 Task: Look for space in Akhaltsikhe, Georgia from 12th August, 2023 to 16th August, 2023 for 8 adults in price range Rs.10000 to Rs.16000. Place can be private room with 8 bedrooms having 8 beds and 8 bathrooms. Property type can be house, flat, guest house, hotel. Amenities needed are: wifi, TV, free parkinig on premises, gym, breakfast. Booking option can be shelf check-in. Required host language is English.
Action: Mouse moved to (482, 107)
Screenshot: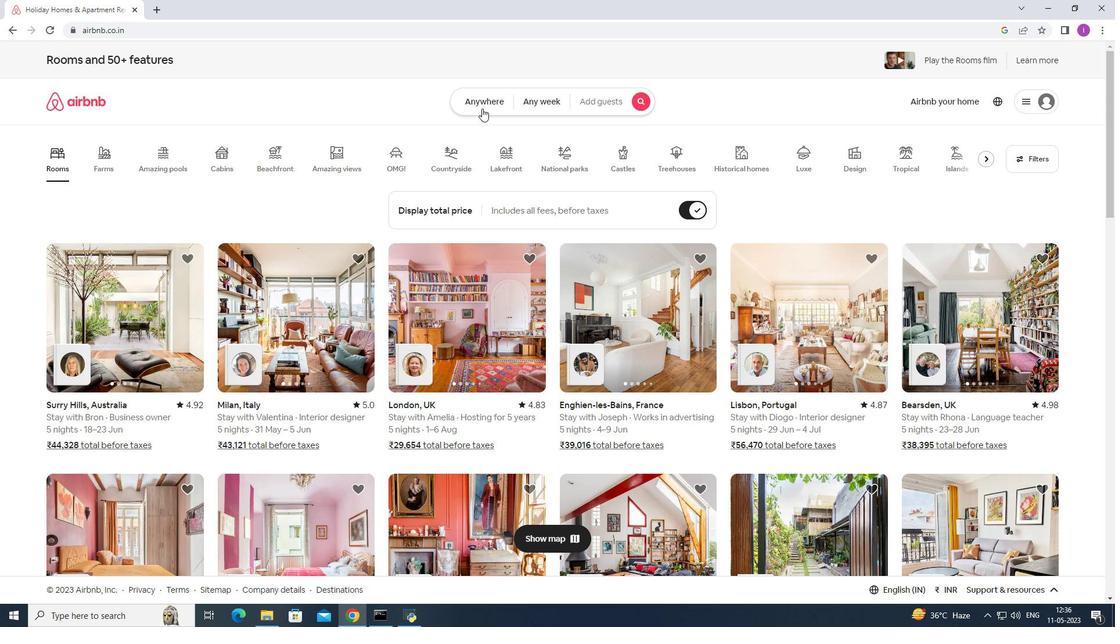 
Action: Mouse pressed left at (482, 107)
Screenshot: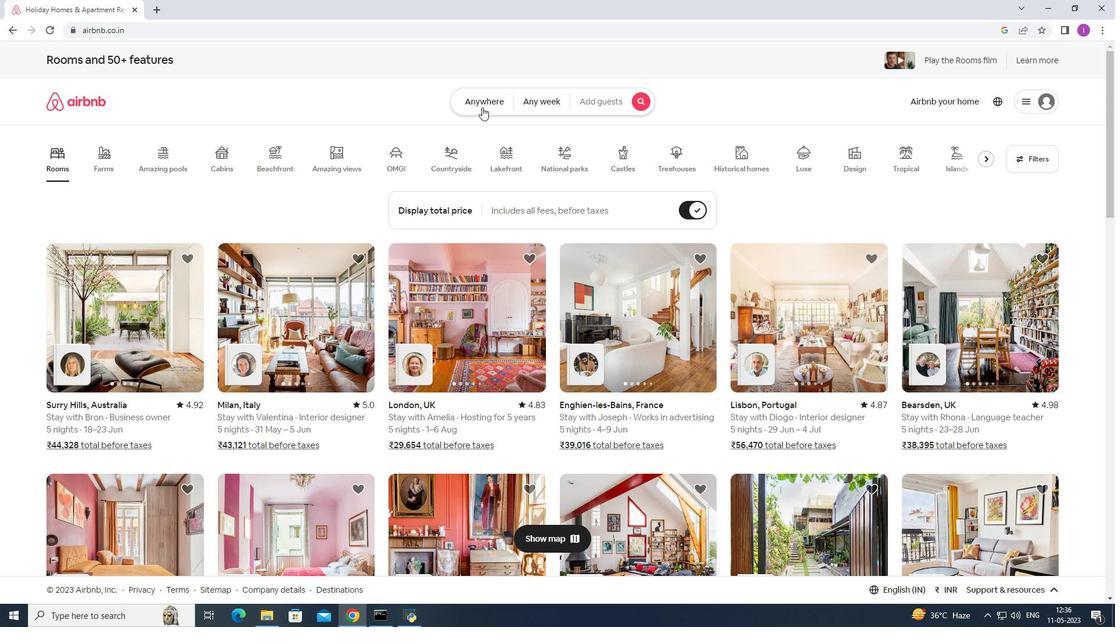 
Action: Mouse moved to (461, 149)
Screenshot: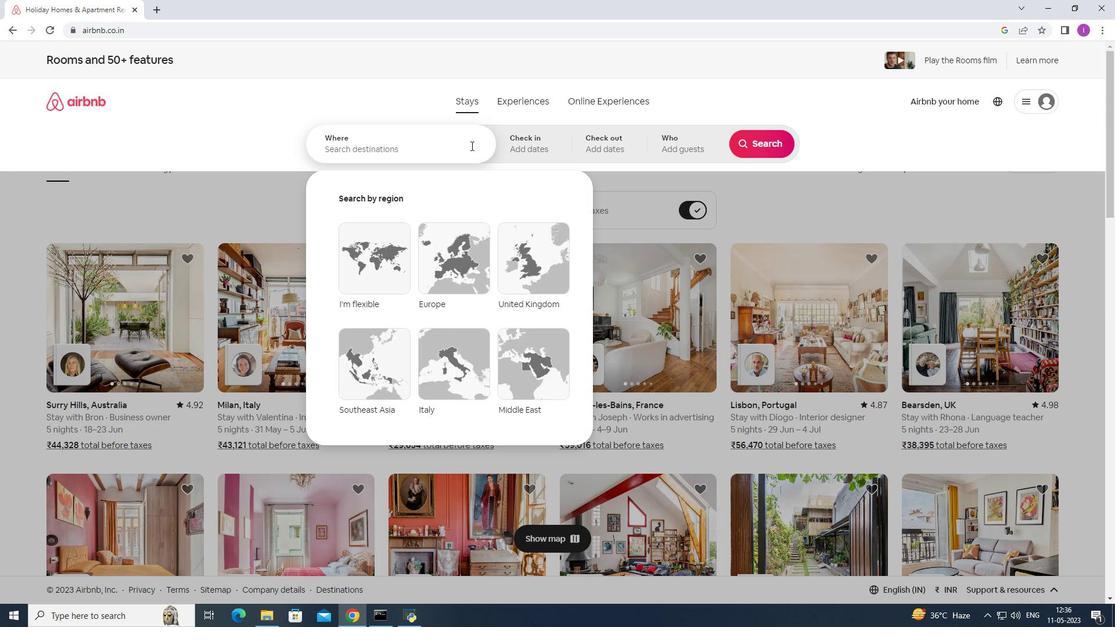 
Action: Mouse pressed left at (461, 149)
Screenshot: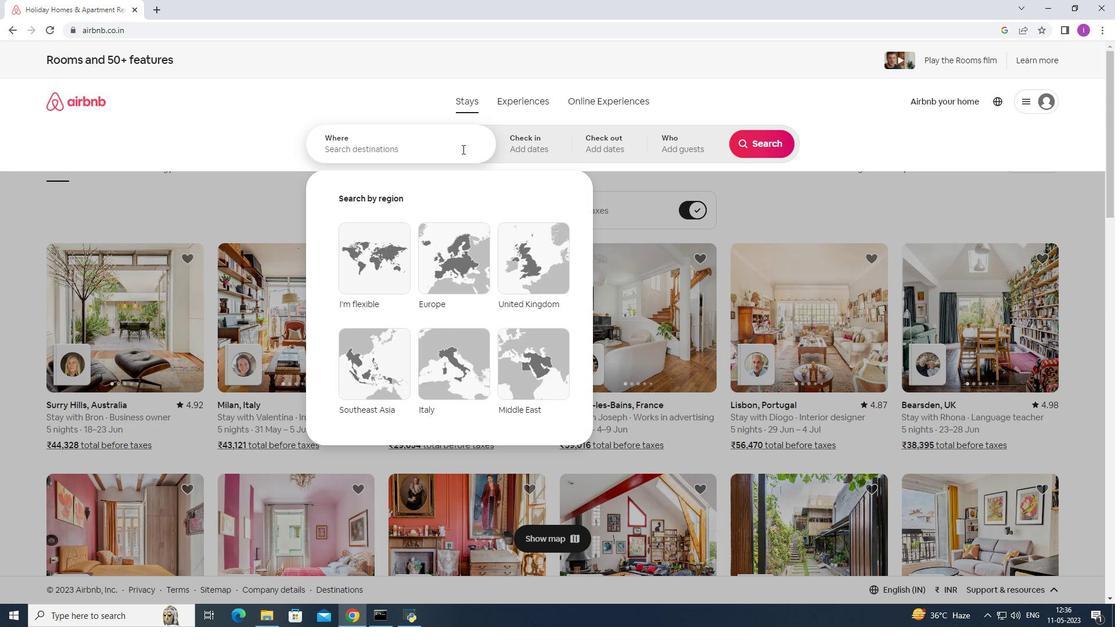 
Action: Mouse moved to (461, 150)
Screenshot: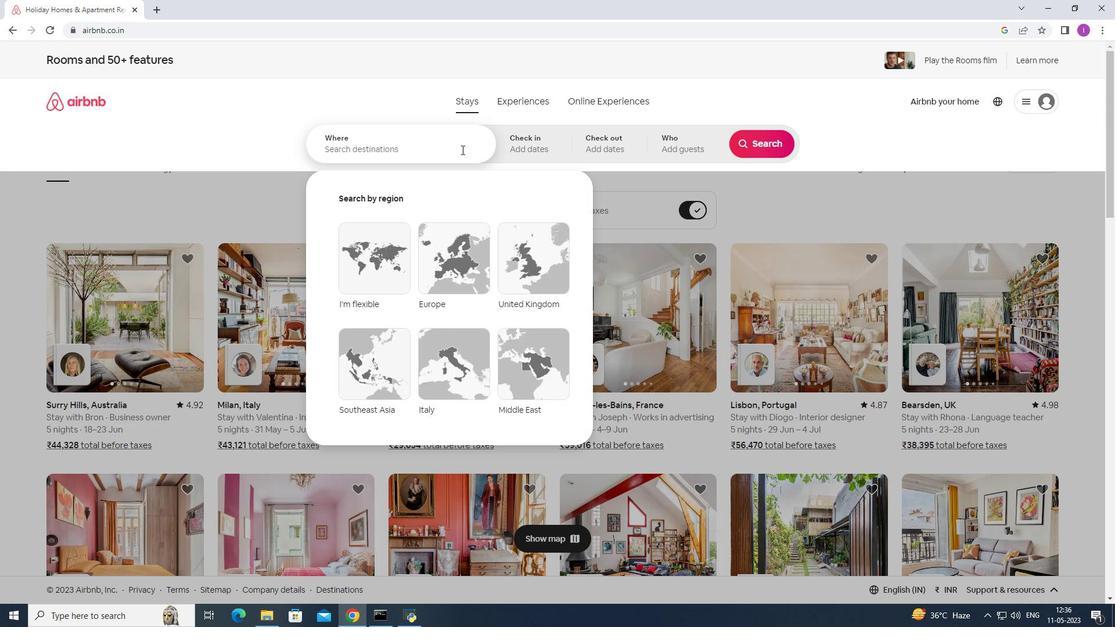 
Action: Key pressed <Key.shift><Key.shift>Akhaltsikhe,<Key.shift><Key.shift><Key.shift><Key.shift><Key.shift>Ger<Key.backspace>orgo<Key.backspace>ia
Screenshot: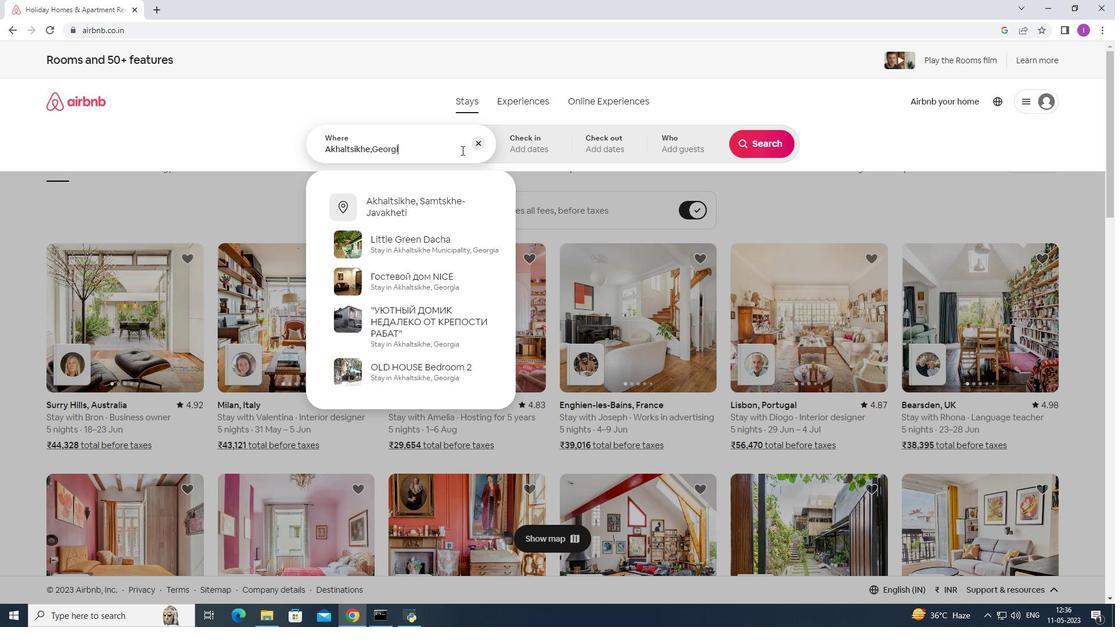 
Action: Mouse moved to (538, 146)
Screenshot: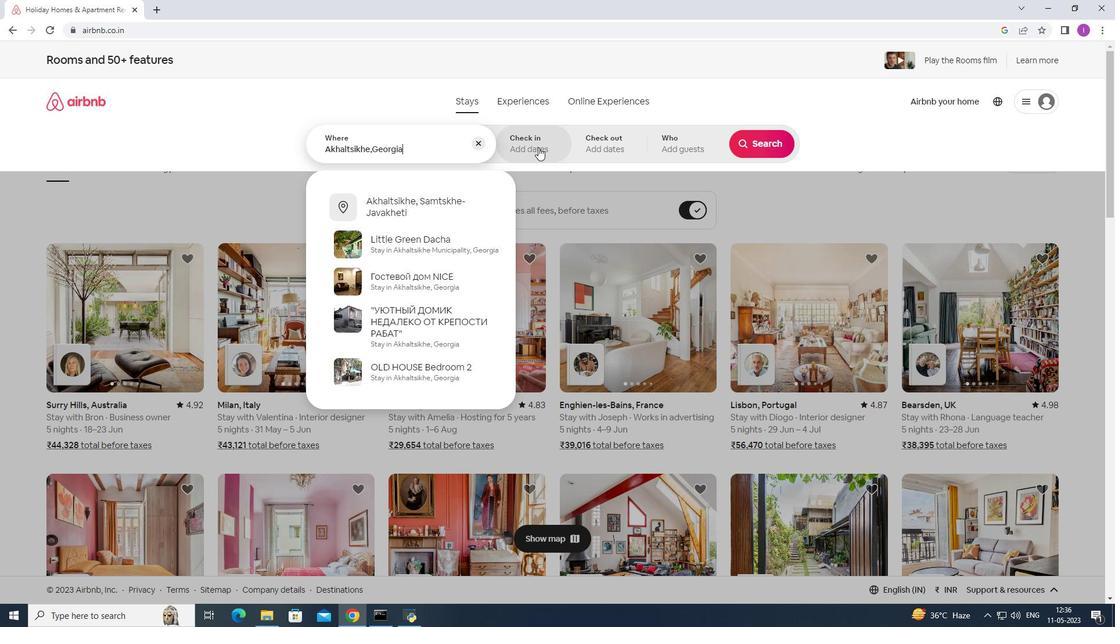 
Action: Mouse pressed left at (538, 146)
Screenshot: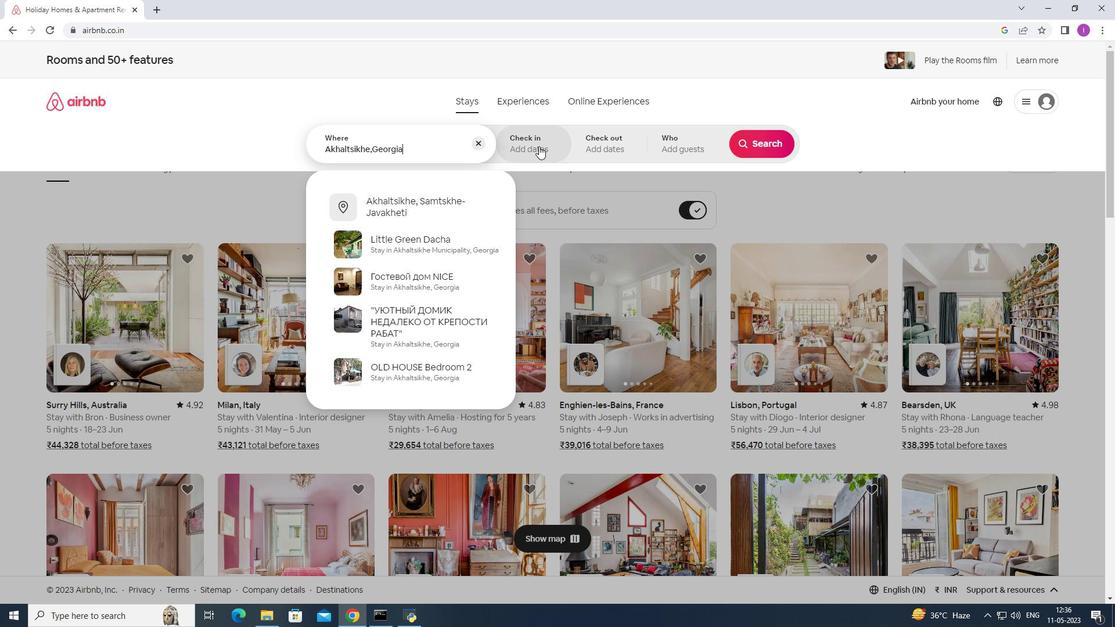 
Action: Mouse moved to (762, 235)
Screenshot: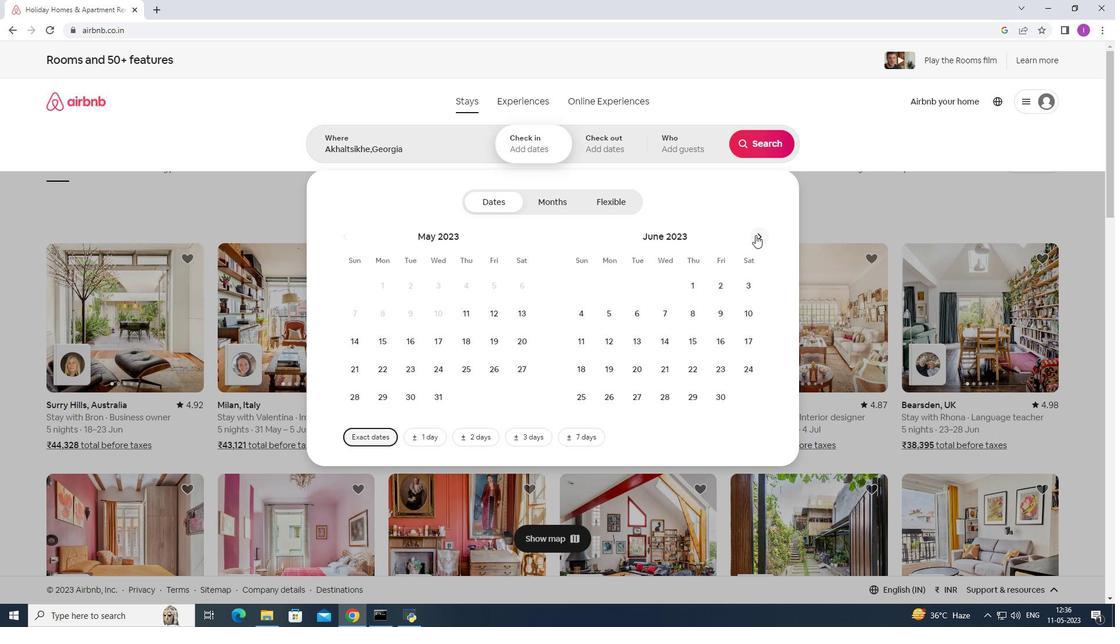 
Action: Mouse pressed left at (762, 235)
Screenshot: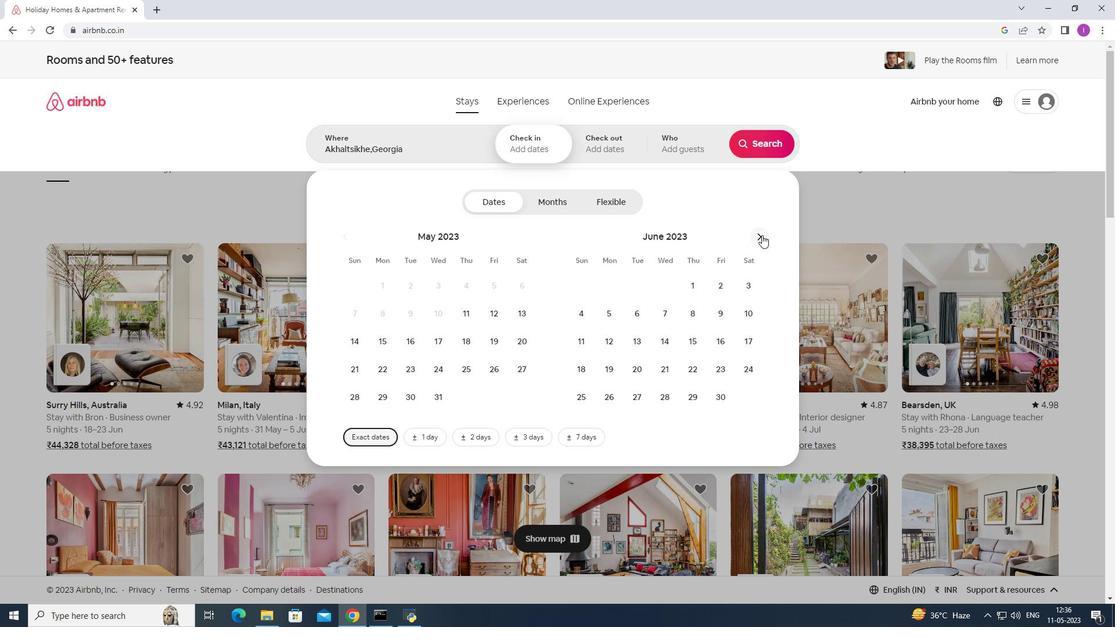 
Action: Mouse moved to (755, 232)
Screenshot: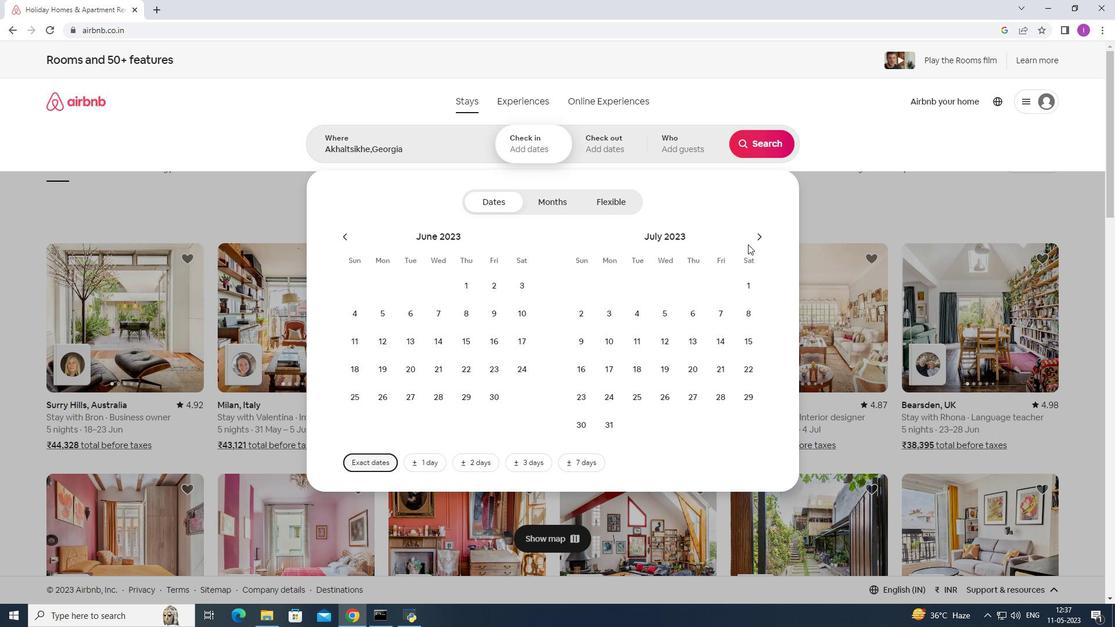 
Action: Mouse pressed left at (755, 232)
Screenshot: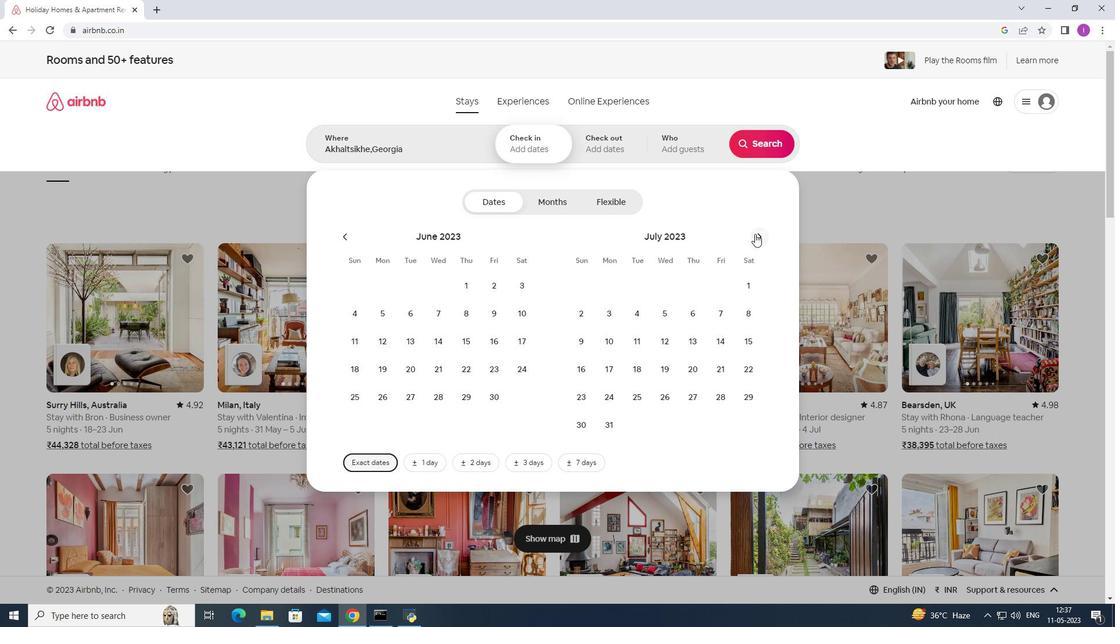 
Action: Mouse moved to (745, 313)
Screenshot: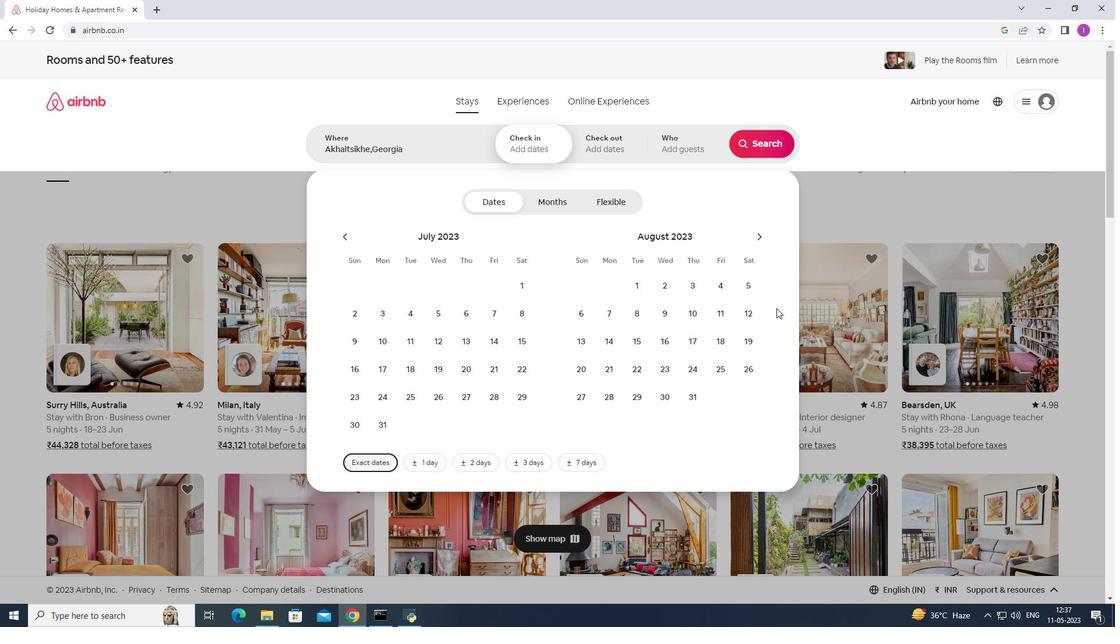 
Action: Mouse pressed left at (745, 313)
Screenshot: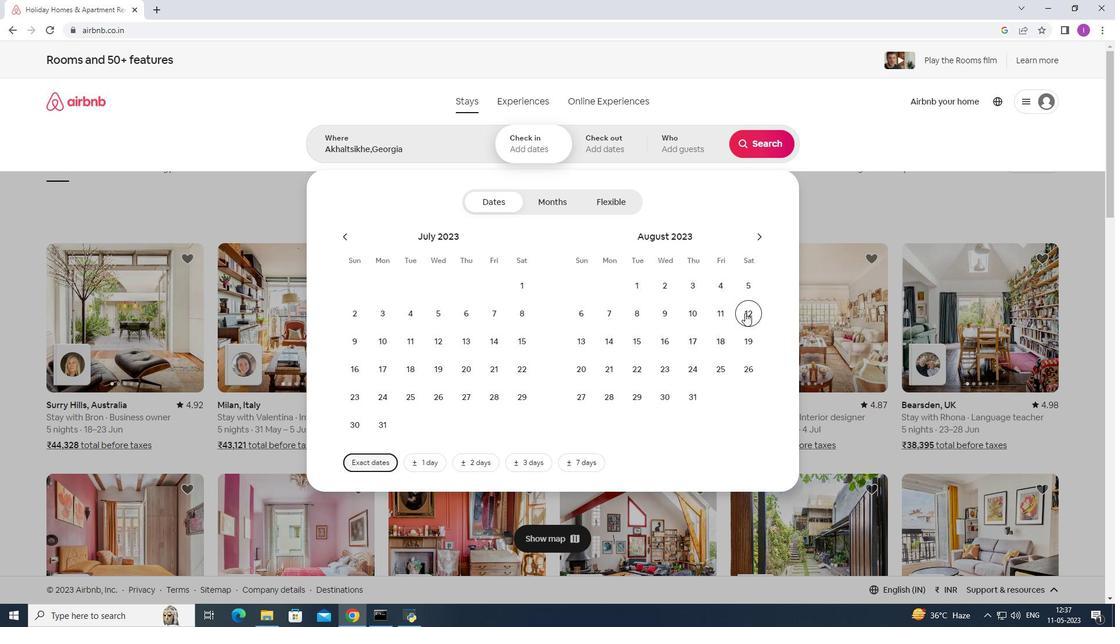 
Action: Mouse moved to (668, 342)
Screenshot: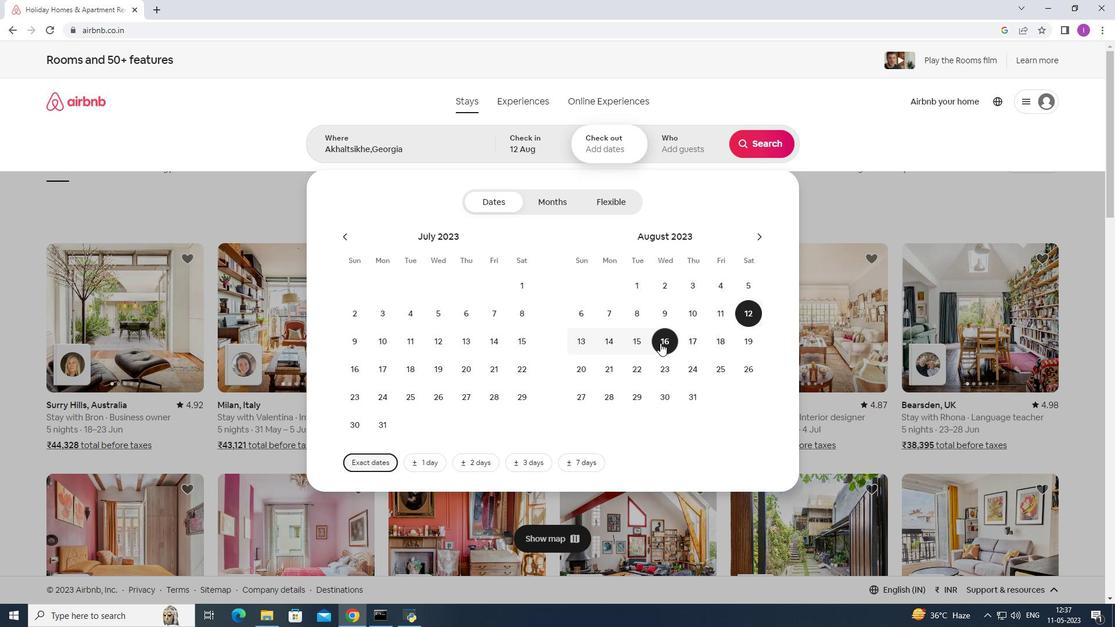 
Action: Mouse pressed left at (668, 342)
Screenshot: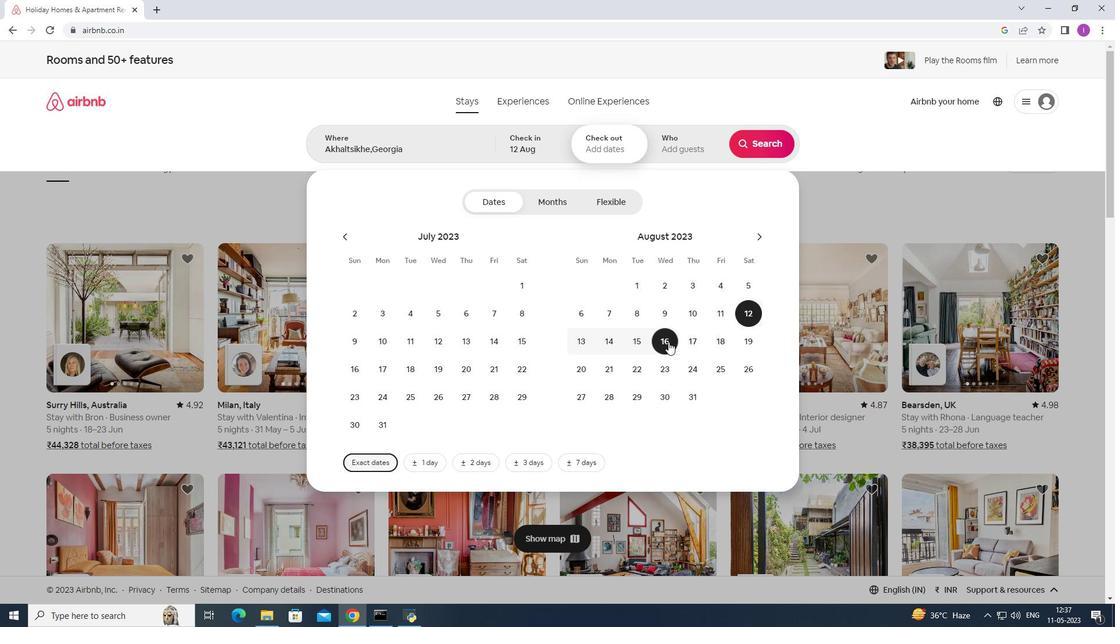 
Action: Mouse moved to (685, 155)
Screenshot: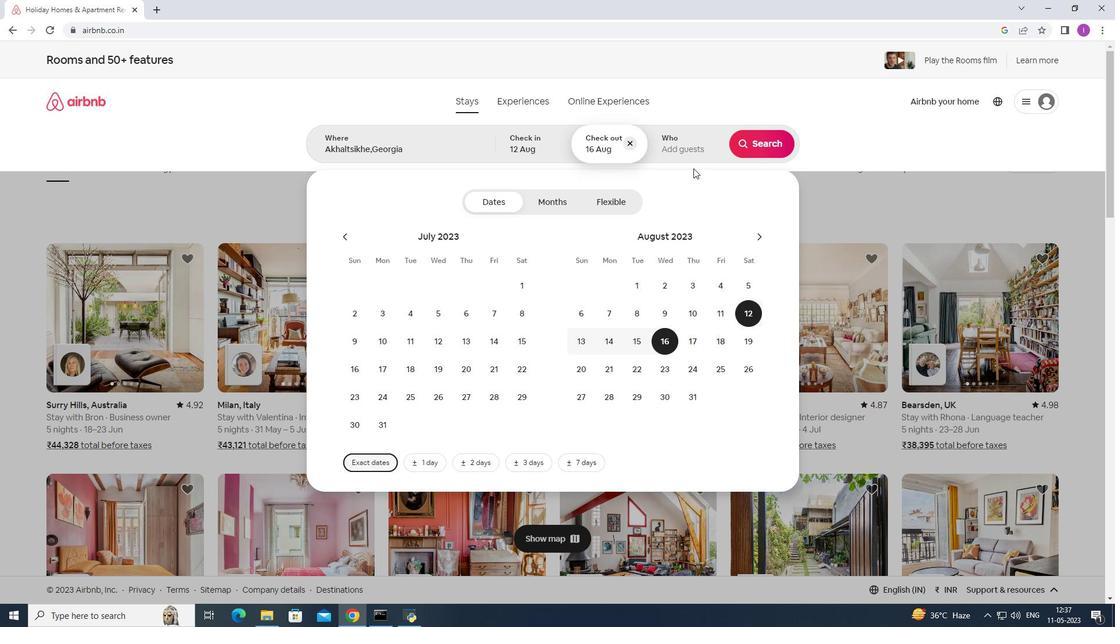 
Action: Mouse pressed left at (685, 155)
Screenshot: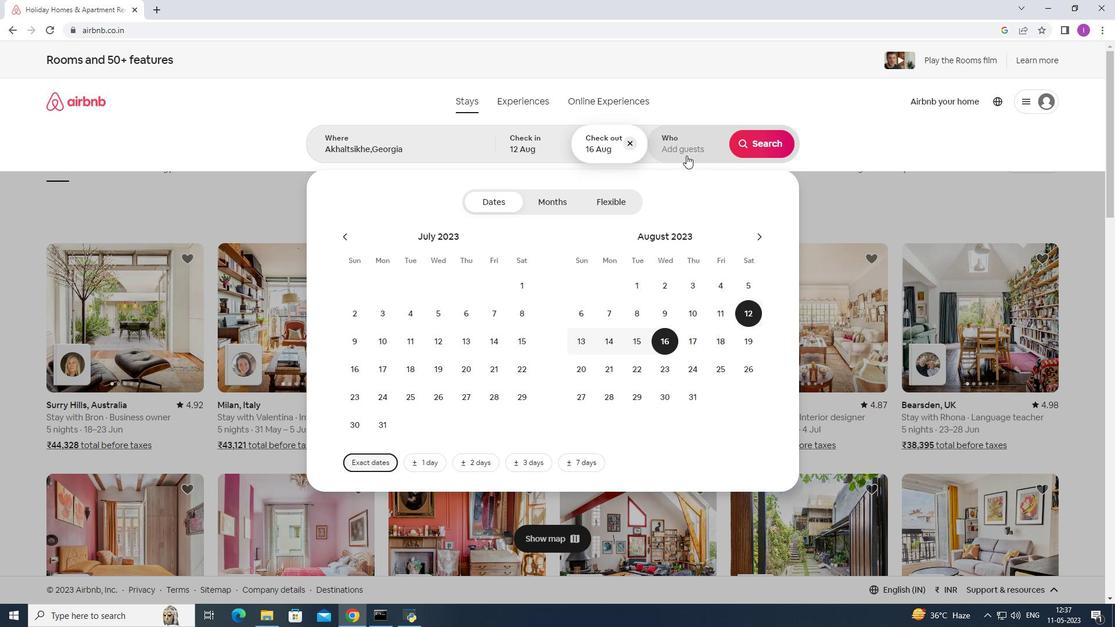 
Action: Mouse moved to (761, 202)
Screenshot: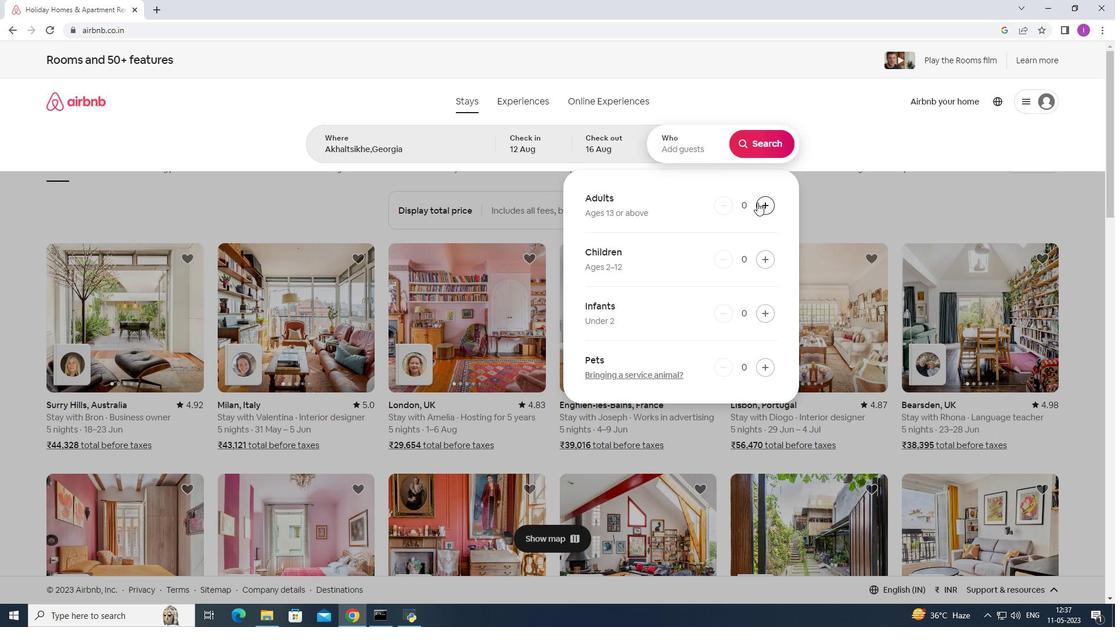 
Action: Mouse pressed left at (761, 202)
Screenshot: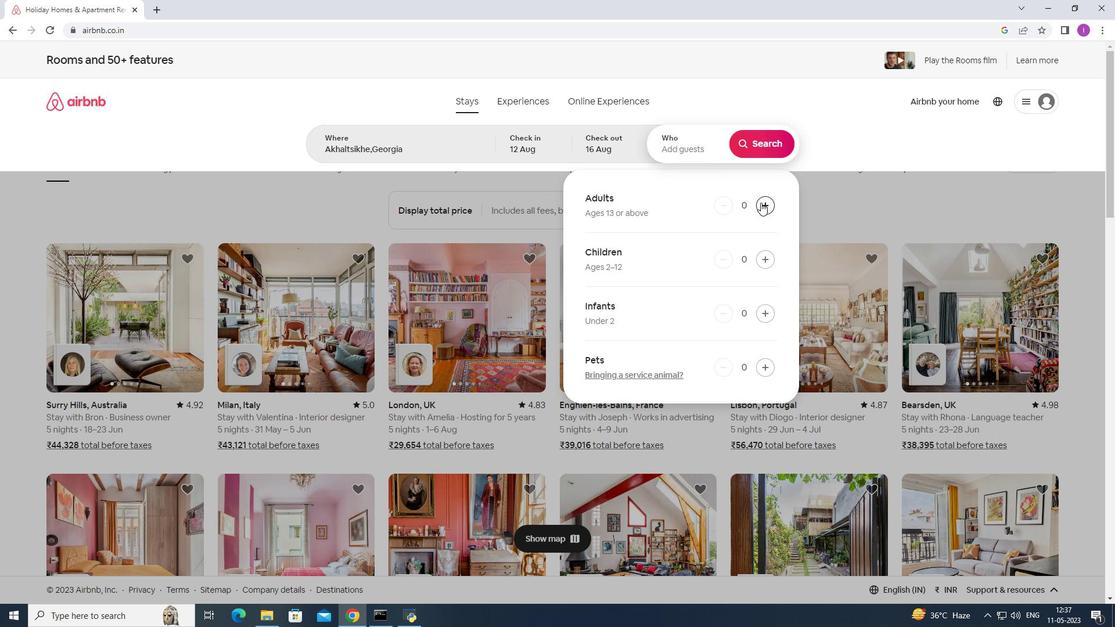 
Action: Mouse moved to (764, 202)
Screenshot: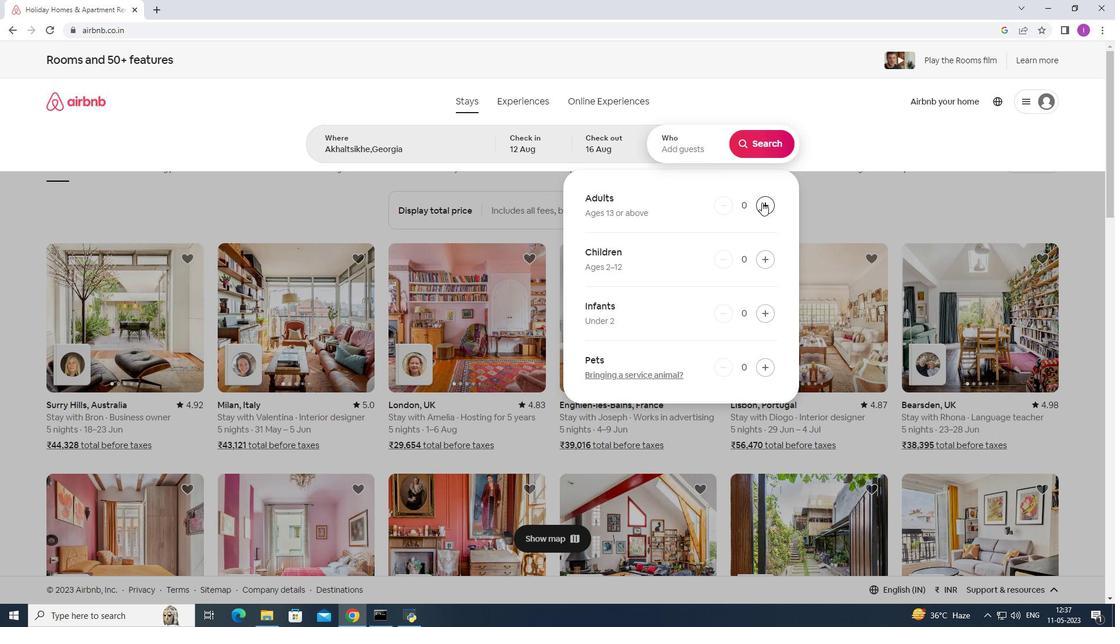 
Action: Mouse pressed left at (764, 202)
Screenshot: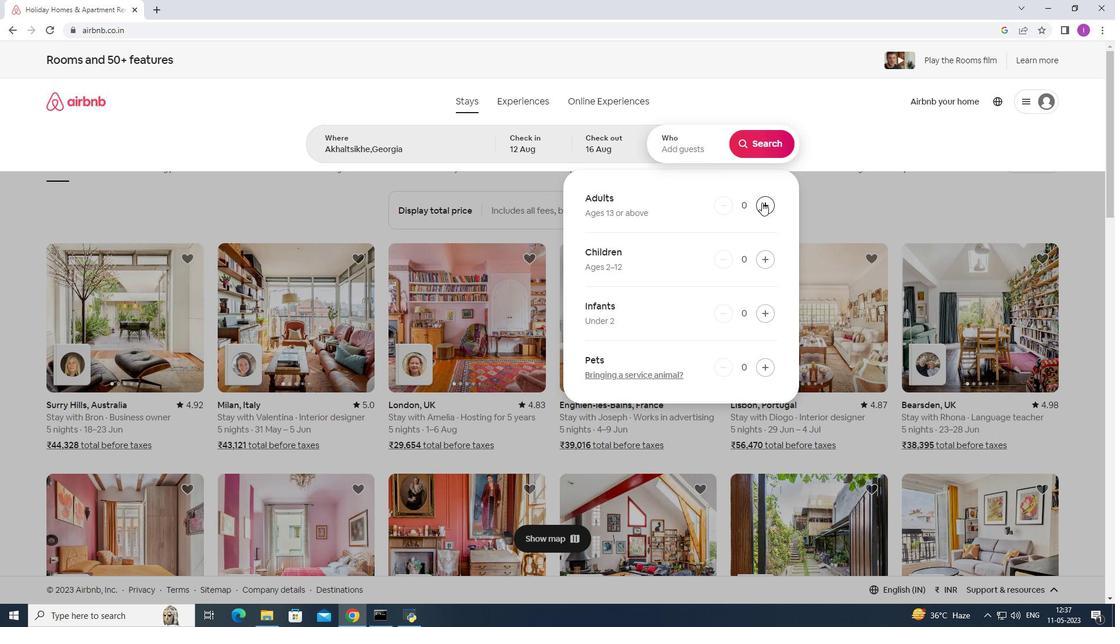 
Action: Mouse pressed left at (764, 202)
Screenshot: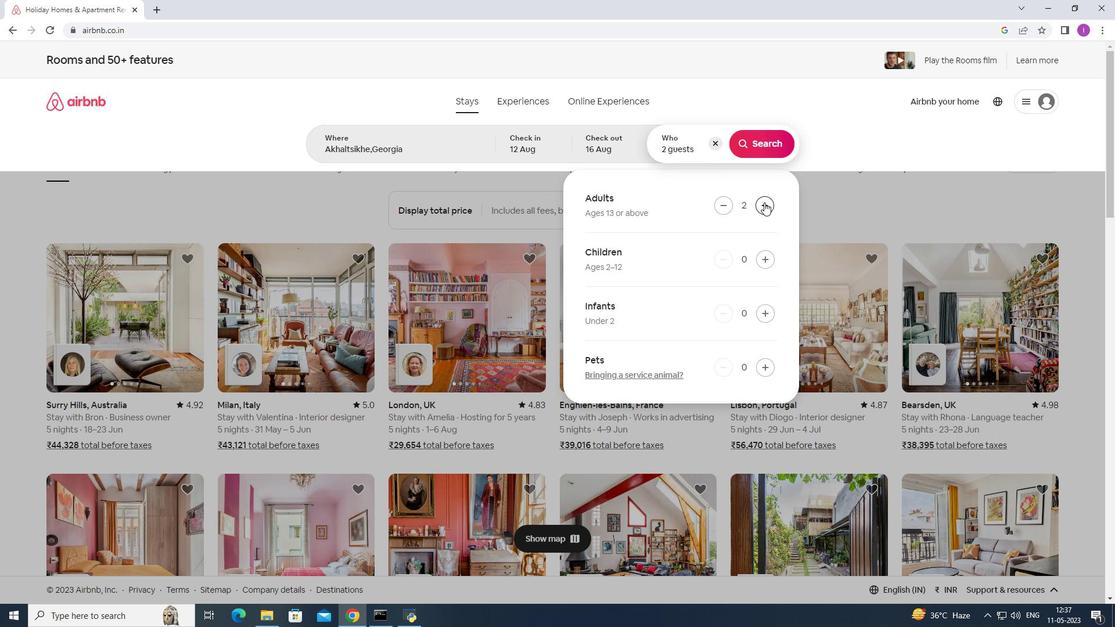 
Action: Mouse moved to (766, 207)
Screenshot: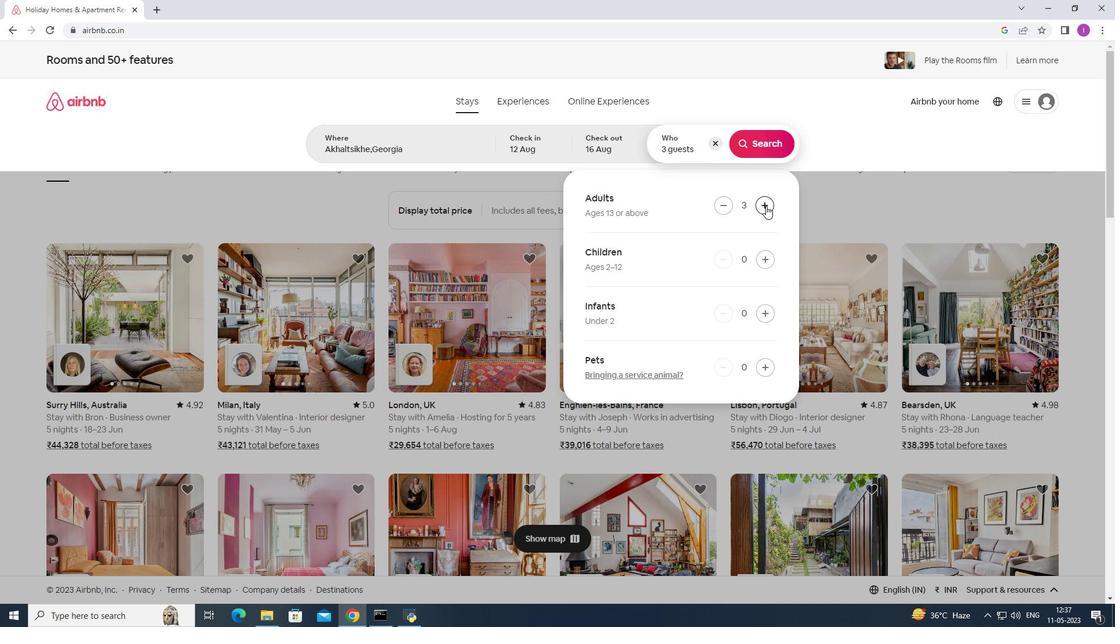 
Action: Mouse pressed left at (766, 207)
Screenshot: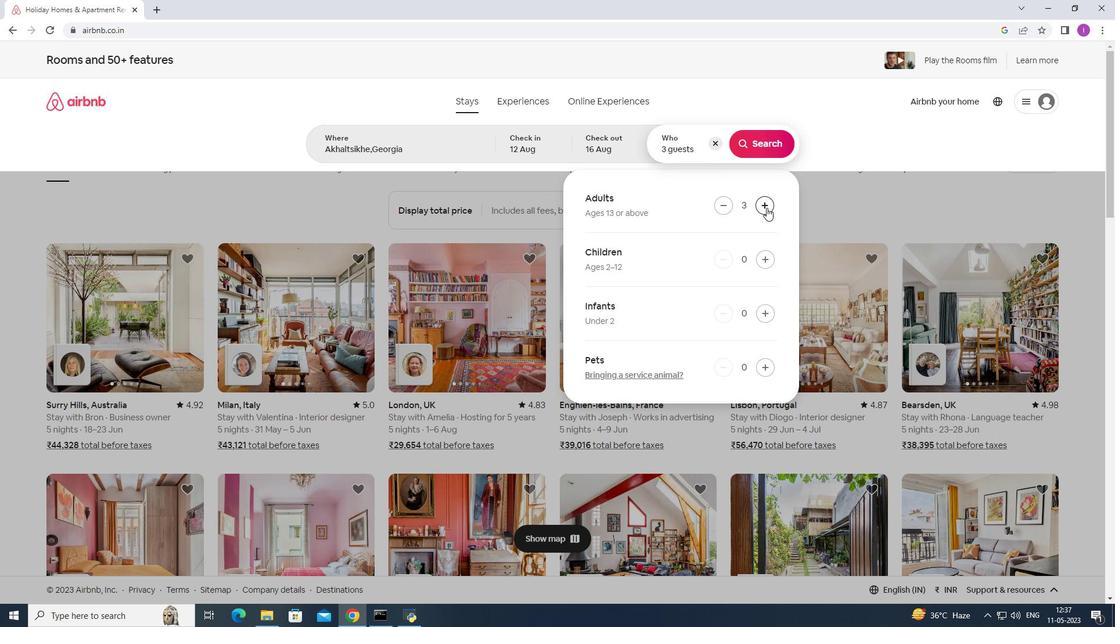 
Action: Mouse pressed left at (766, 207)
Screenshot: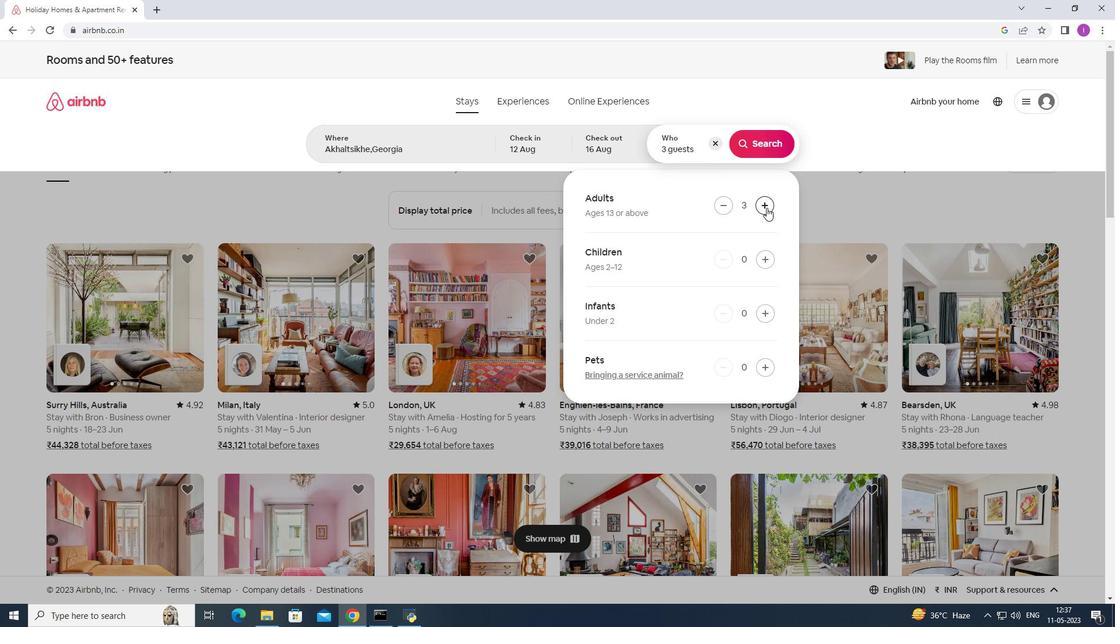 
Action: Mouse pressed left at (766, 207)
Screenshot: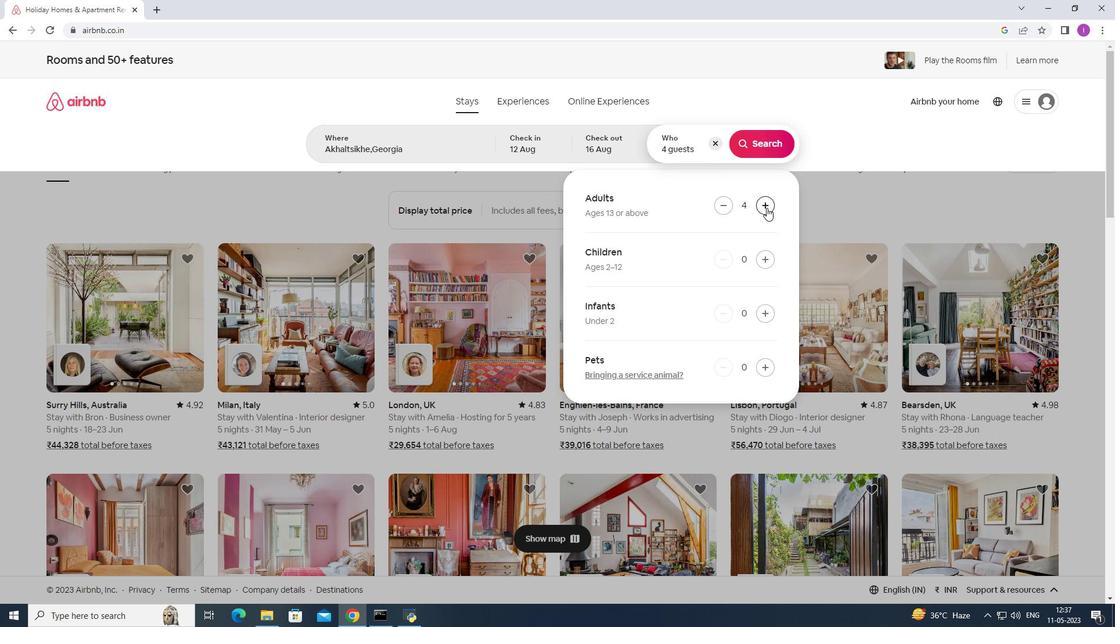 
Action: Mouse pressed left at (766, 207)
Screenshot: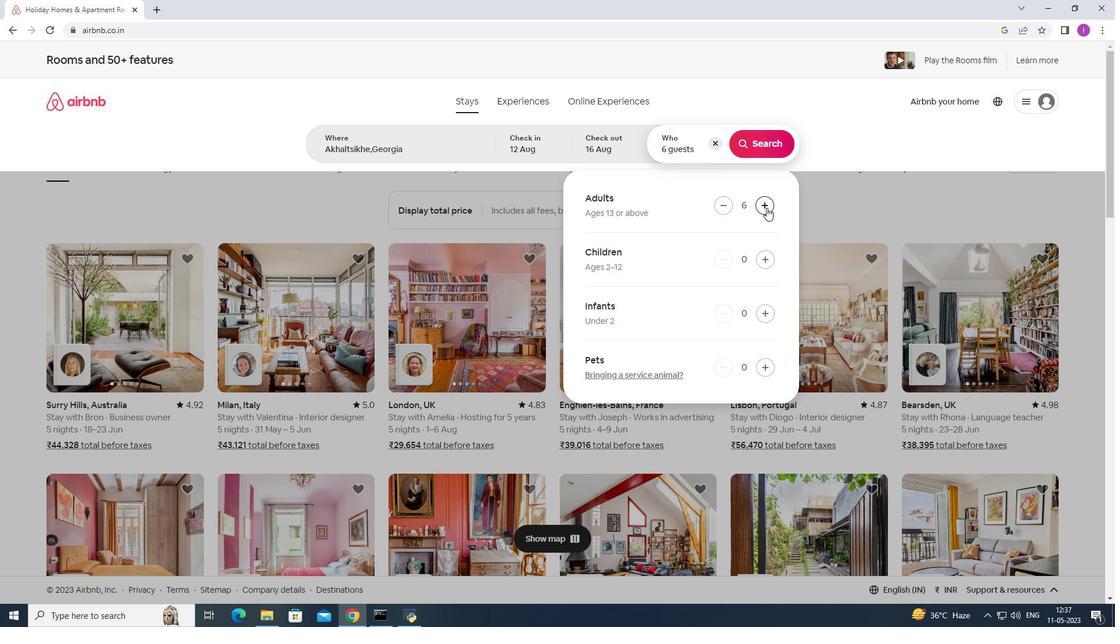
Action: Mouse pressed left at (766, 207)
Screenshot: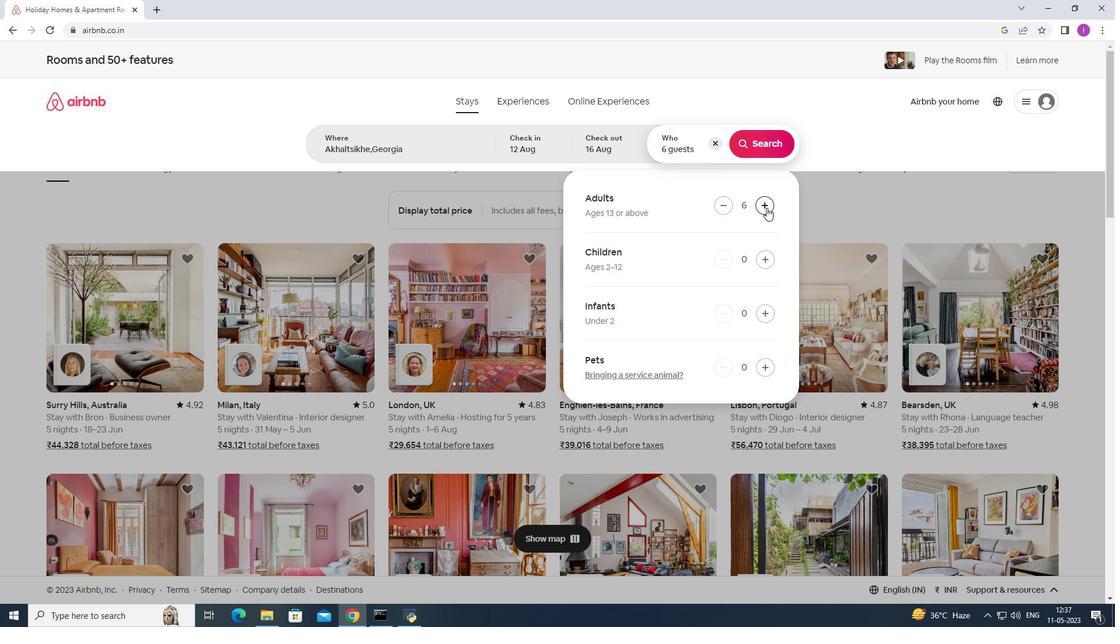 
Action: Mouse moved to (756, 153)
Screenshot: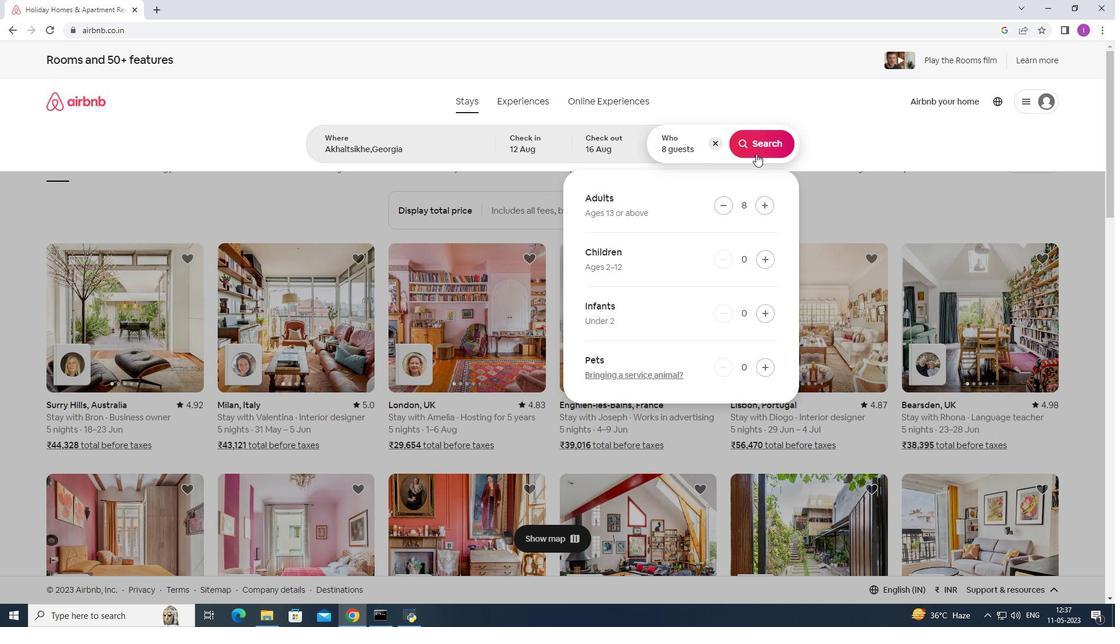 
Action: Mouse pressed left at (756, 153)
Screenshot: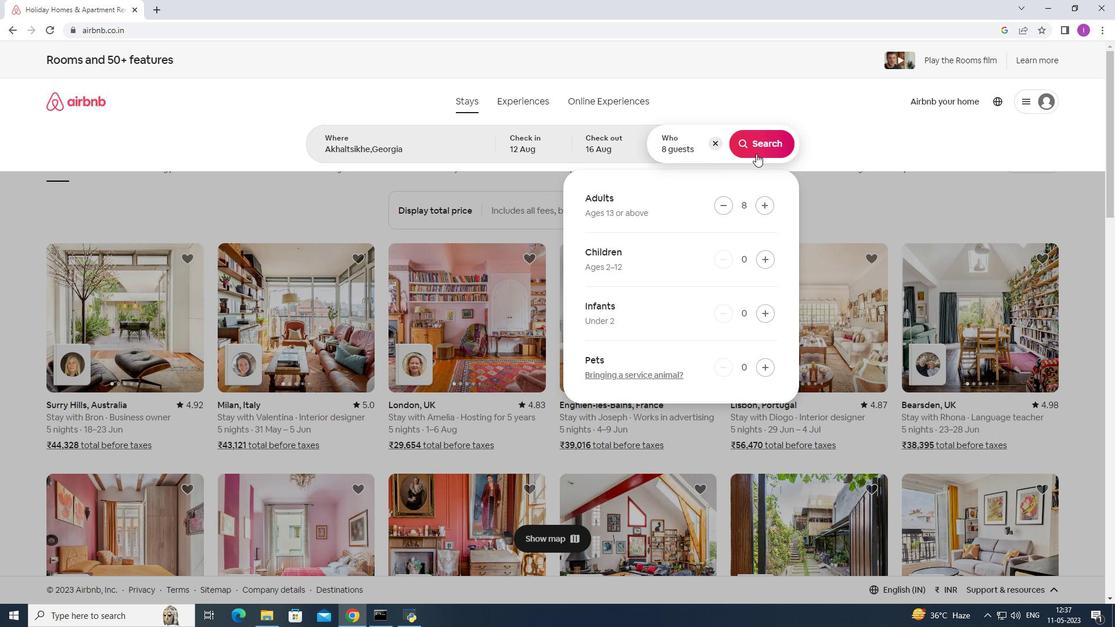 
Action: Mouse moved to (1051, 110)
Screenshot: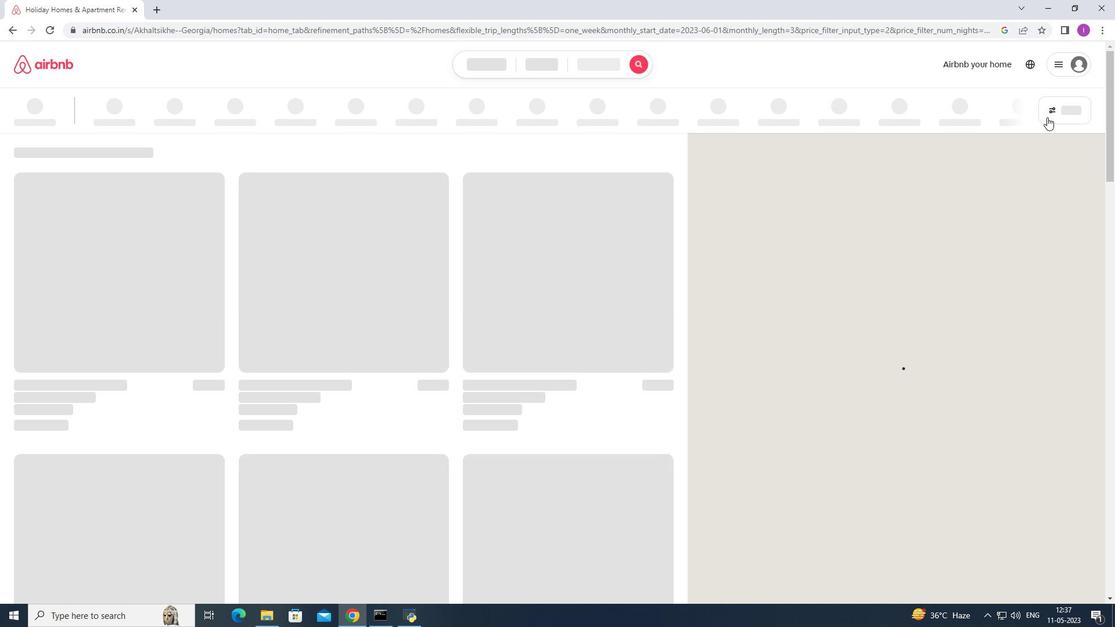
Action: Mouse pressed left at (1051, 110)
Screenshot: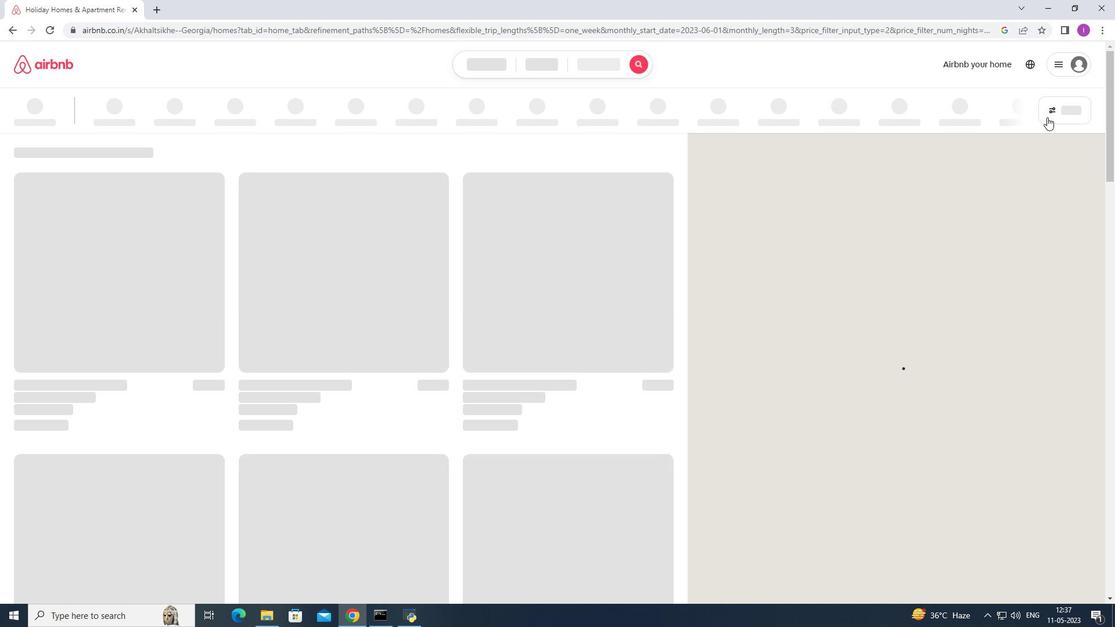 
Action: Mouse moved to (635, 392)
Screenshot: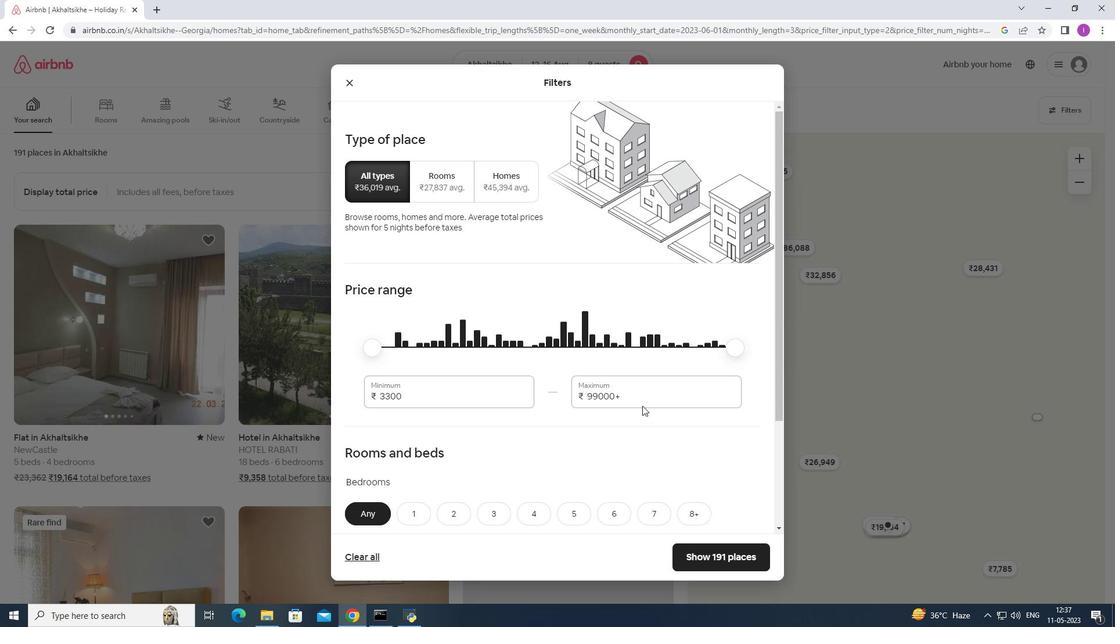 
Action: Mouse pressed left at (635, 392)
Screenshot: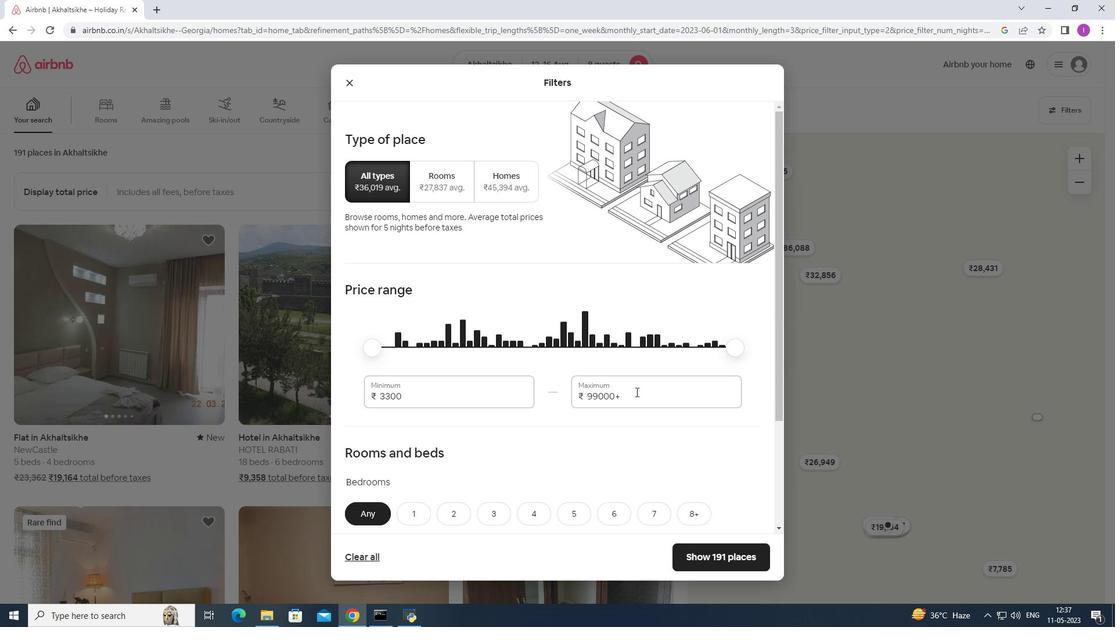 
Action: Mouse moved to (574, 401)
Screenshot: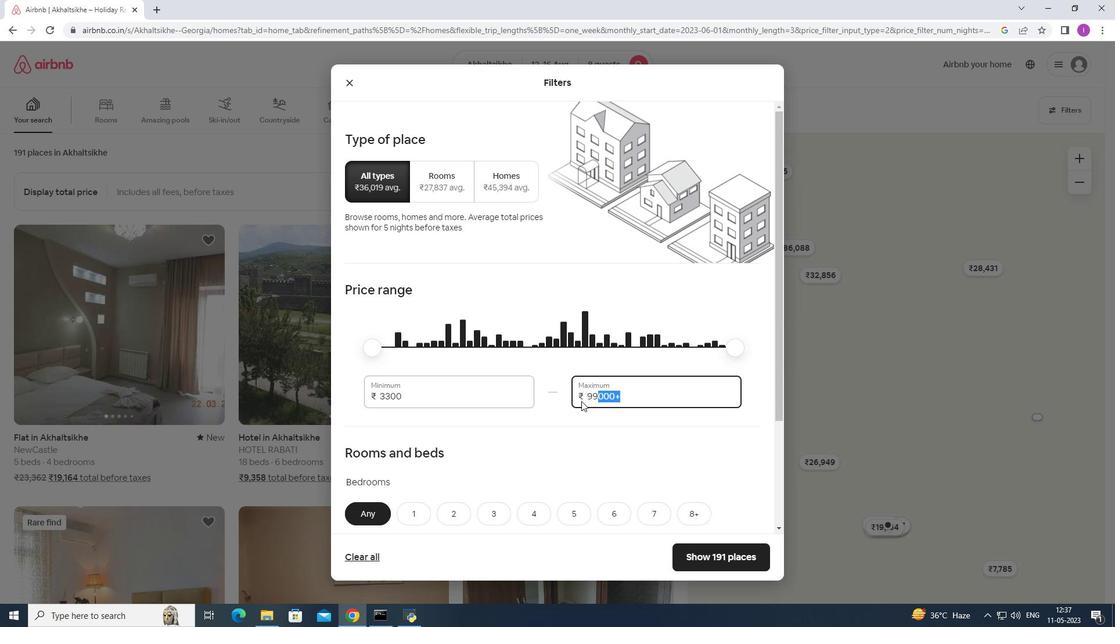 
Action: Key pressed 16000
Screenshot: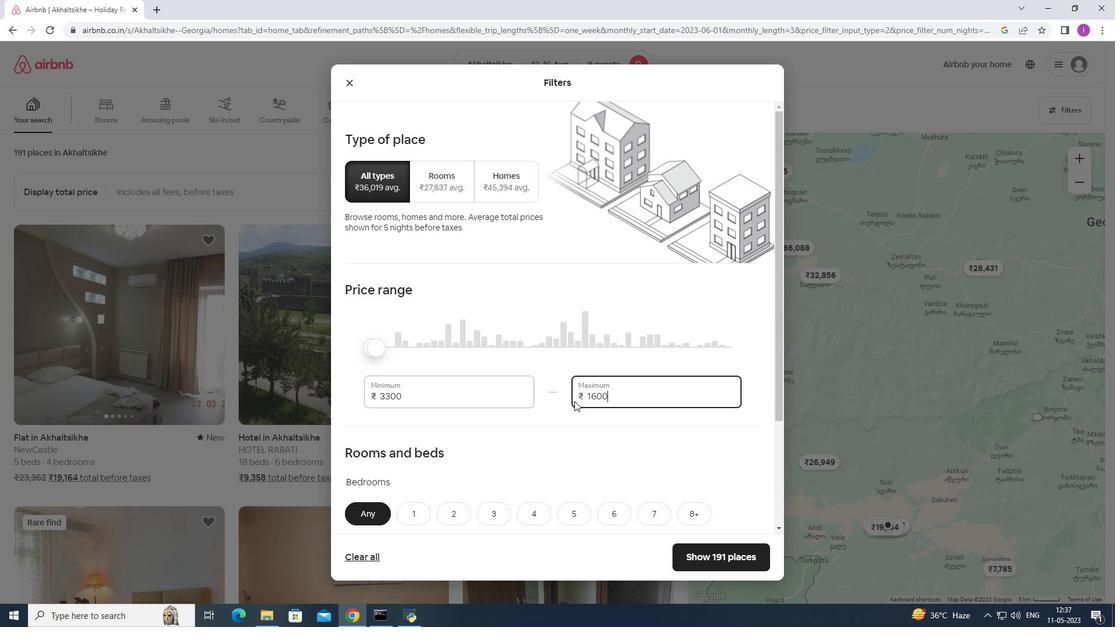 
Action: Mouse moved to (444, 400)
Screenshot: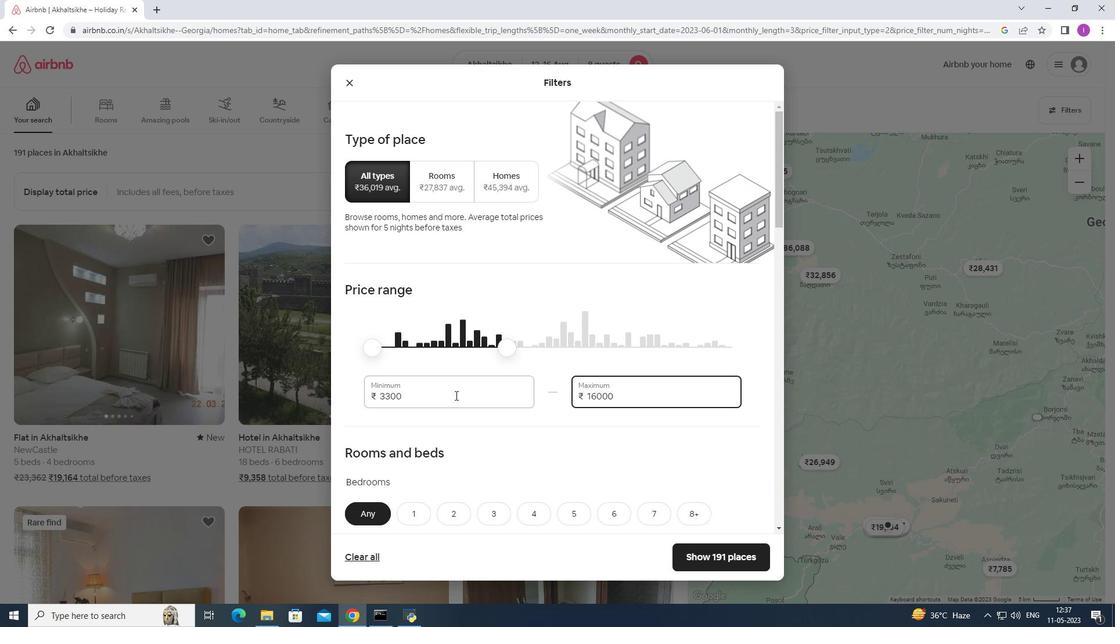 
Action: Mouse pressed left at (444, 400)
Screenshot: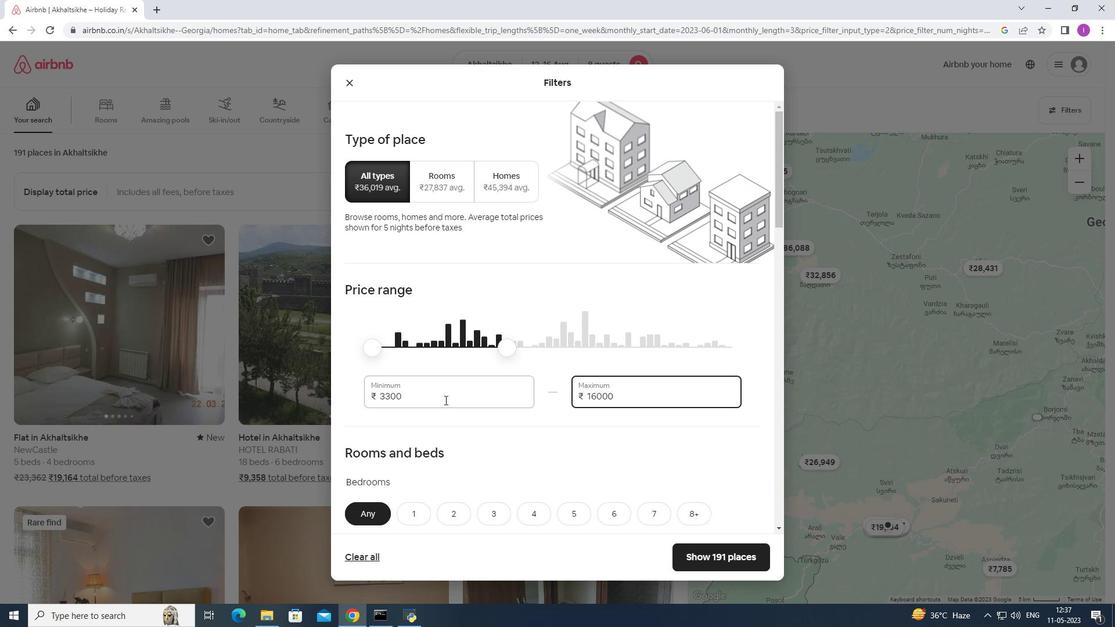 
Action: Mouse moved to (357, 400)
Screenshot: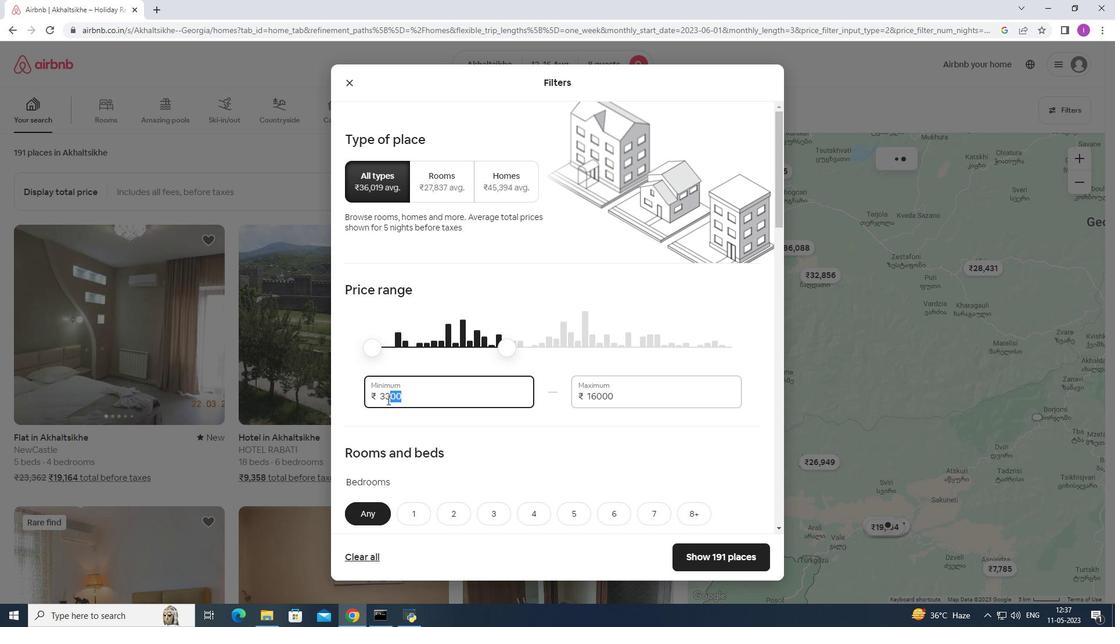 
Action: Key pressed 10000
Screenshot: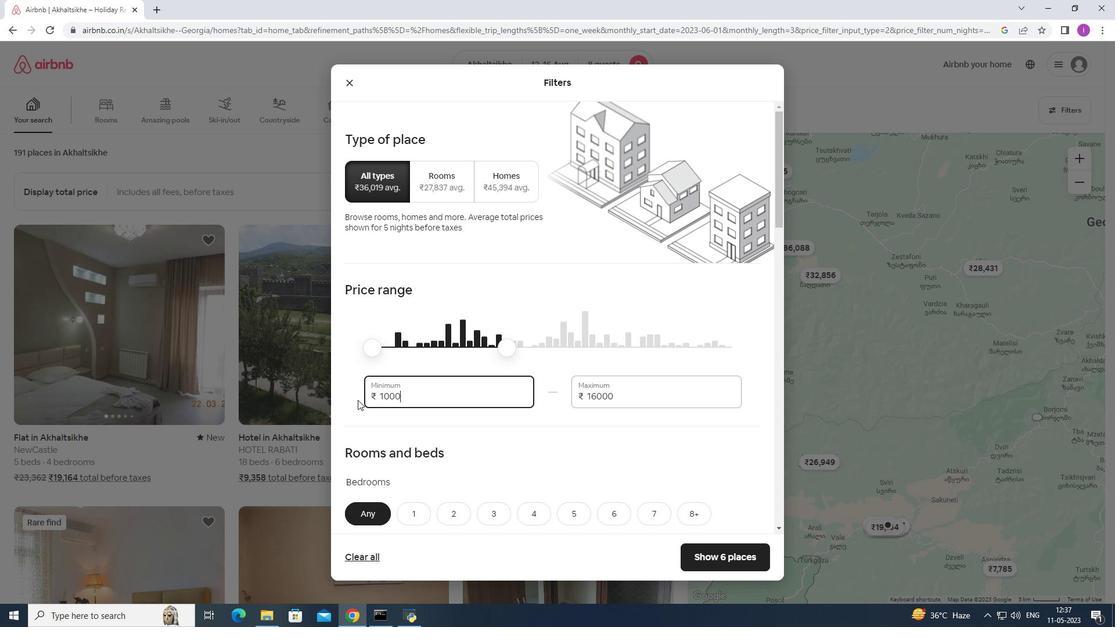 
Action: Mouse moved to (407, 391)
Screenshot: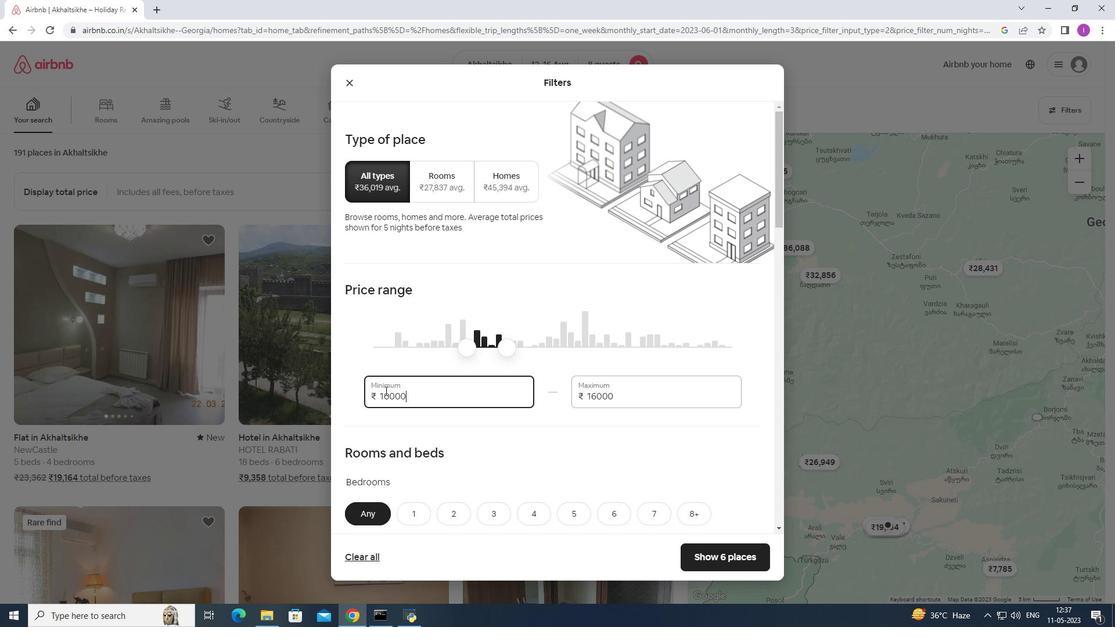
Action: Mouse scrolled (407, 390) with delta (0, 0)
Screenshot: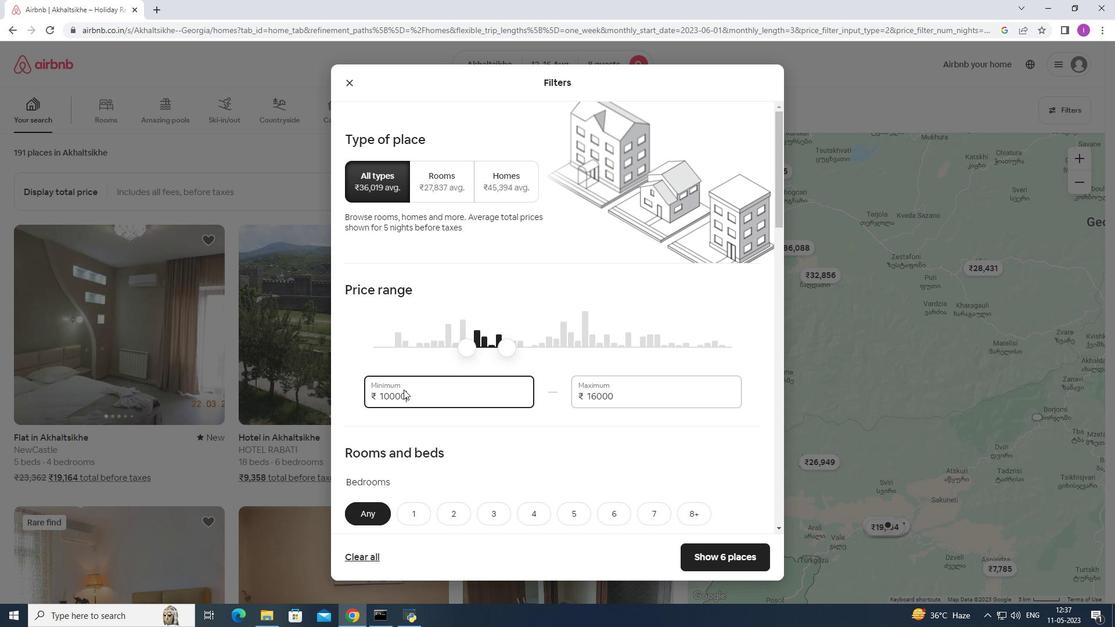 
Action: Mouse scrolled (407, 390) with delta (0, 0)
Screenshot: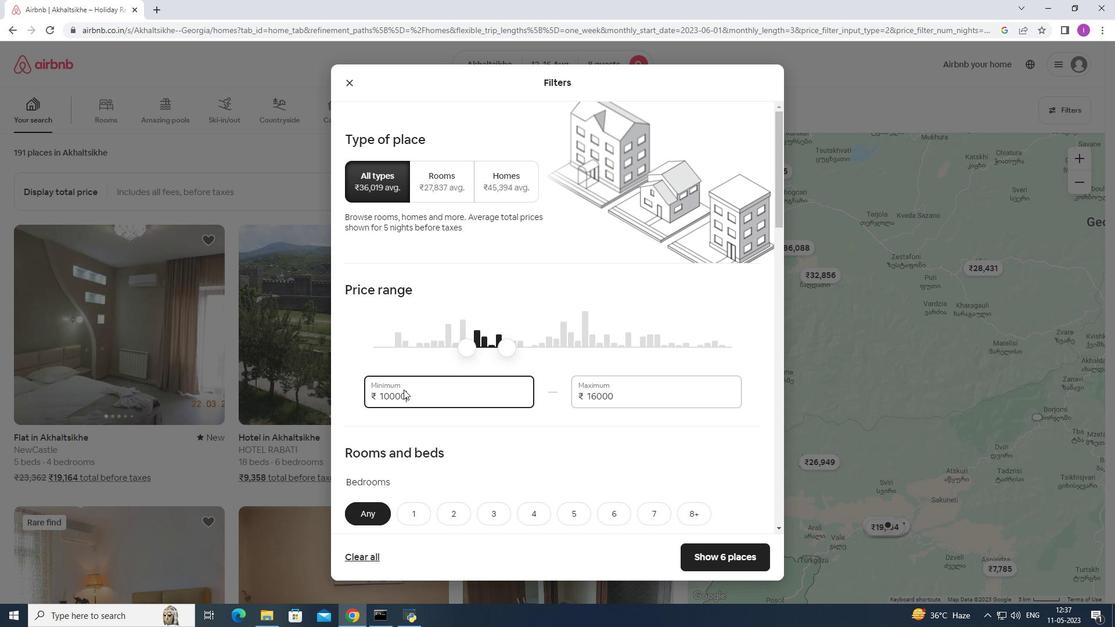 
Action: Mouse moved to (408, 392)
Screenshot: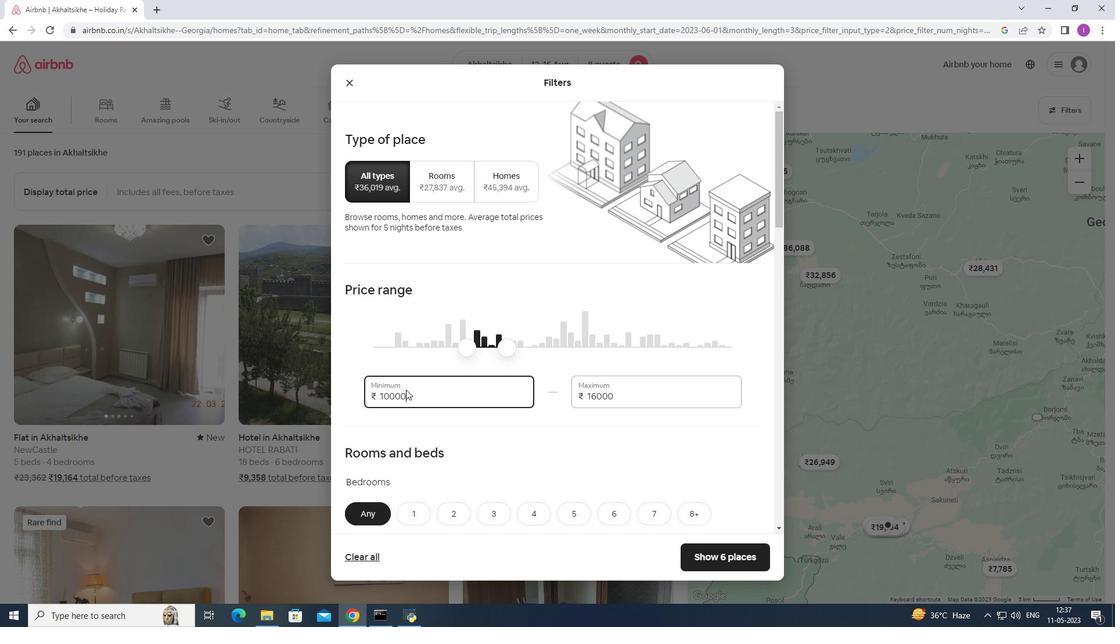 
Action: Mouse scrolled (408, 391) with delta (0, 0)
Screenshot: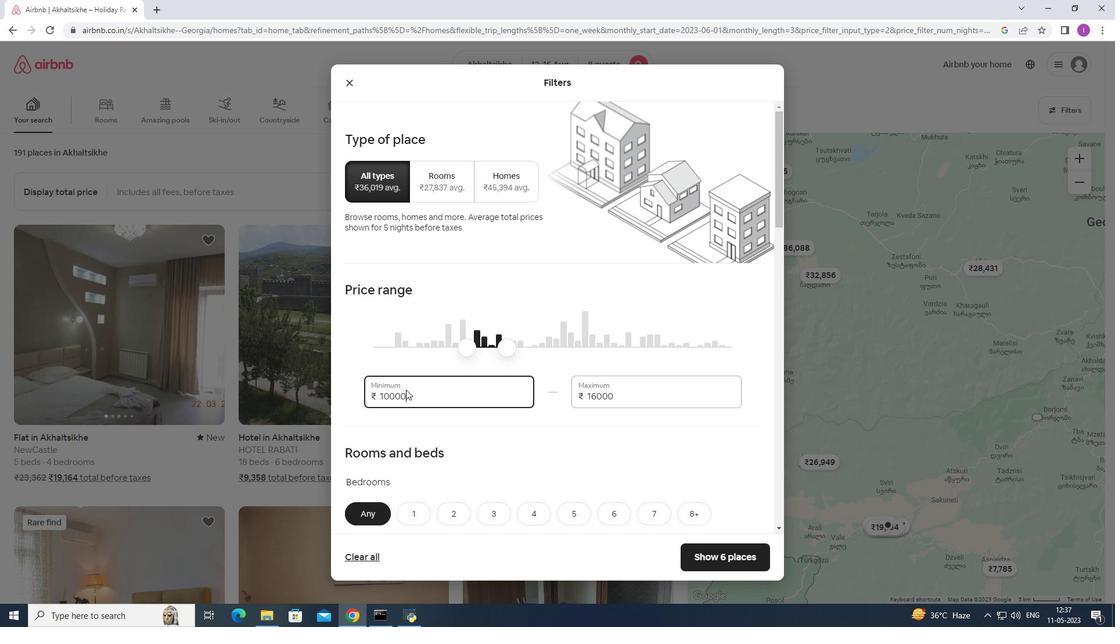 
Action: Mouse moved to (425, 383)
Screenshot: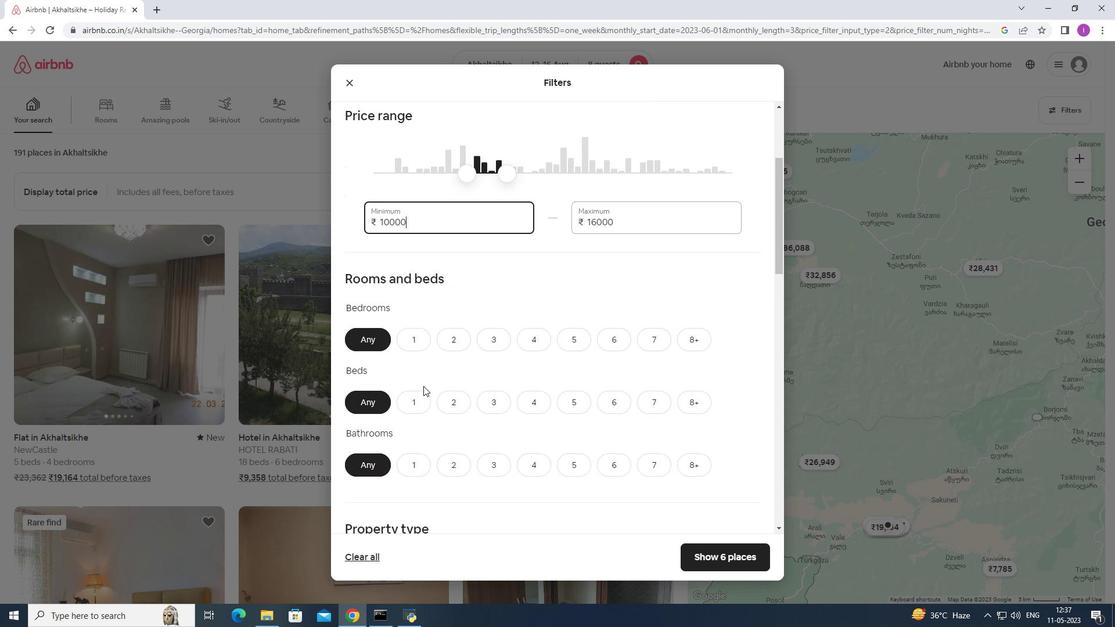 
Action: Mouse scrolled (425, 383) with delta (0, 0)
Screenshot: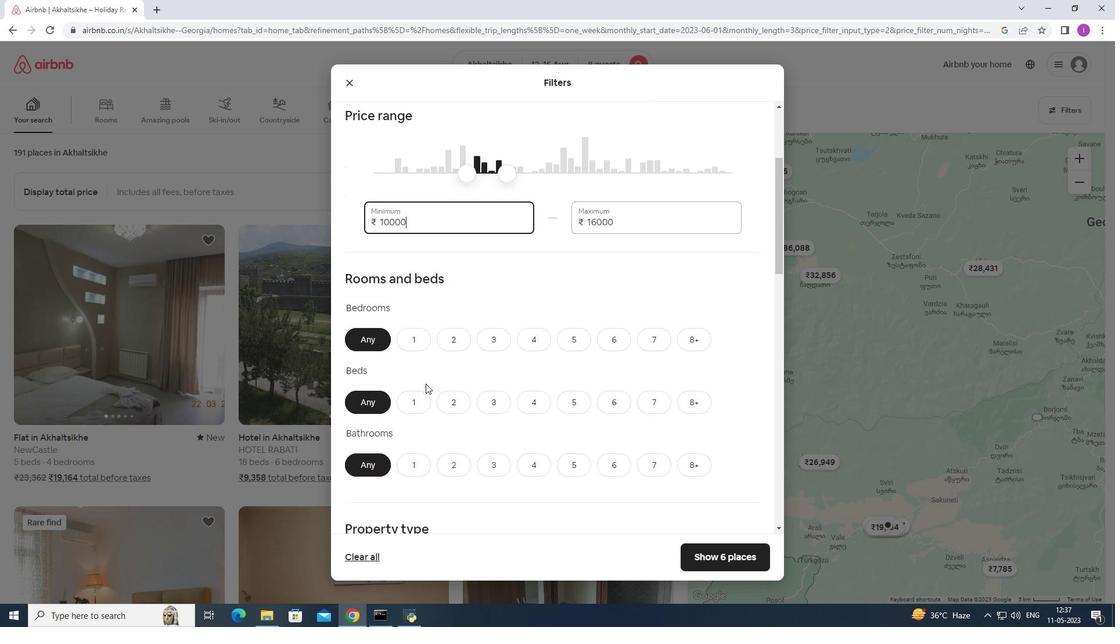 
Action: Mouse scrolled (425, 383) with delta (0, 0)
Screenshot: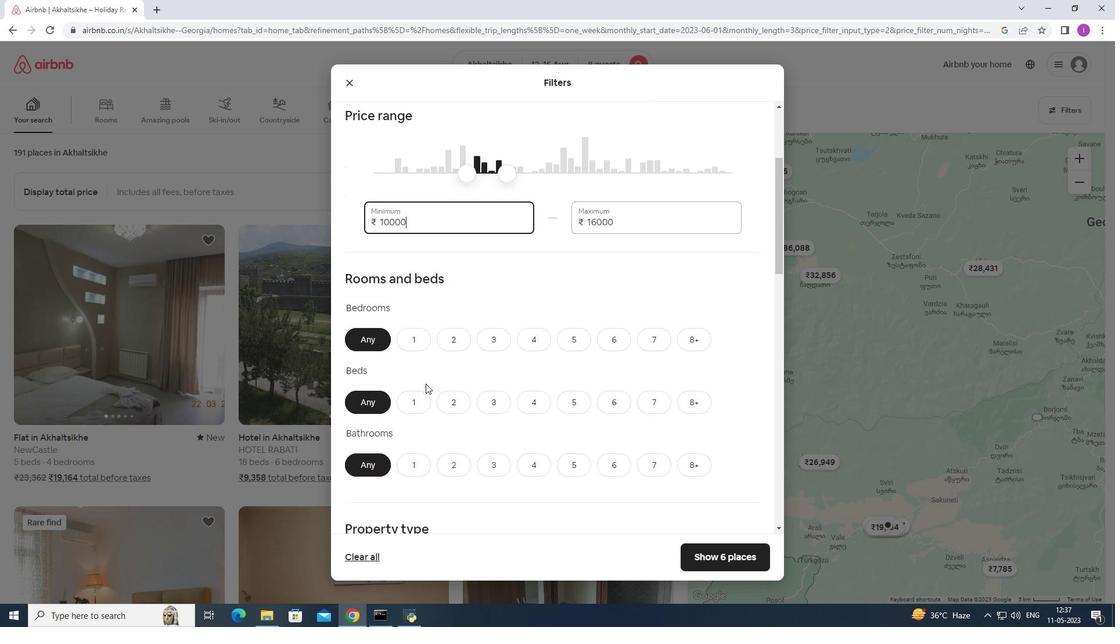 
Action: Mouse moved to (429, 380)
Screenshot: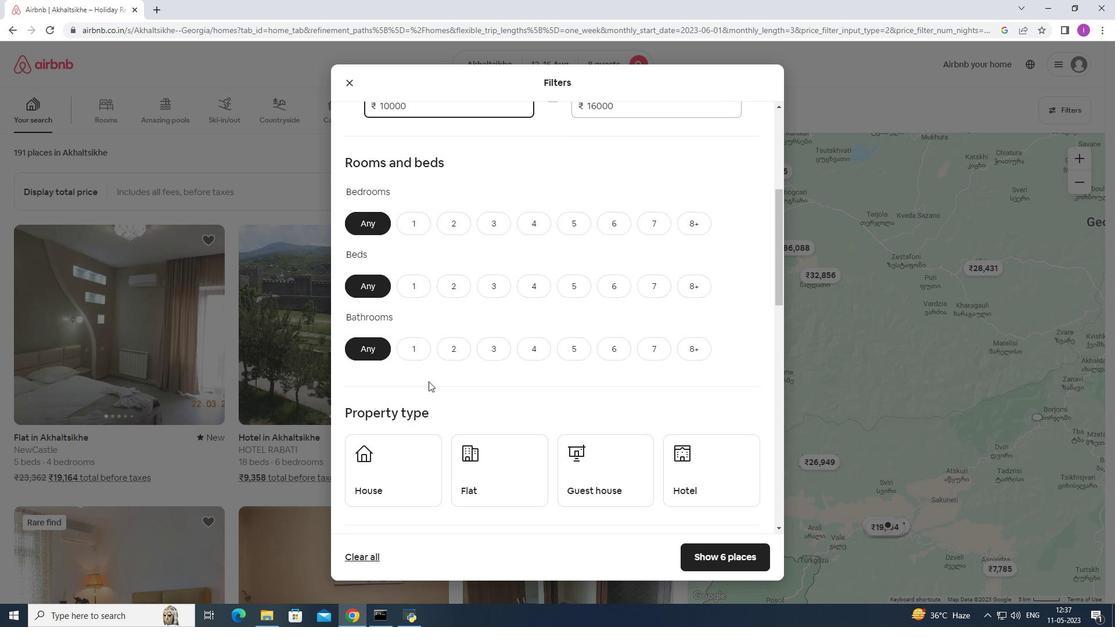 
Action: Mouse scrolled (429, 379) with delta (0, 0)
Screenshot: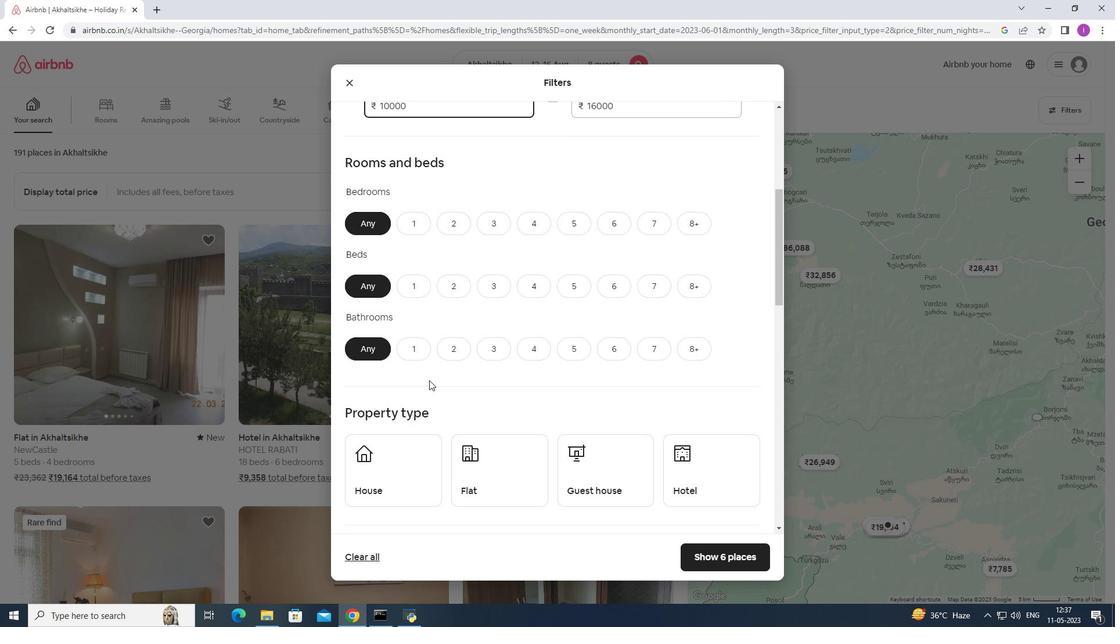 
Action: Mouse moved to (691, 166)
Screenshot: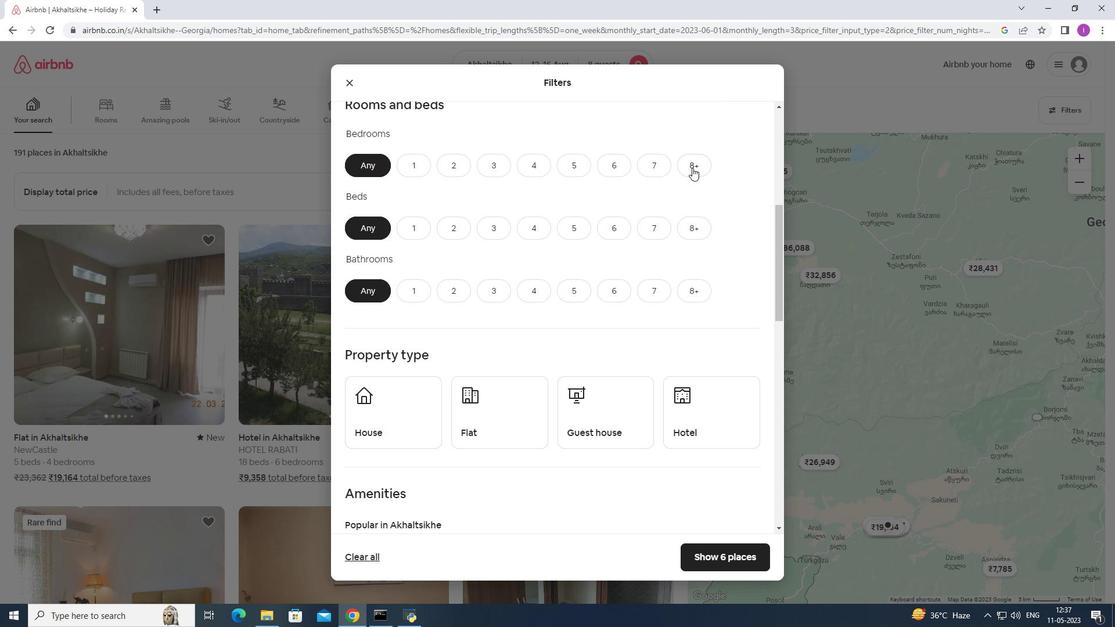 
Action: Mouse pressed left at (691, 166)
Screenshot: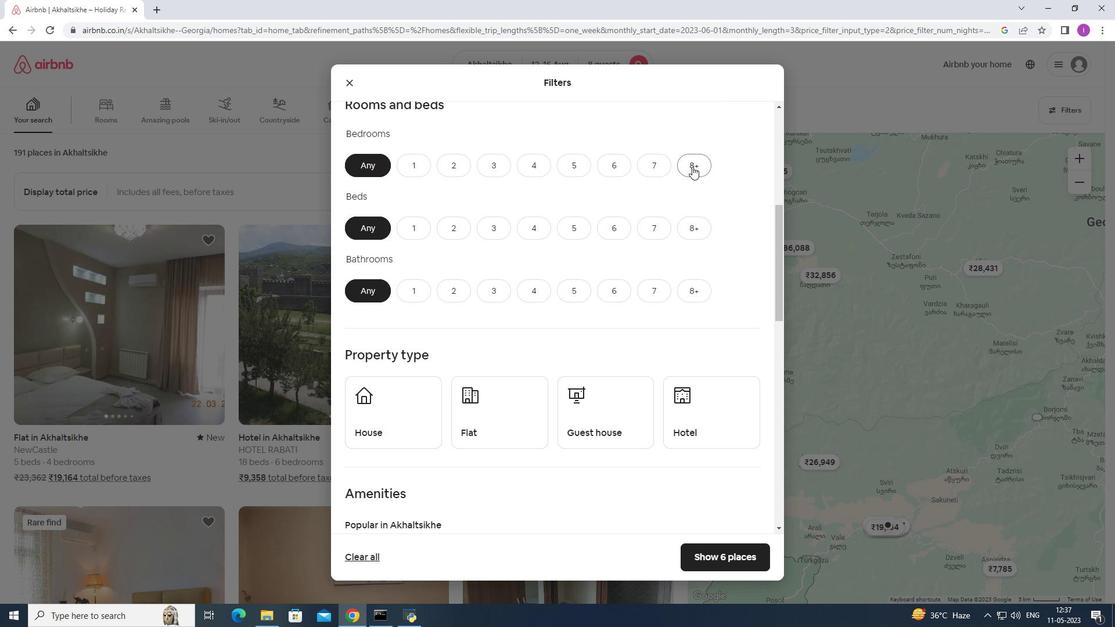 
Action: Mouse moved to (691, 235)
Screenshot: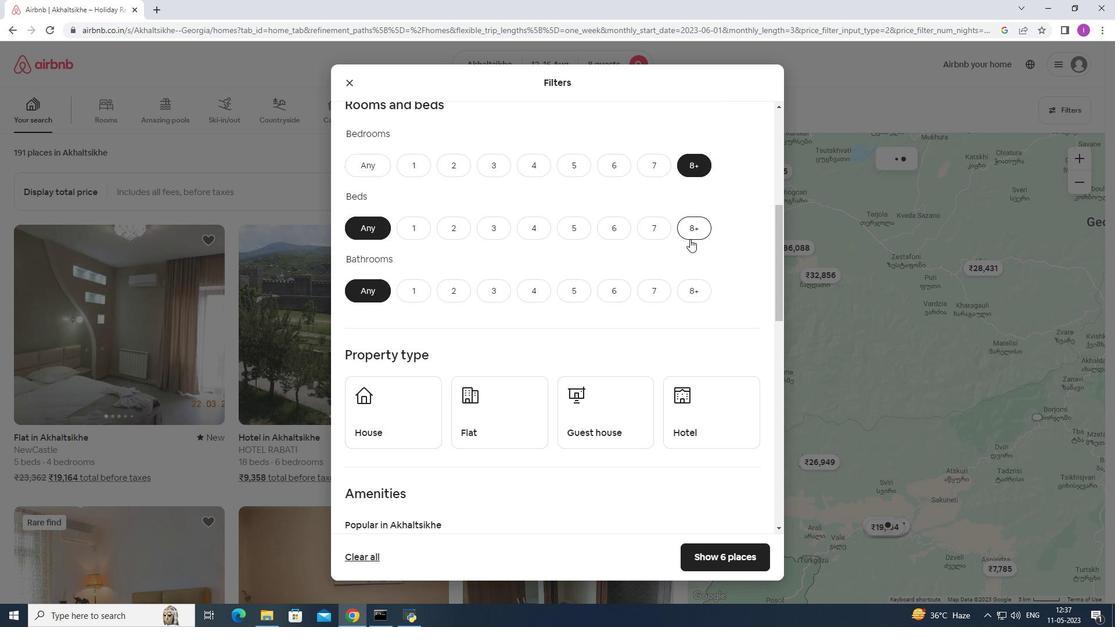 
Action: Mouse pressed left at (691, 235)
Screenshot: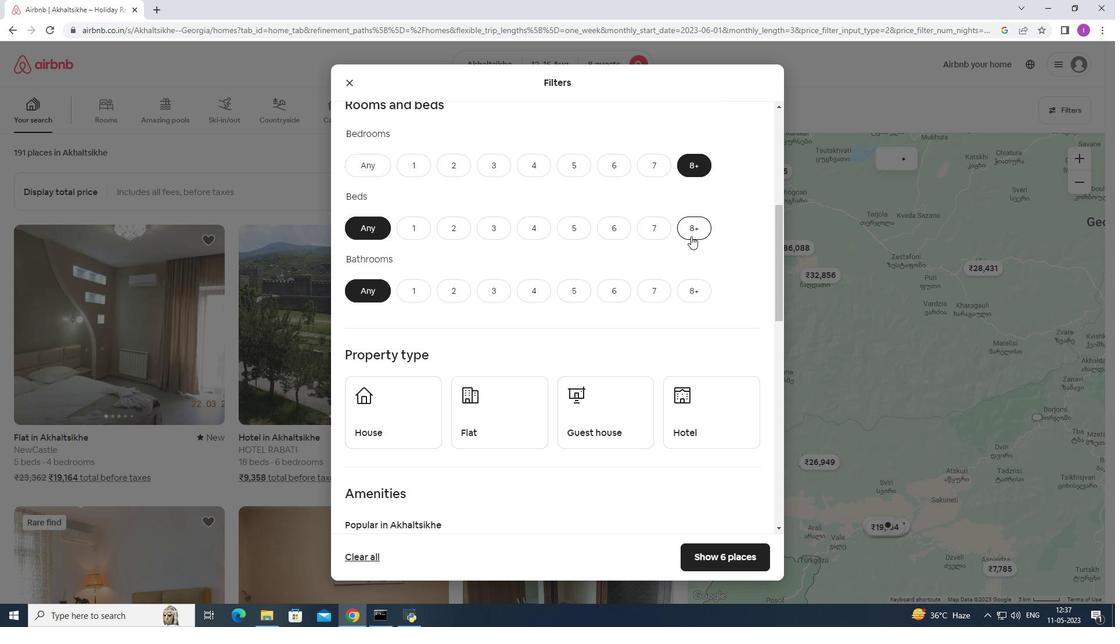 
Action: Mouse moved to (689, 286)
Screenshot: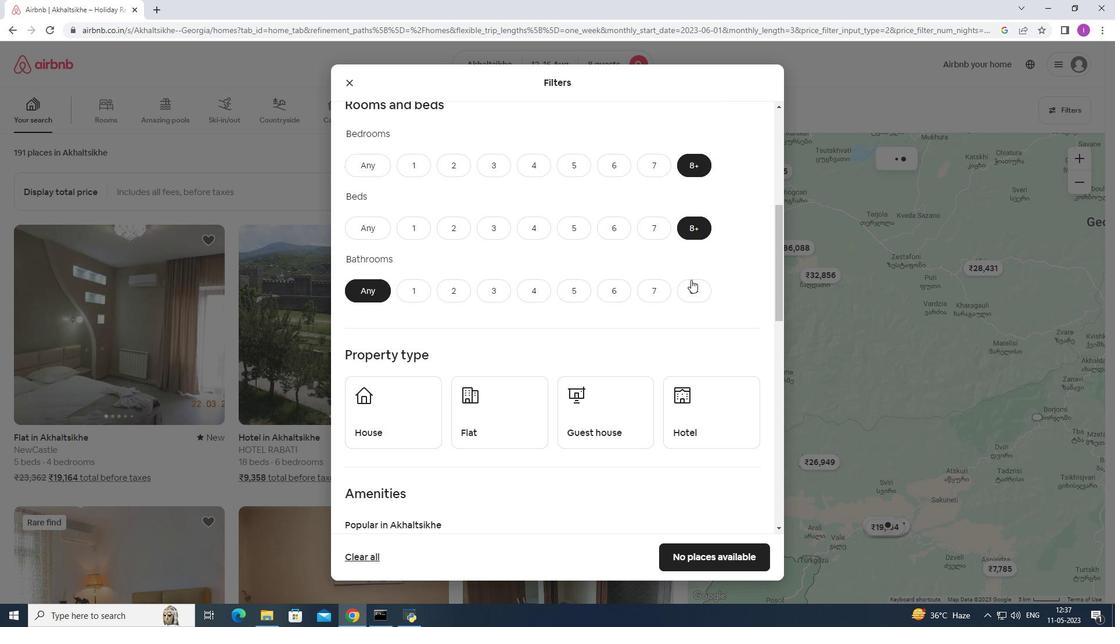
Action: Mouse pressed left at (689, 286)
Screenshot: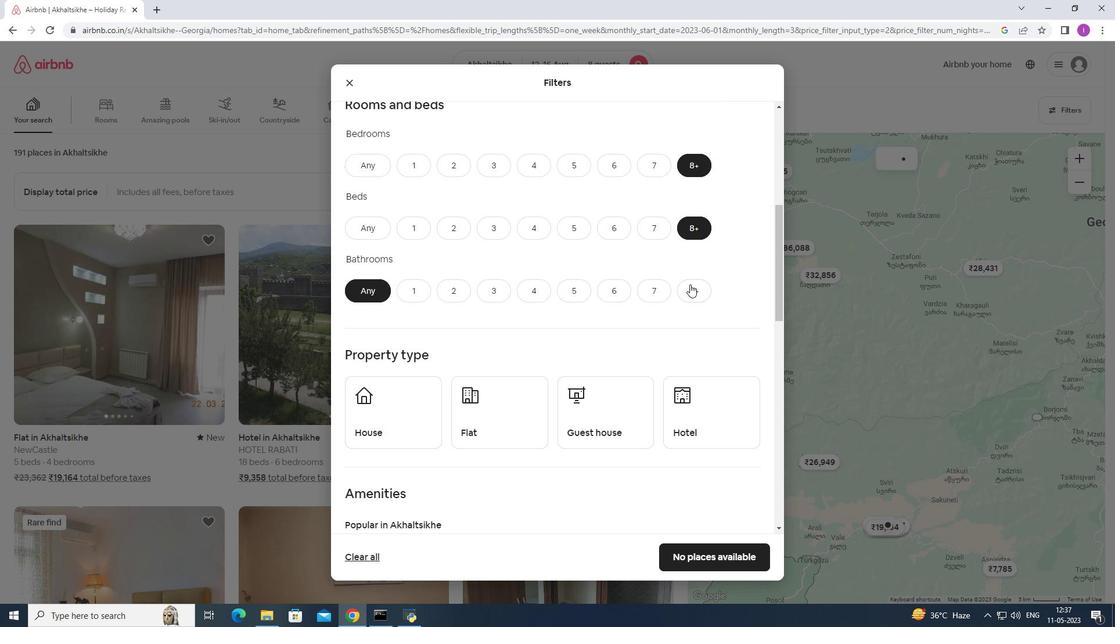 
Action: Mouse scrolled (689, 285) with delta (0, 0)
Screenshot: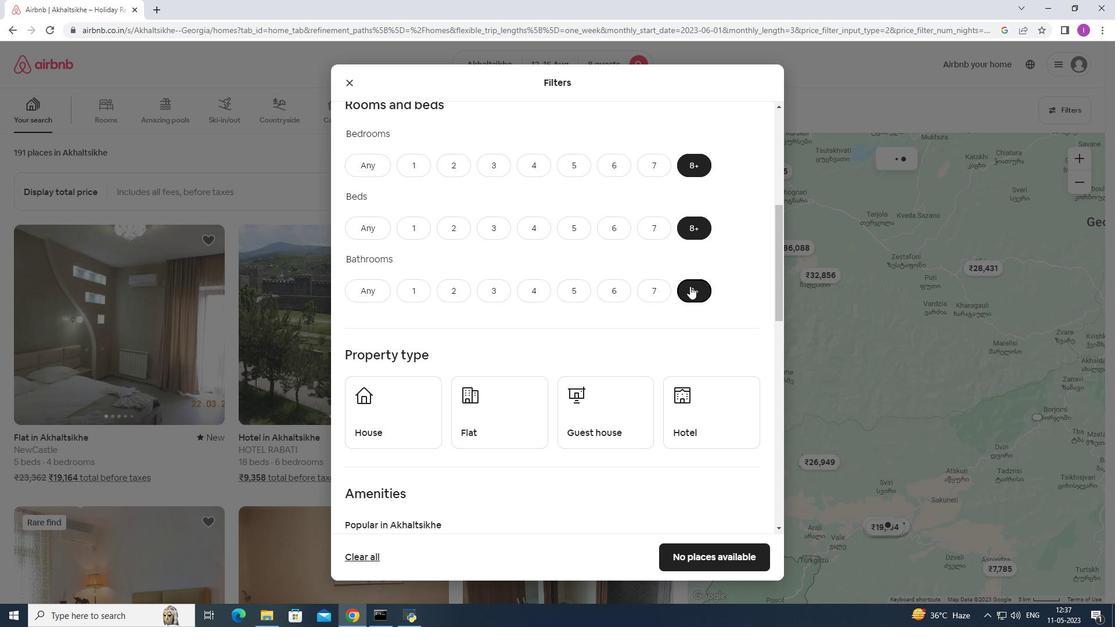
Action: Mouse scrolled (689, 285) with delta (0, 0)
Screenshot: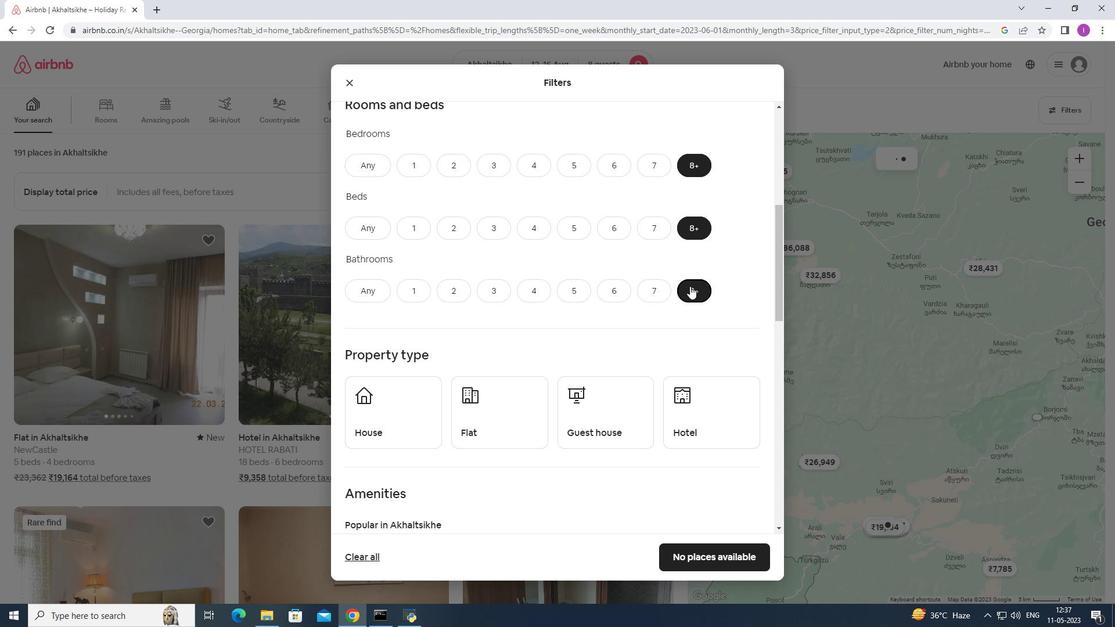 
Action: Mouse moved to (689, 285)
Screenshot: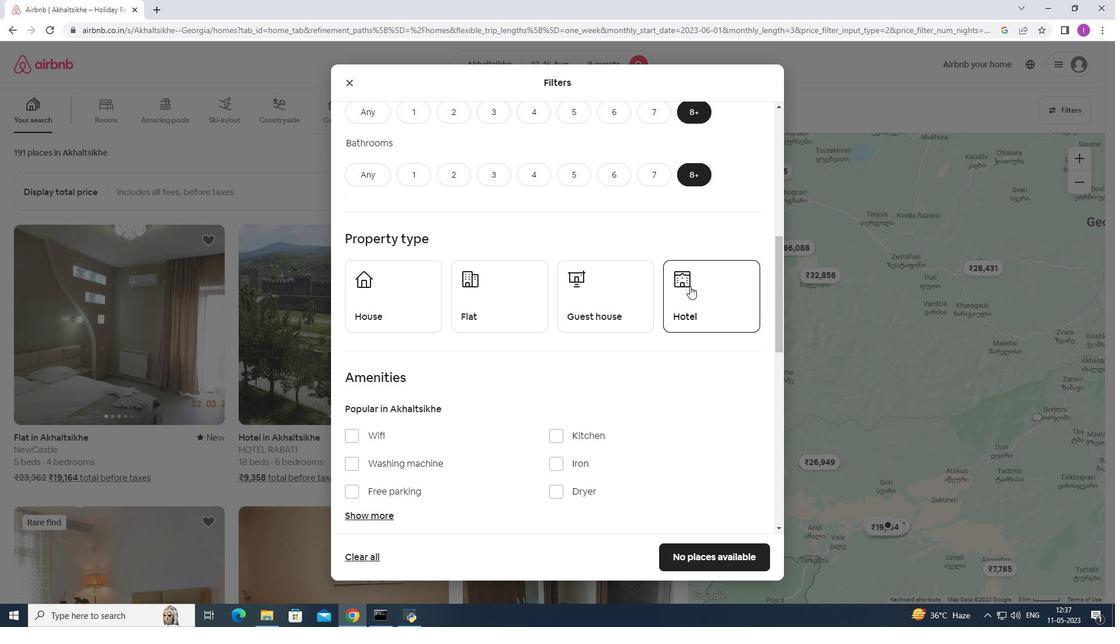
Action: Mouse scrolled (689, 285) with delta (0, 0)
Screenshot: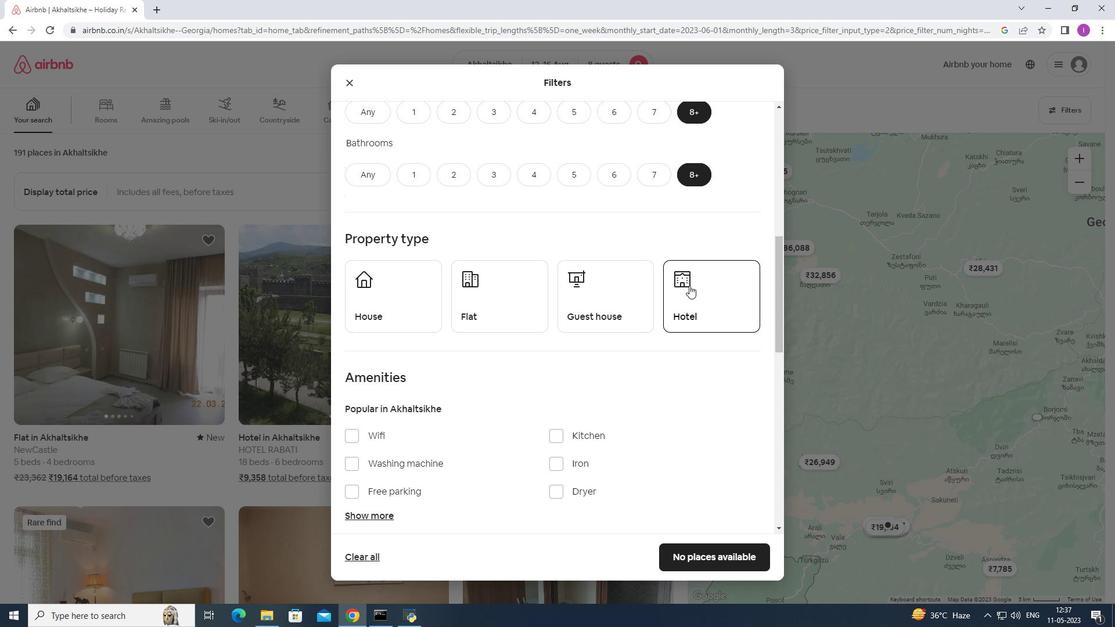 
Action: Mouse moved to (689, 281)
Screenshot: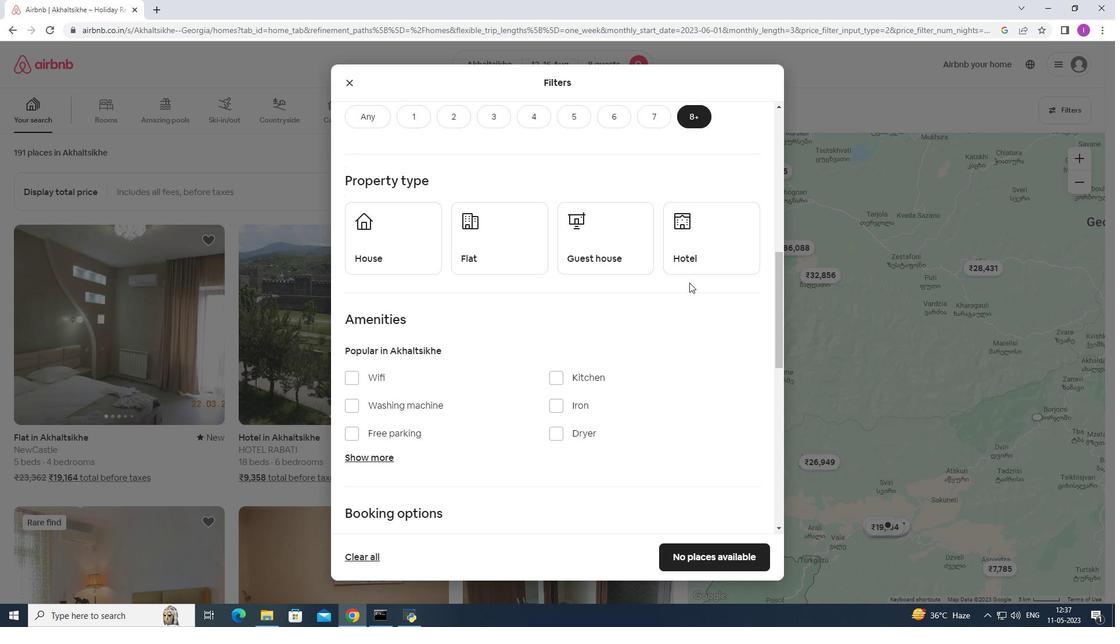 
Action: Mouse scrolled (689, 281) with delta (0, 0)
Screenshot: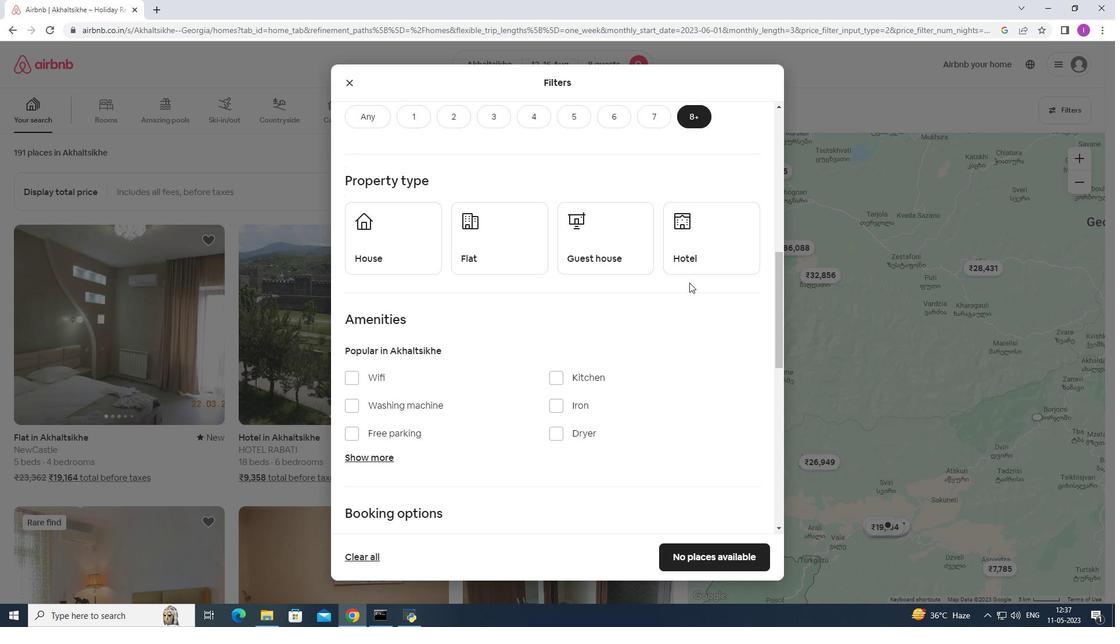 
Action: Mouse moved to (682, 267)
Screenshot: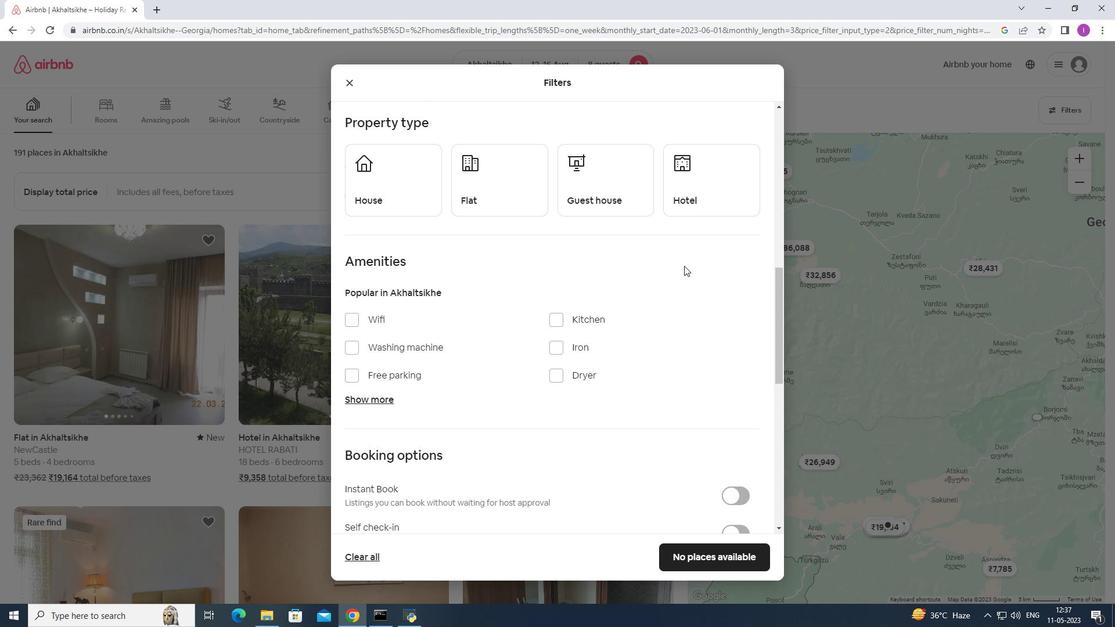 
Action: Mouse scrolled (682, 266) with delta (0, 0)
Screenshot: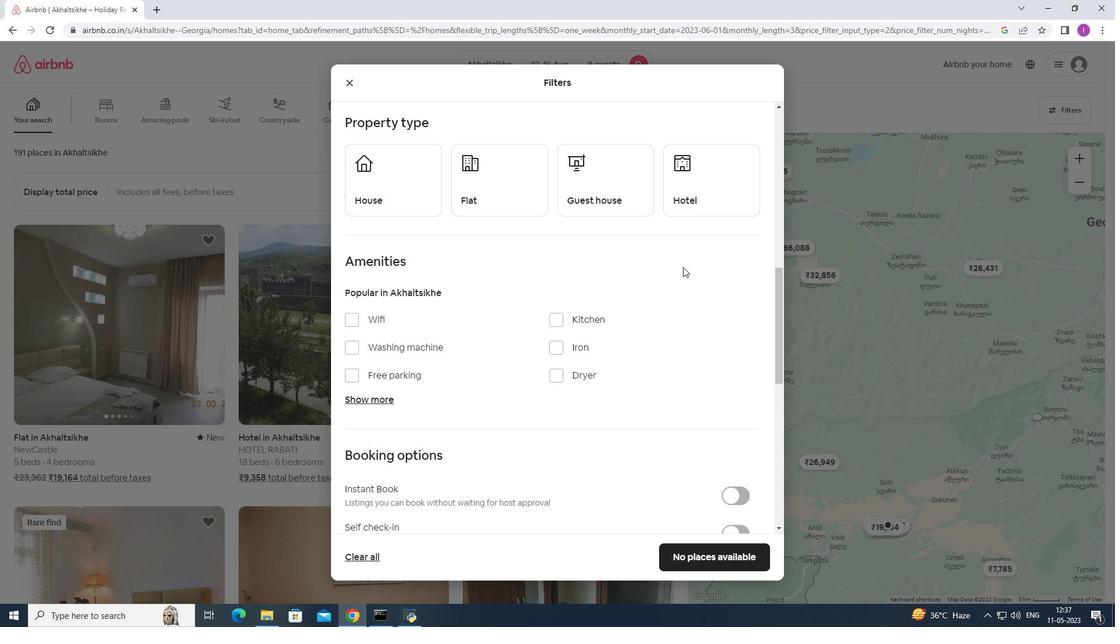 
Action: Mouse scrolled (682, 267) with delta (0, 0)
Screenshot: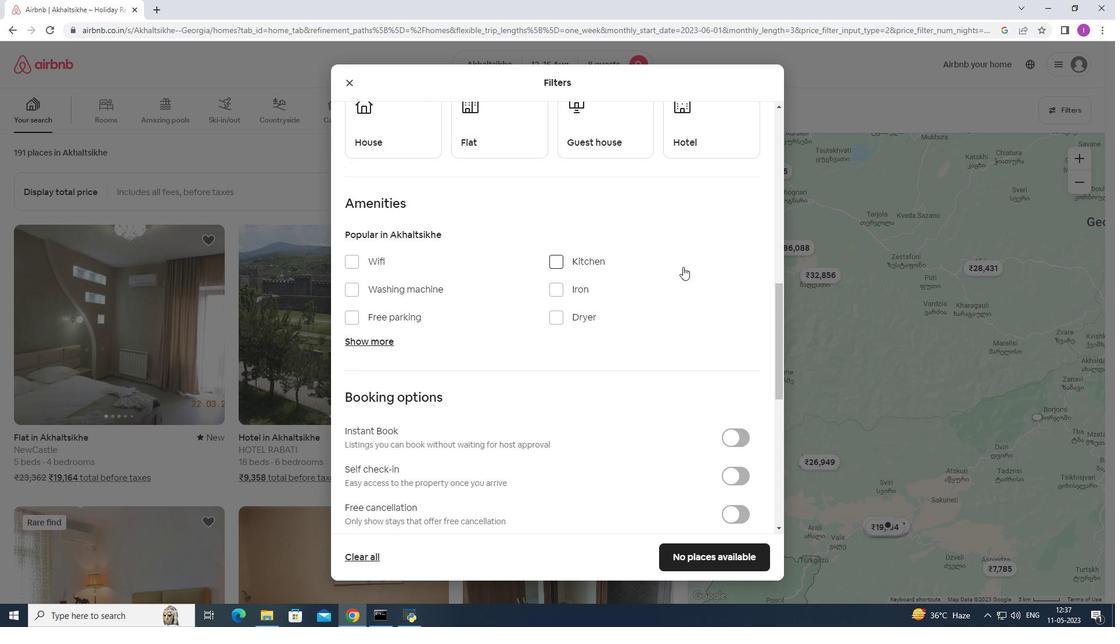 
Action: Mouse moved to (436, 173)
Screenshot: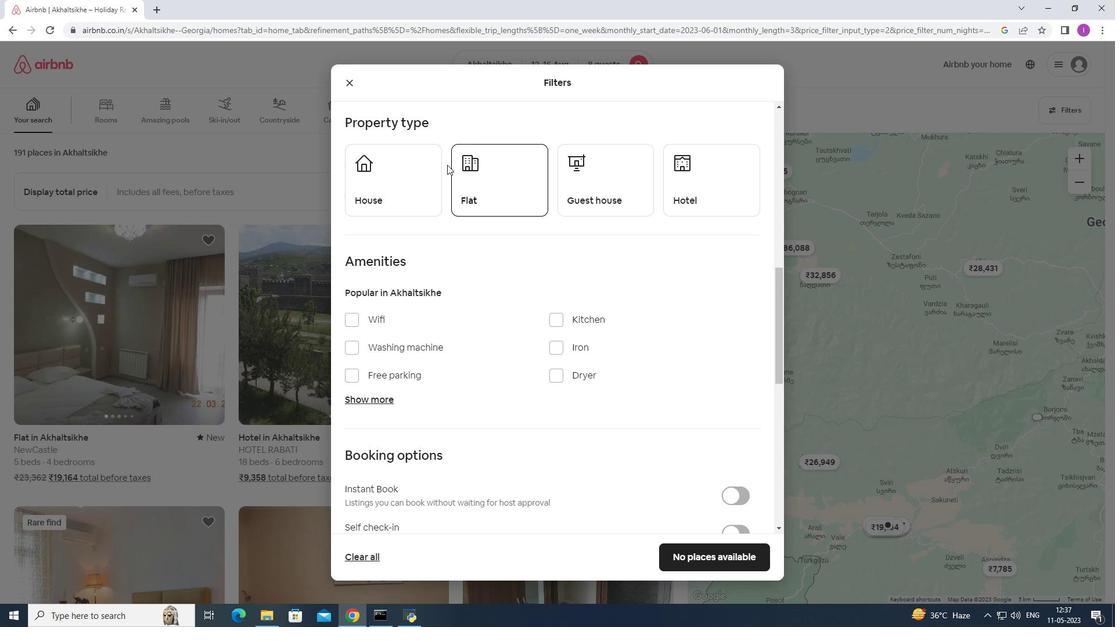 
Action: Mouse pressed left at (436, 173)
Screenshot: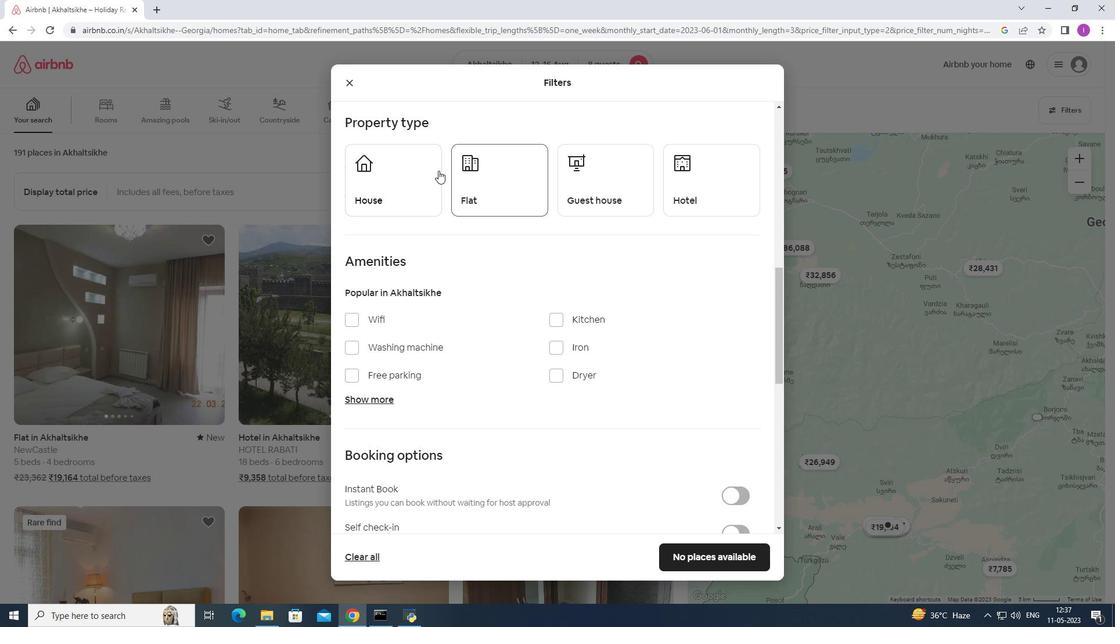
Action: Mouse moved to (479, 171)
Screenshot: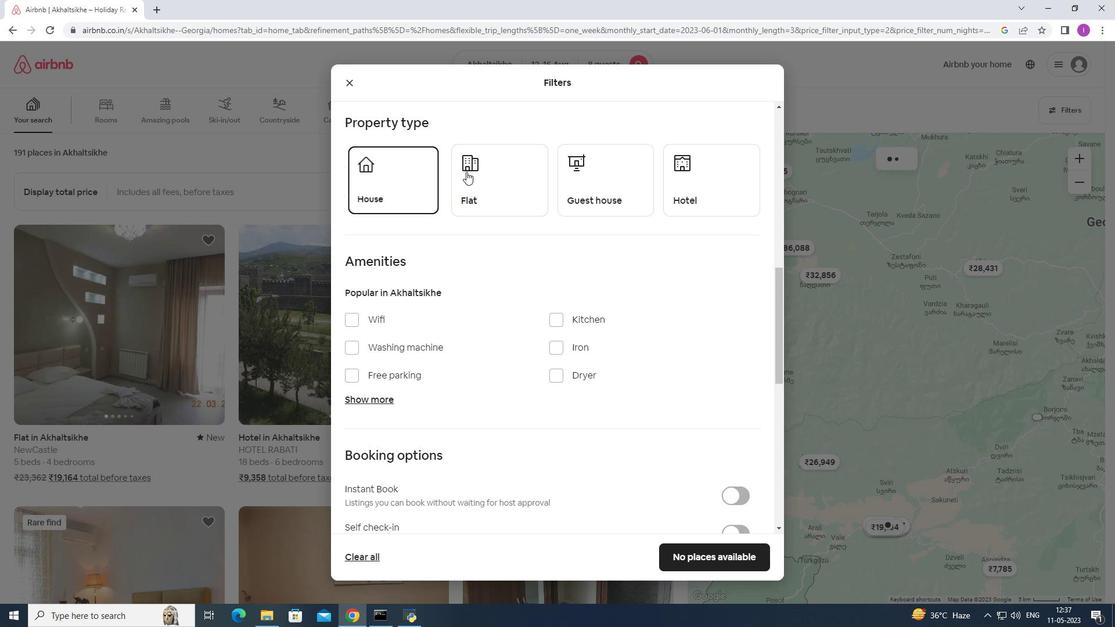 
Action: Mouse pressed left at (479, 171)
Screenshot: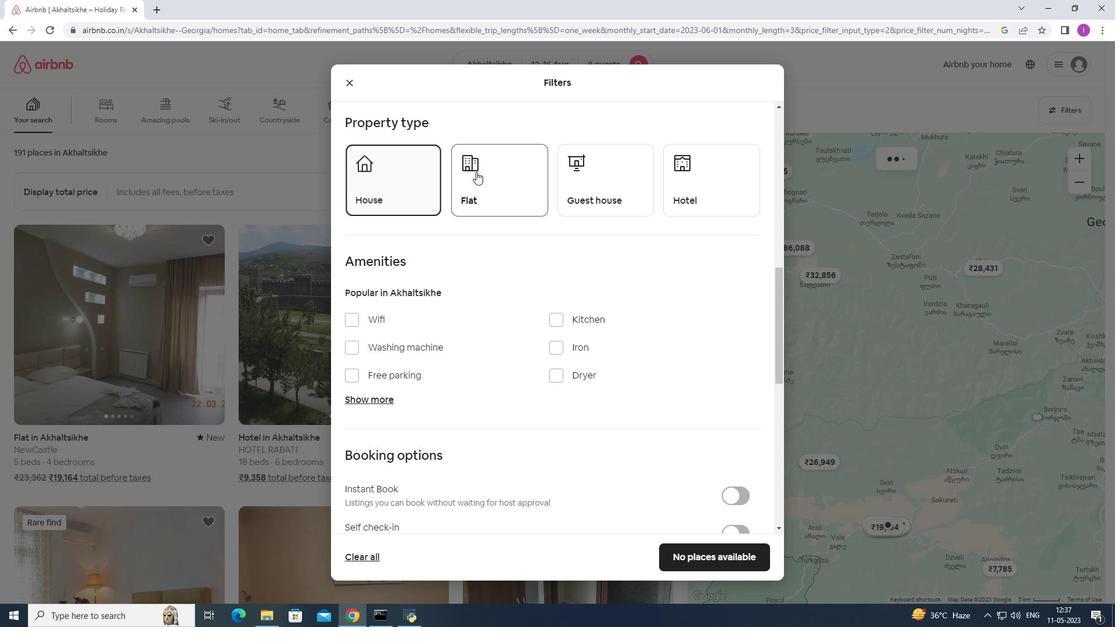 
Action: Mouse moved to (592, 181)
Screenshot: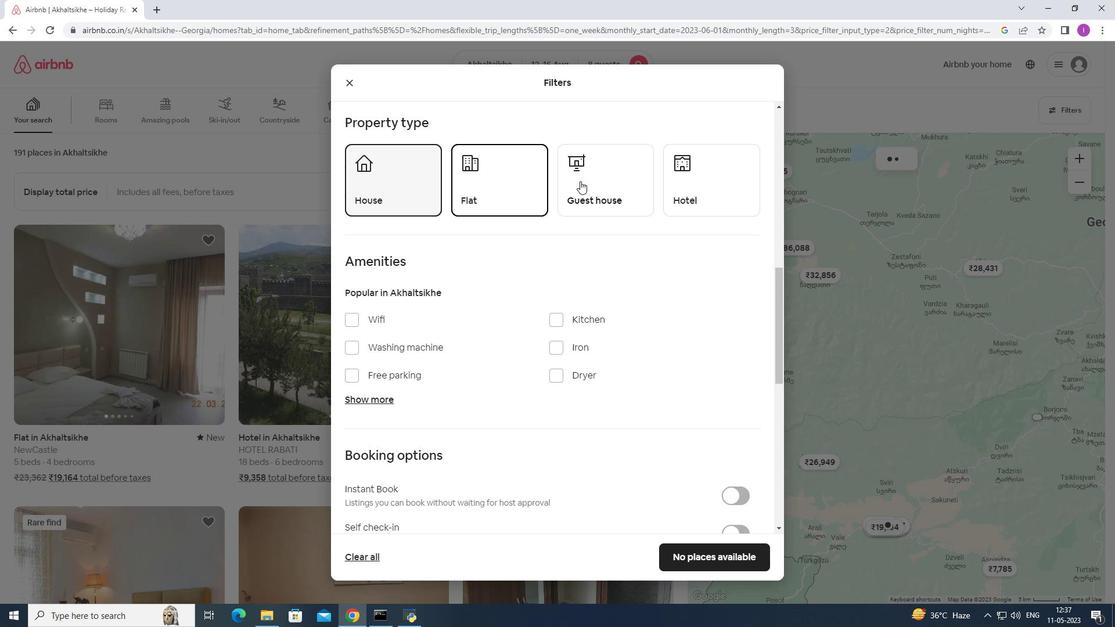 
Action: Mouse pressed left at (592, 181)
Screenshot: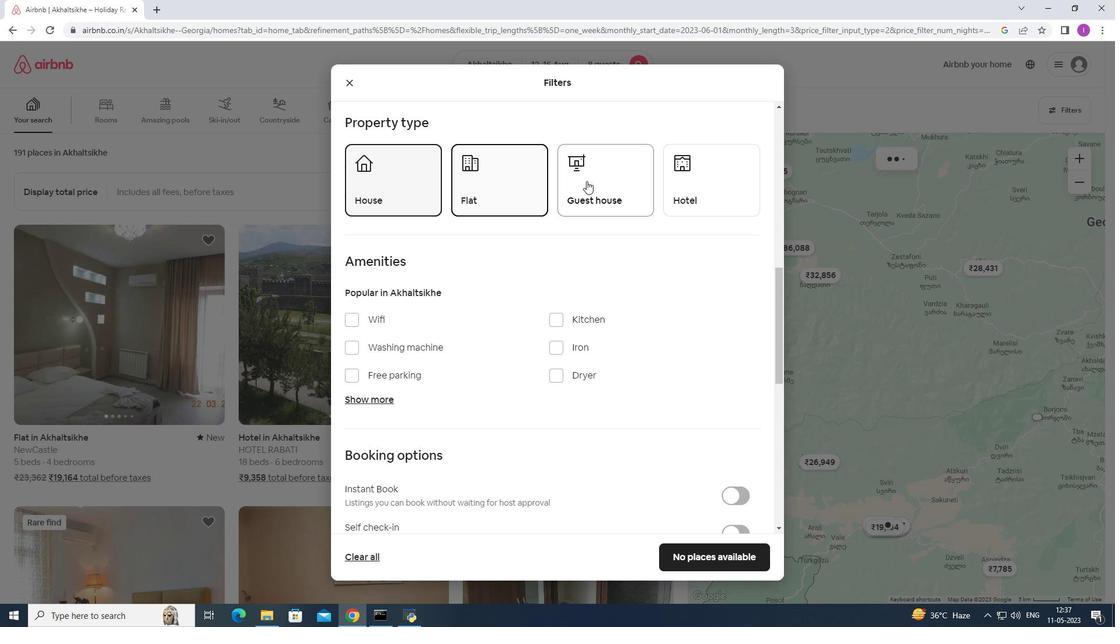
Action: Mouse moved to (687, 183)
Screenshot: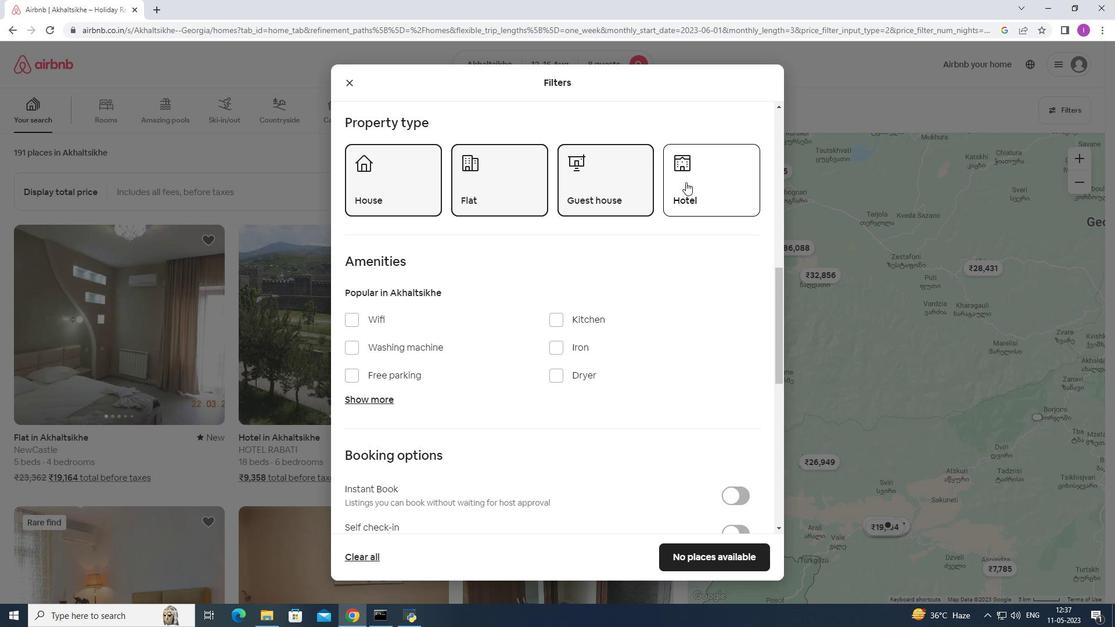 
Action: Mouse pressed left at (687, 183)
Screenshot: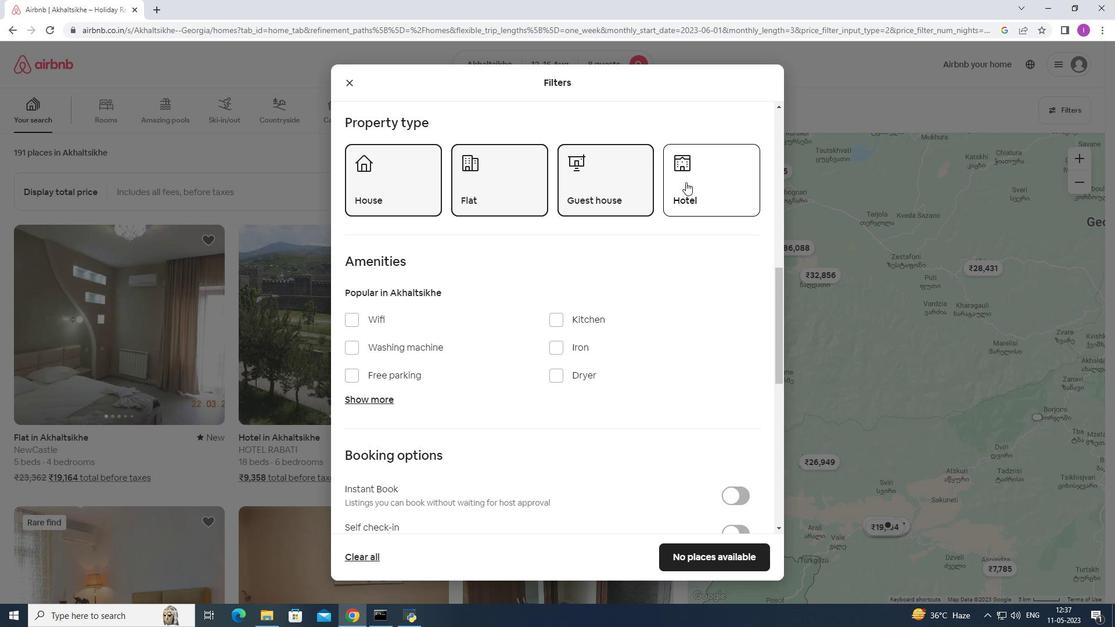 
Action: Mouse moved to (618, 254)
Screenshot: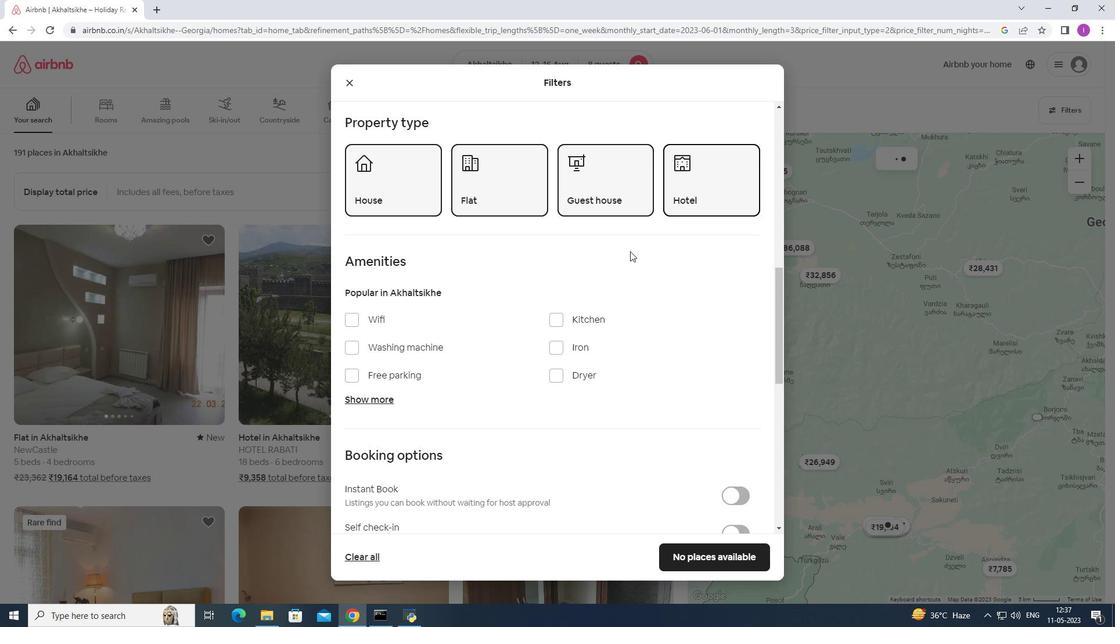 
Action: Mouse scrolled (618, 254) with delta (0, 0)
Screenshot: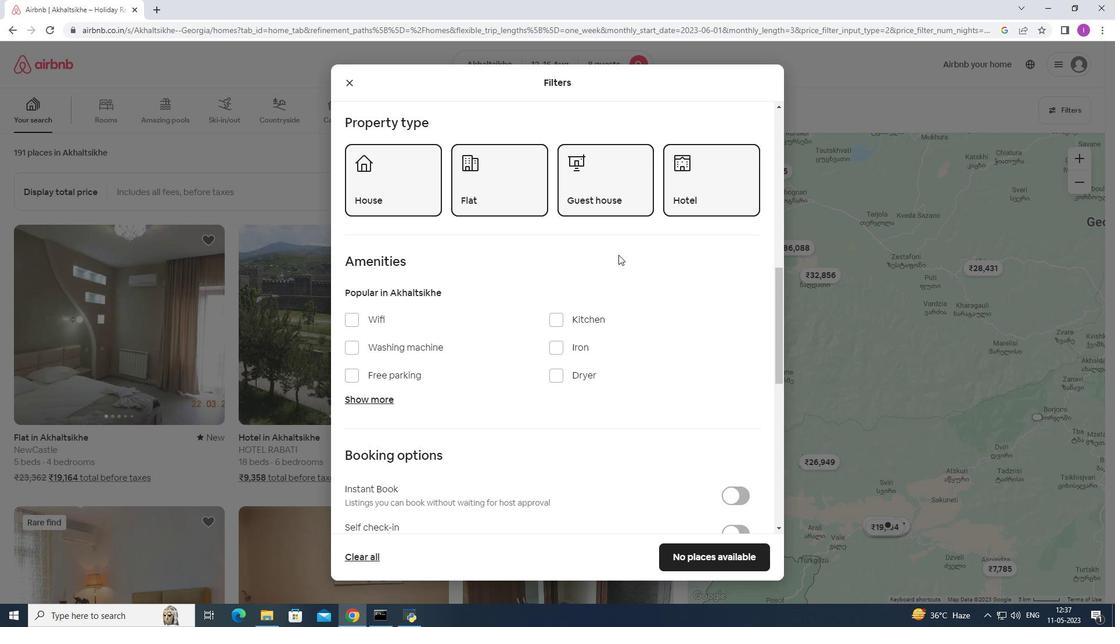
Action: Mouse moved to (352, 260)
Screenshot: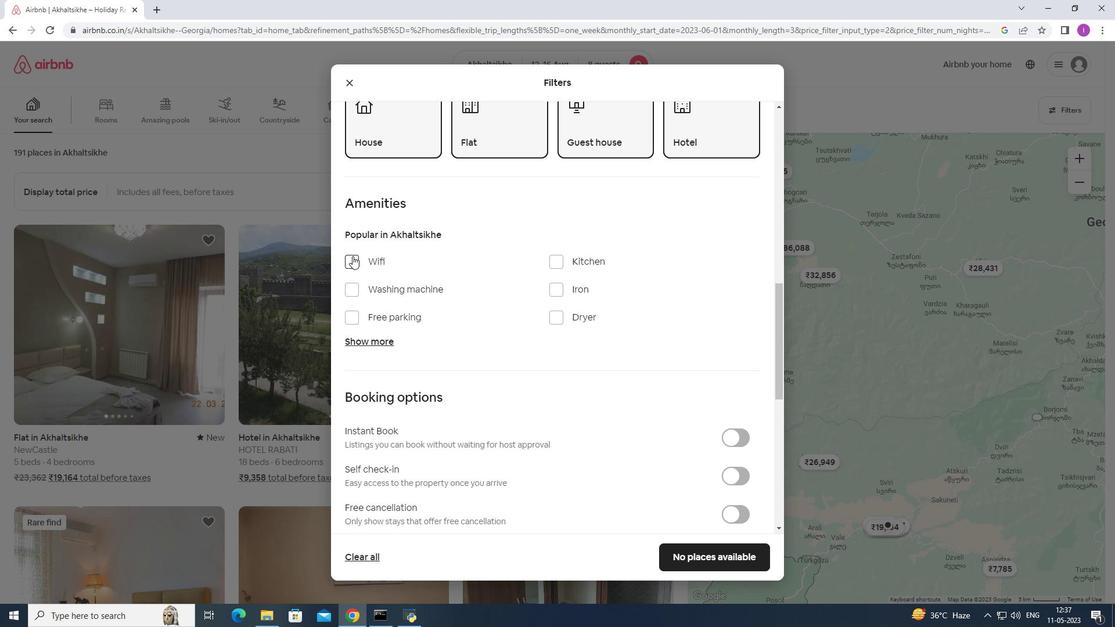 
Action: Mouse pressed left at (352, 260)
Screenshot: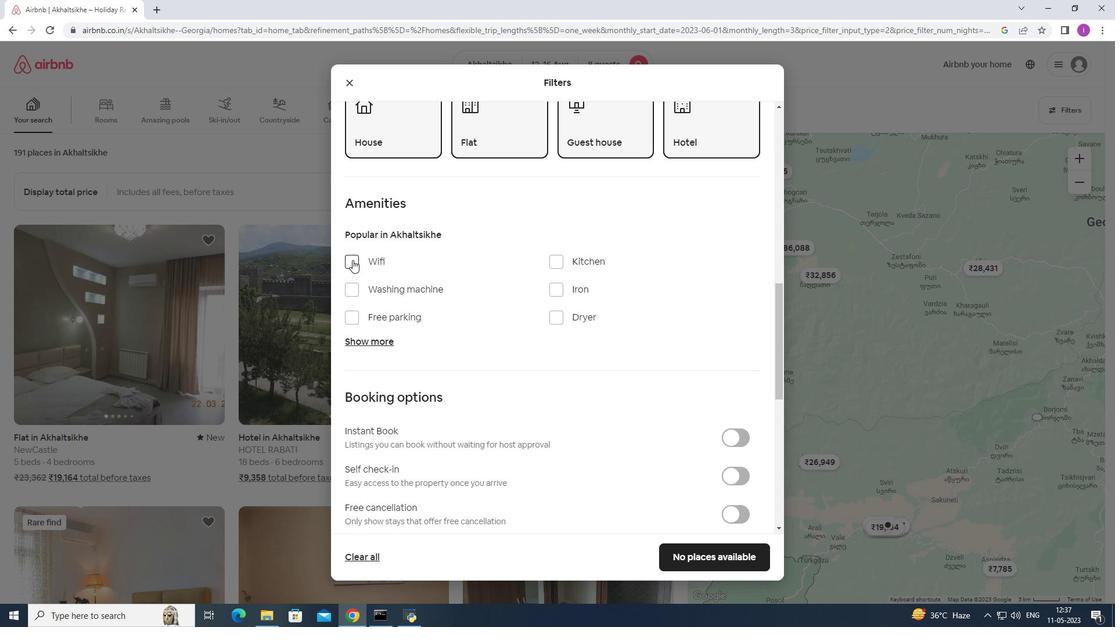 
Action: Mouse moved to (343, 318)
Screenshot: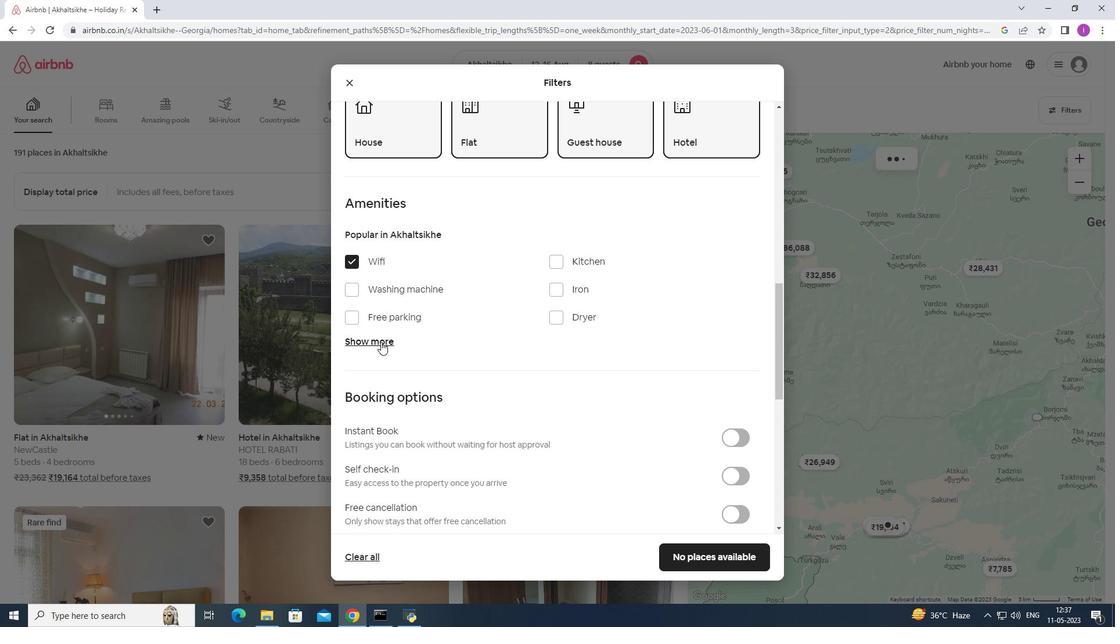 
Action: Mouse pressed left at (343, 318)
Screenshot: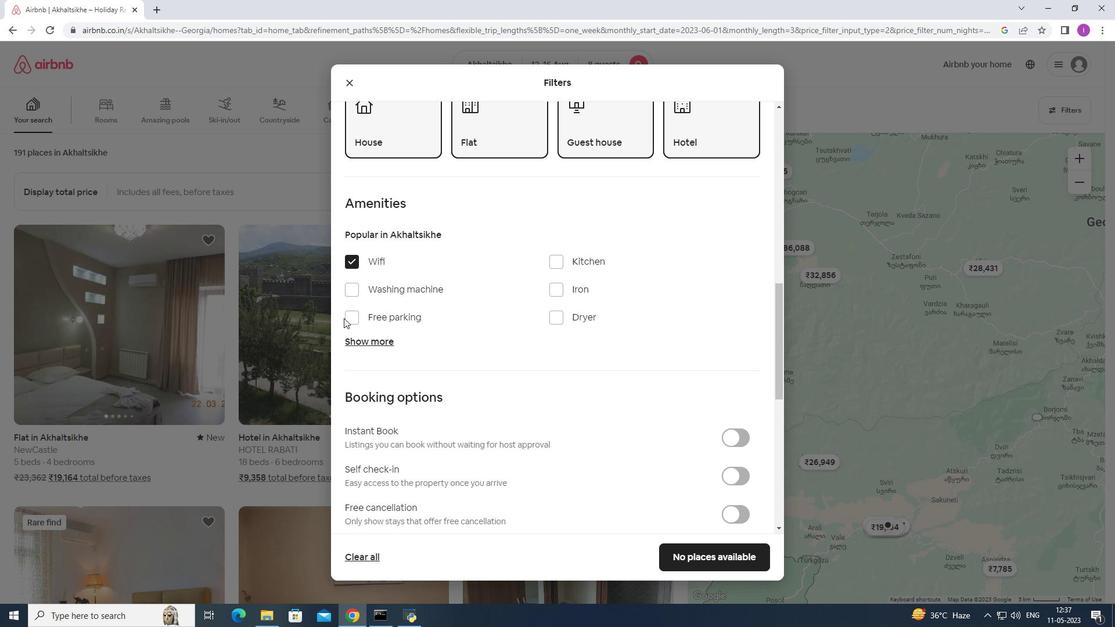 
Action: Mouse moved to (346, 318)
Screenshot: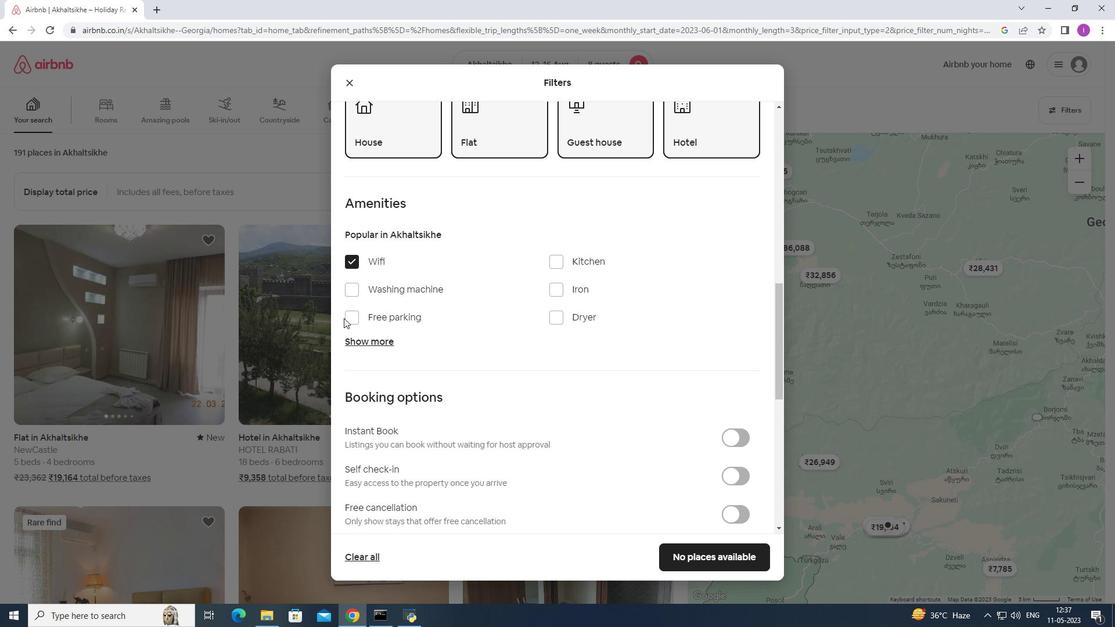 
Action: Mouse pressed left at (346, 318)
Screenshot: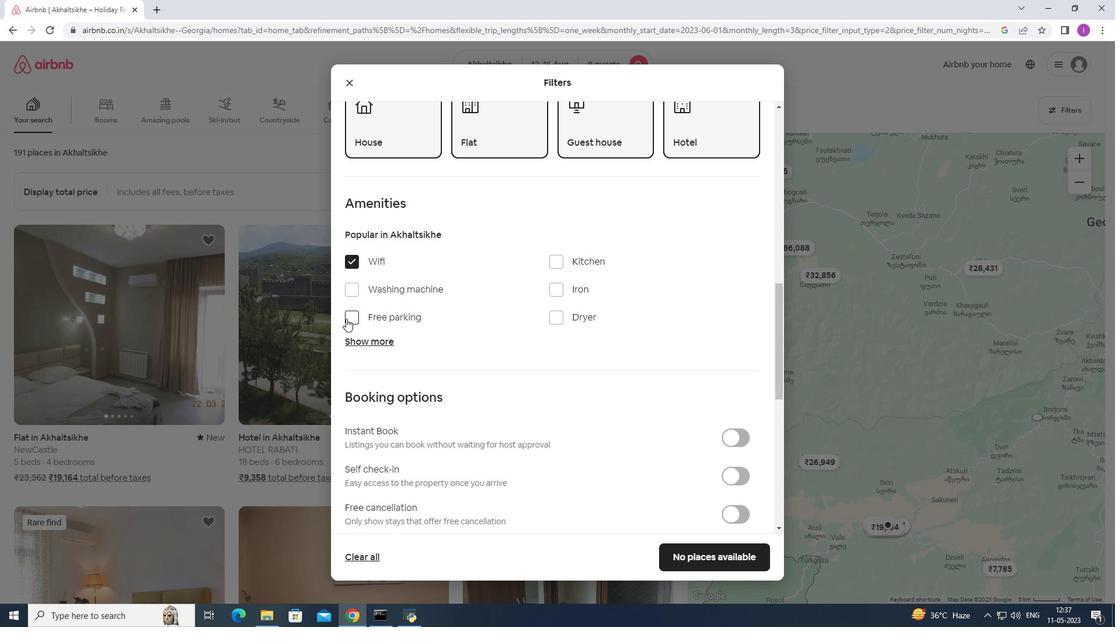 
Action: Mouse moved to (365, 340)
Screenshot: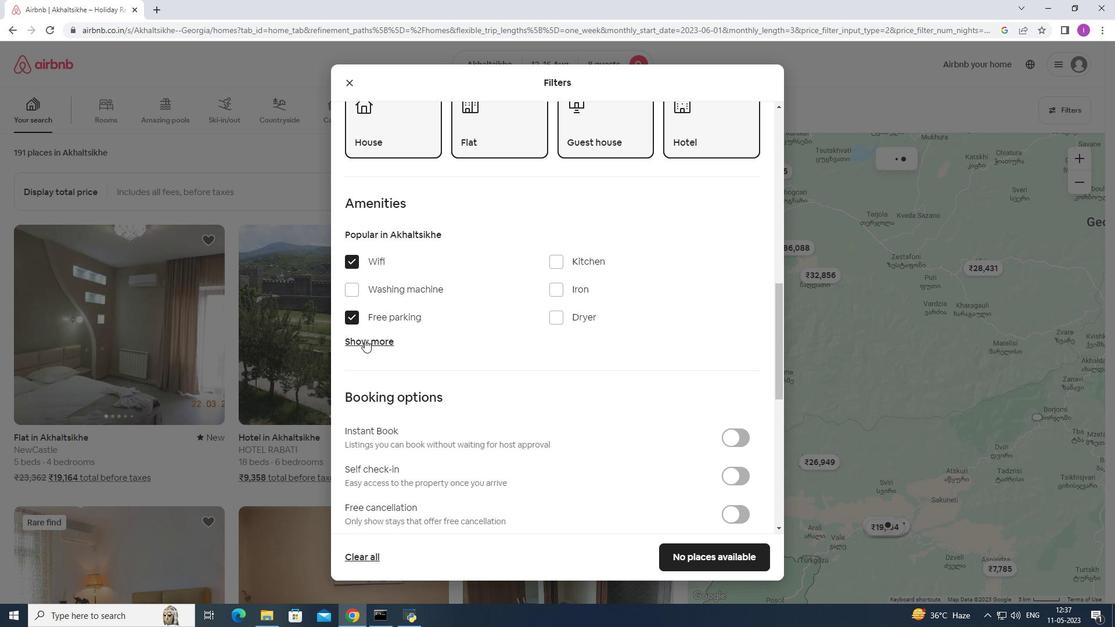 
Action: Mouse pressed left at (365, 340)
Screenshot: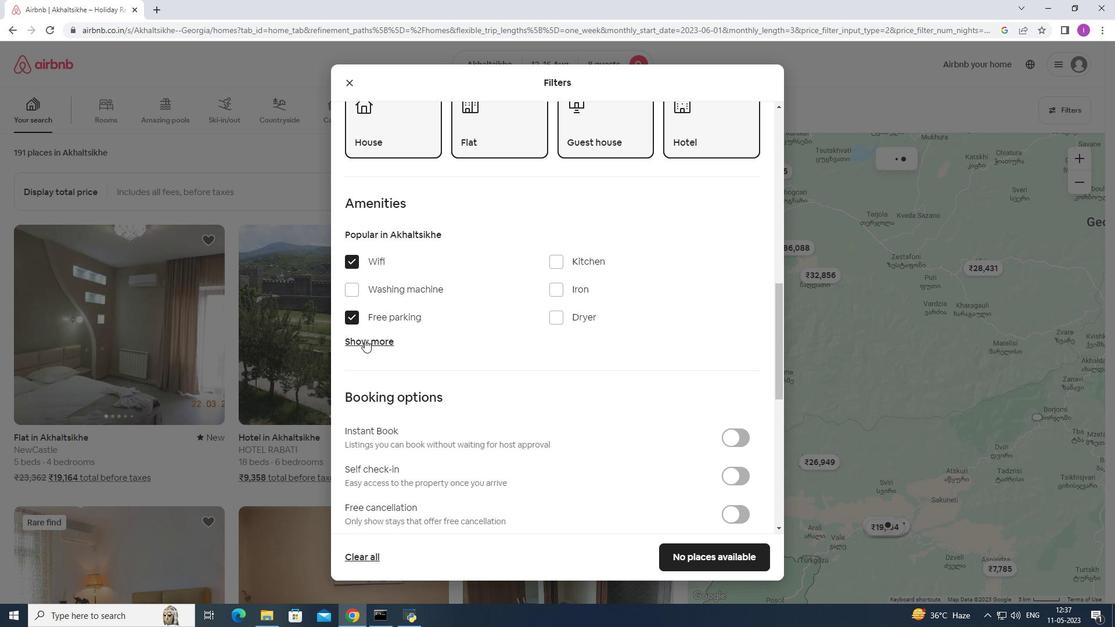 
Action: Mouse moved to (554, 409)
Screenshot: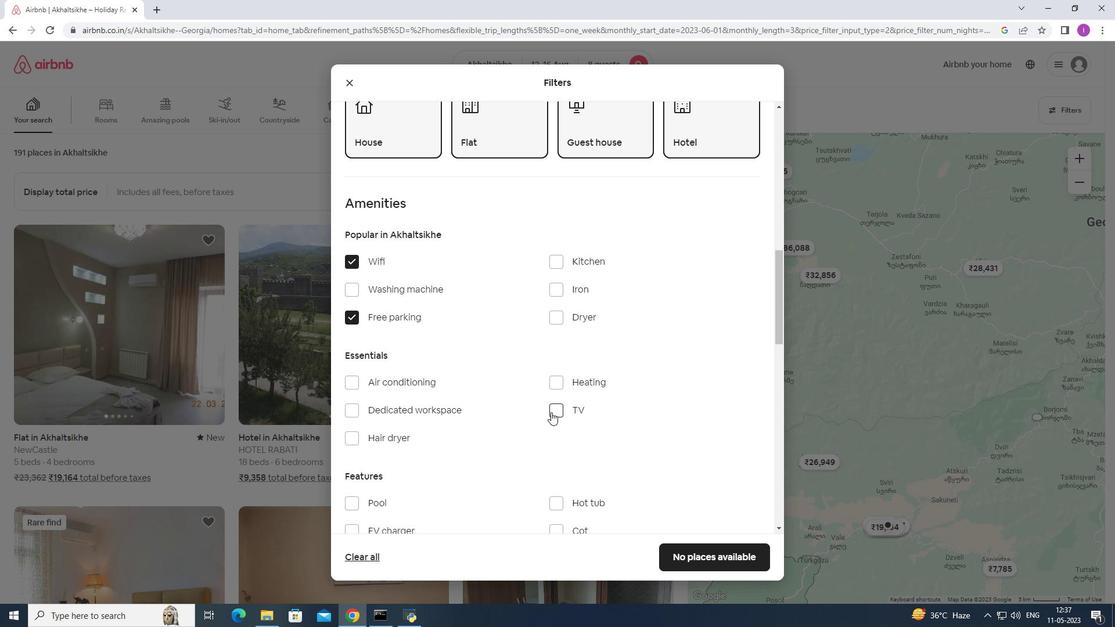 
Action: Mouse pressed left at (554, 409)
Screenshot: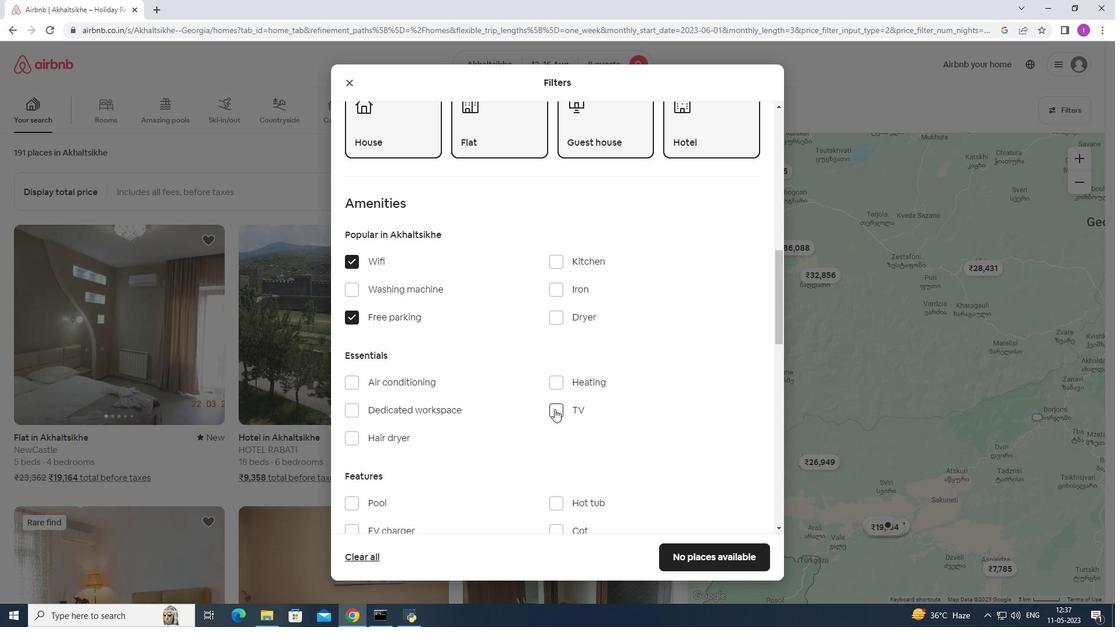 
Action: Mouse moved to (486, 412)
Screenshot: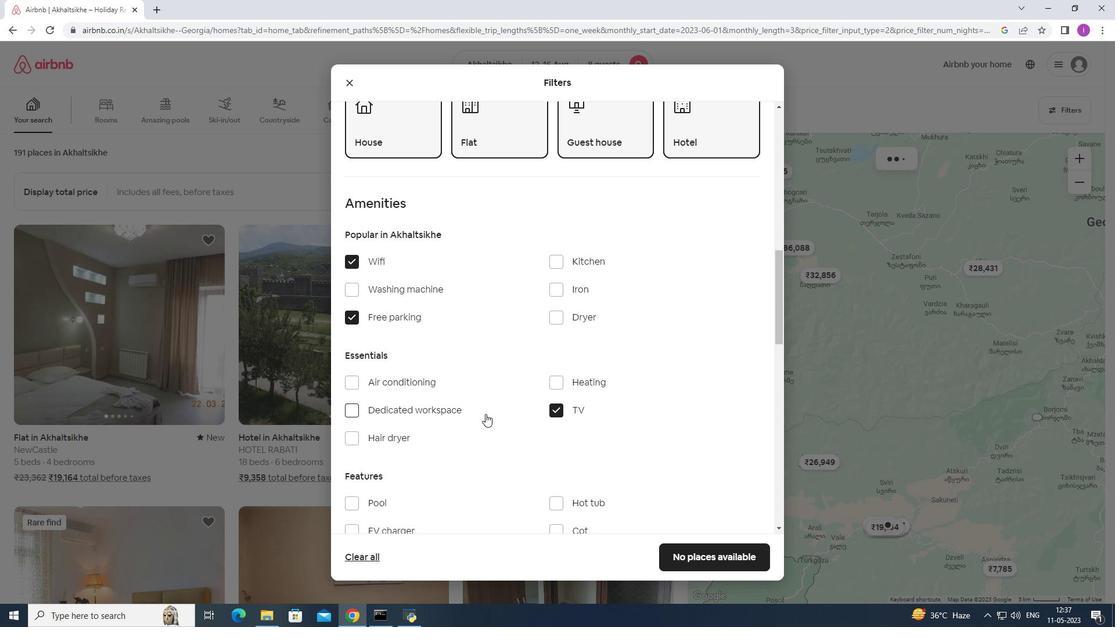 
Action: Mouse scrolled (486, 411) with delta (0, 0)
Screenshot: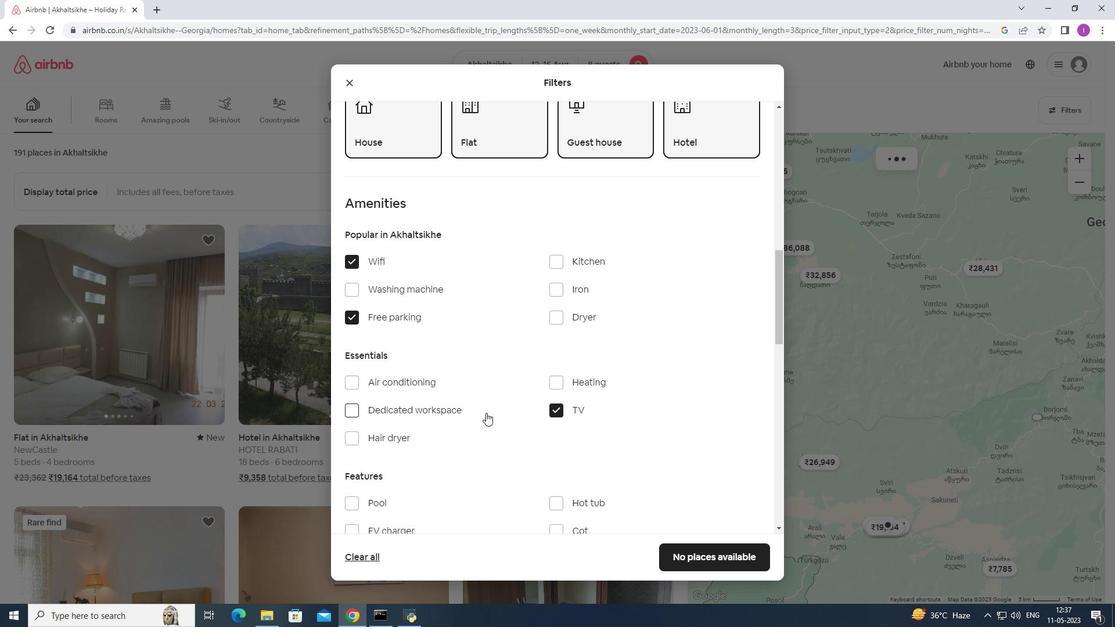 
Action: Mouse moved to (486, 410)
Screenshot: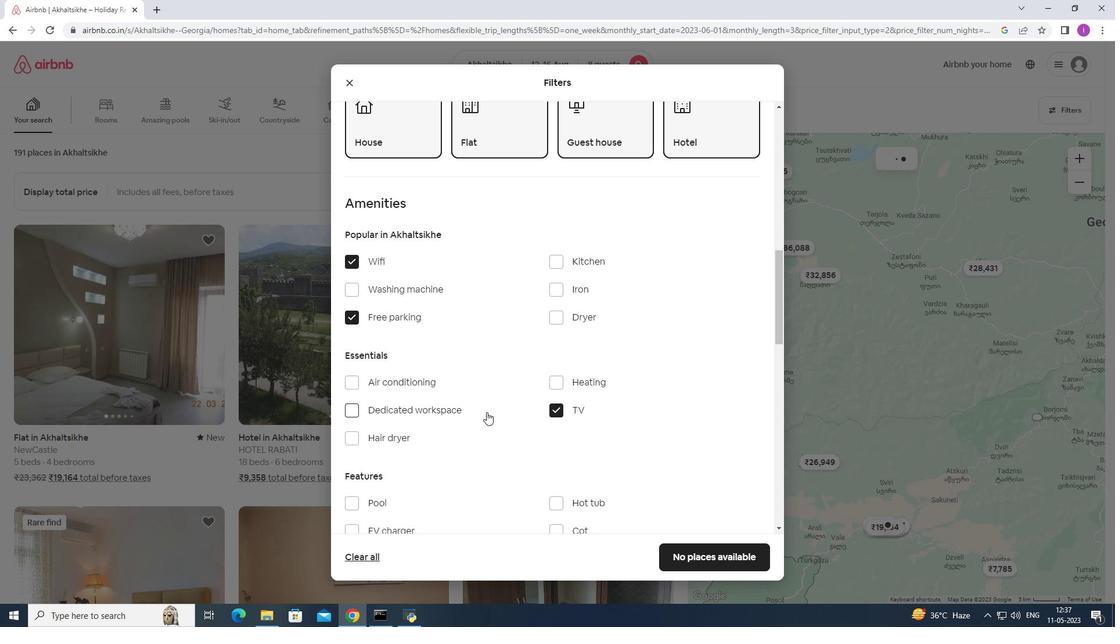 
Action: Mouse scrolled (486, 409) with delta (0, 0)
Screenshot: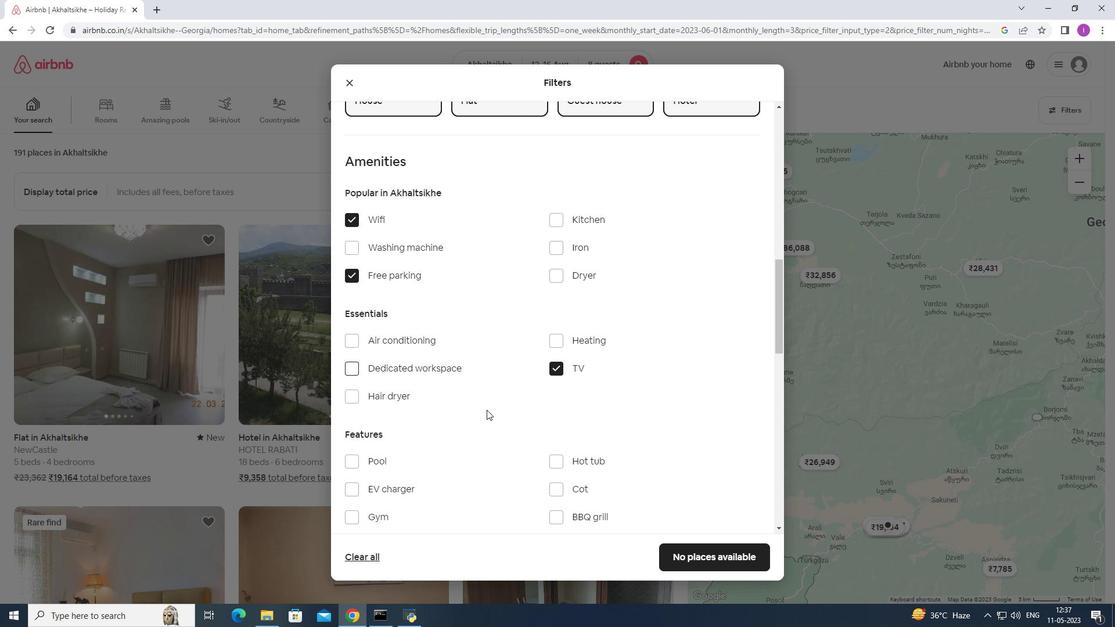 
Action: Mouse scrolled (486, 409) with delta (0, 0)
Screenshot: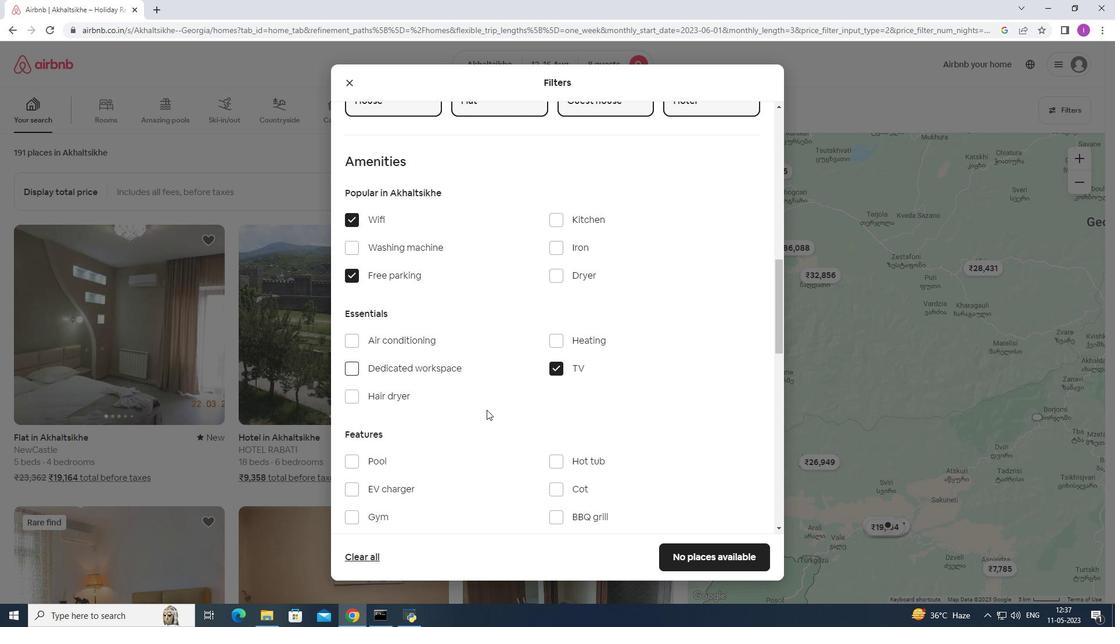 
Action: Mouse moved to (360, 380)
Screenshot: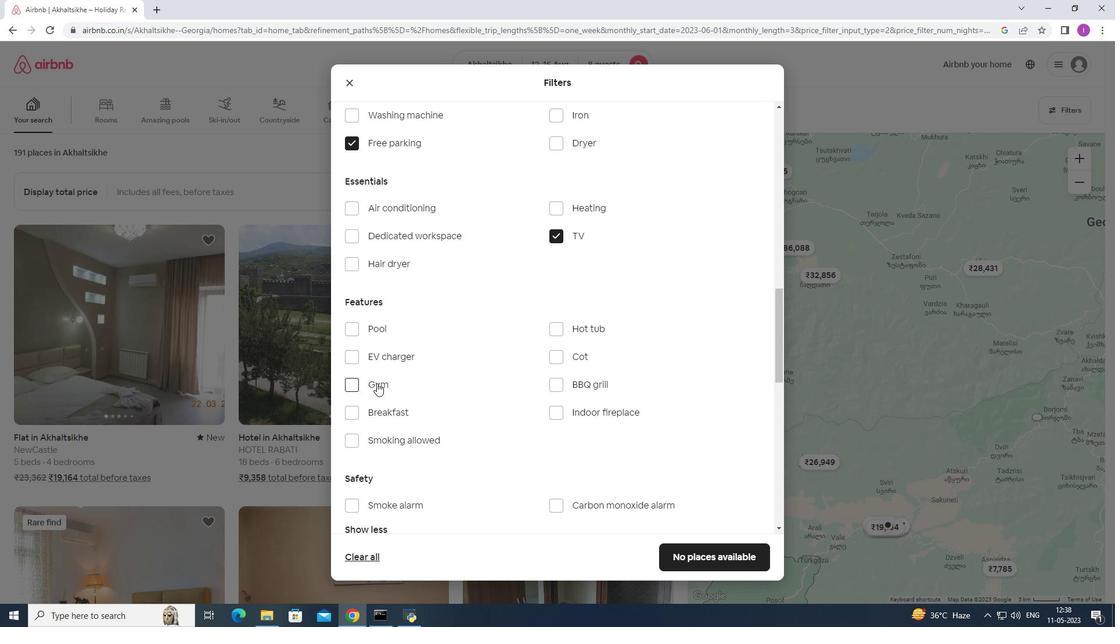 
Action: Mouse pressed left at (360, 380)
Screenshot: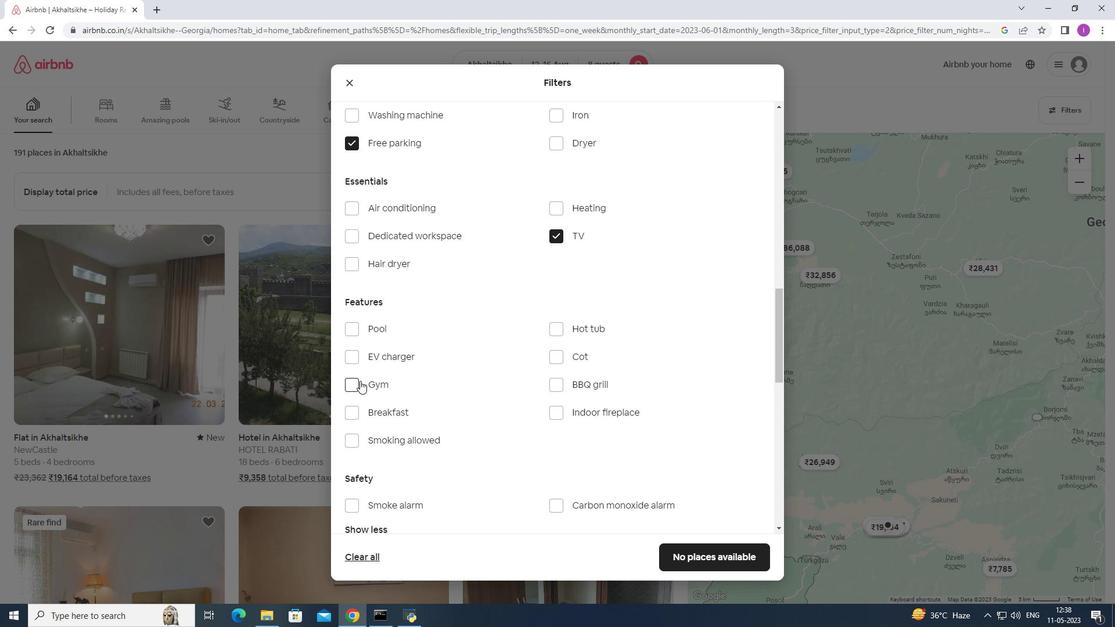 
Action: Mouse moved to (377, 418)
Screenshot: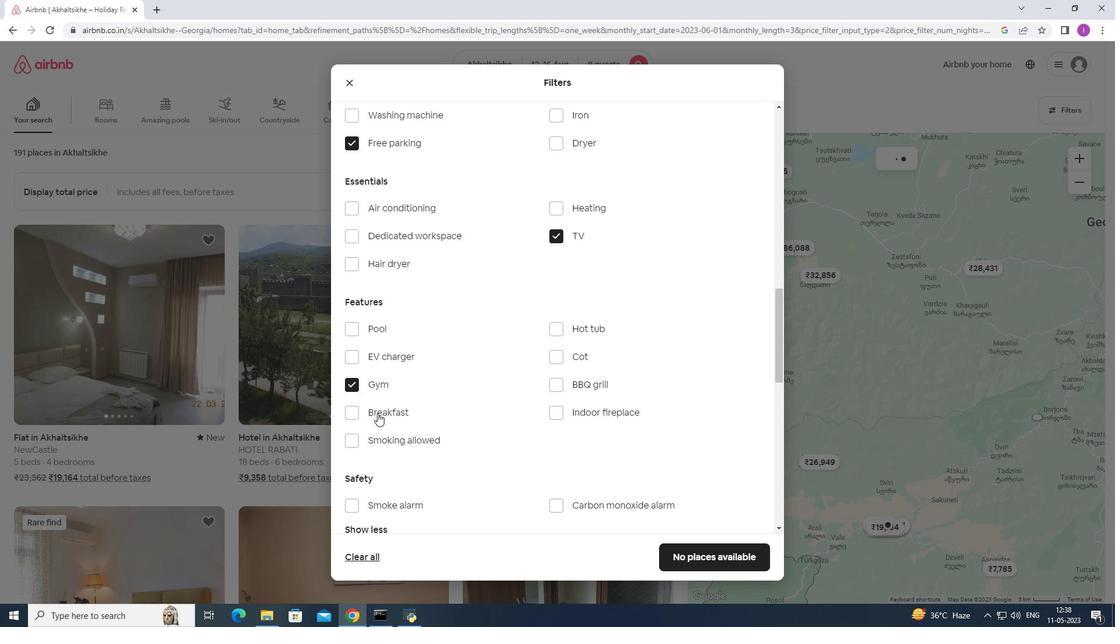 
Action: Mouse pressed left at (377, 418)
Screenshot: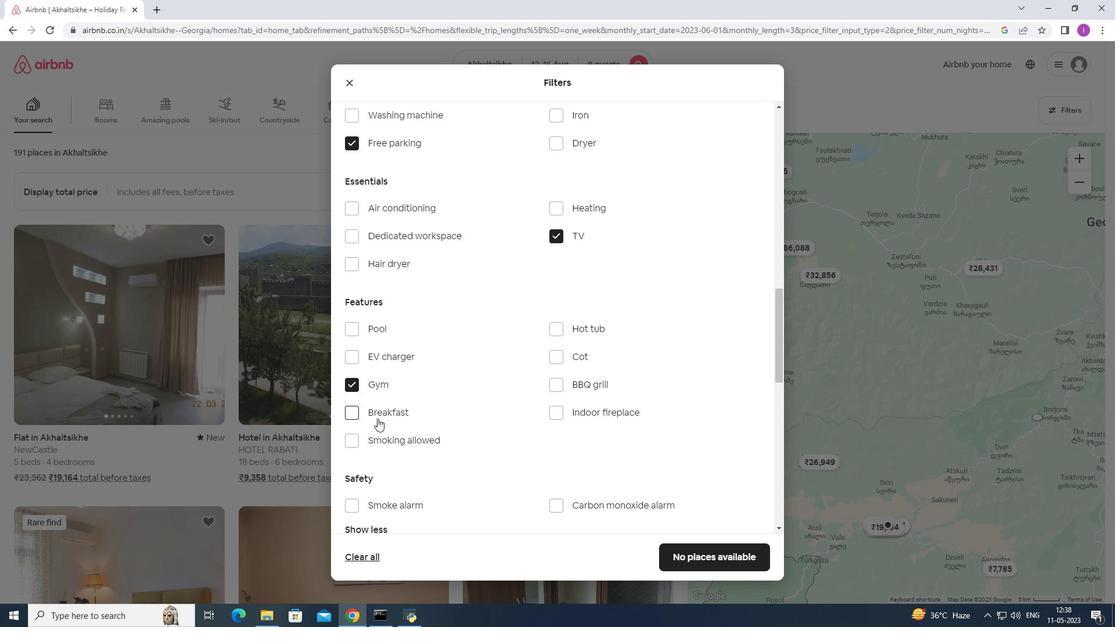 
Action: Mouse moved to (635, 432)
Screenshot: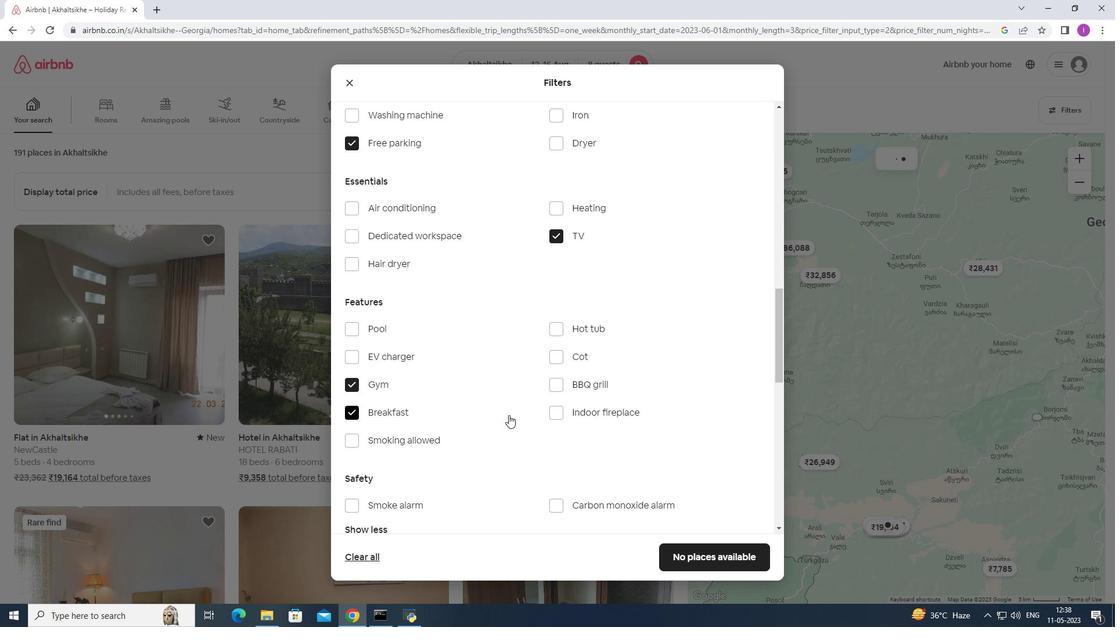 
Action: Mouse scrolled (635, 432) with delta (0, 0)
Screenshot: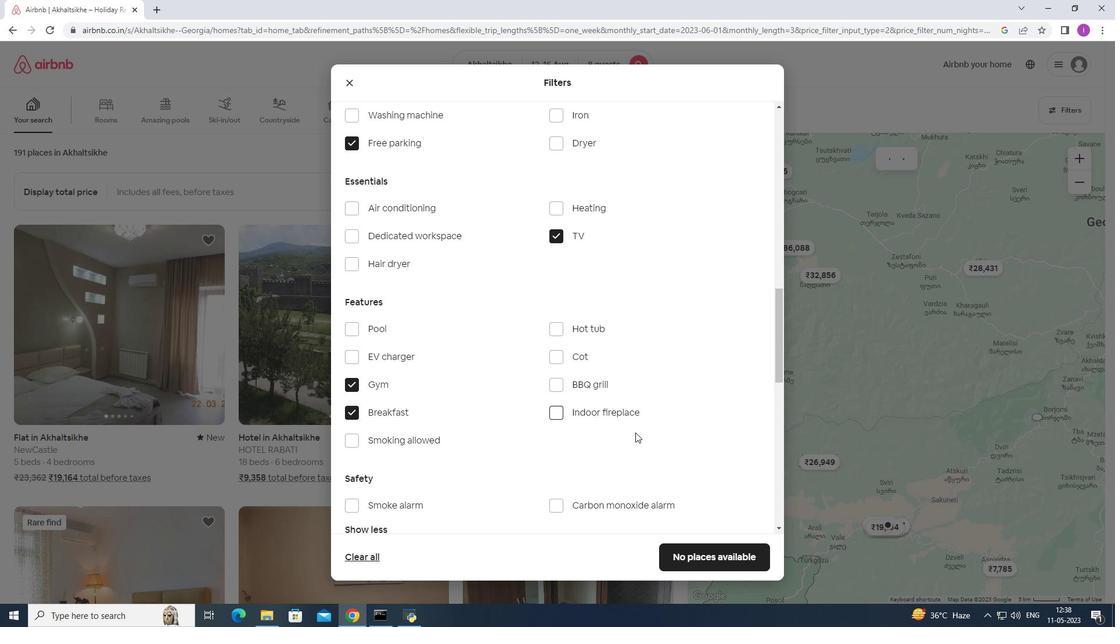 
Action: Mouse scrolled (635, 432) with delta (0, 0)
Screenshot: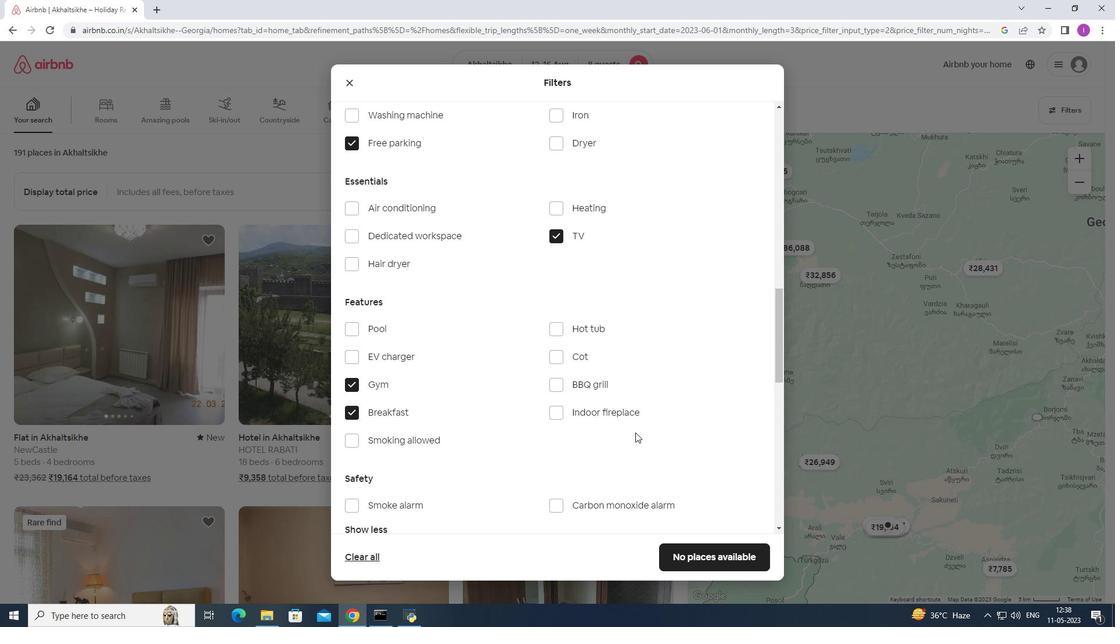 
Action: Mouse scrolled (635, 432) with delta (0, 0)
Screenshot: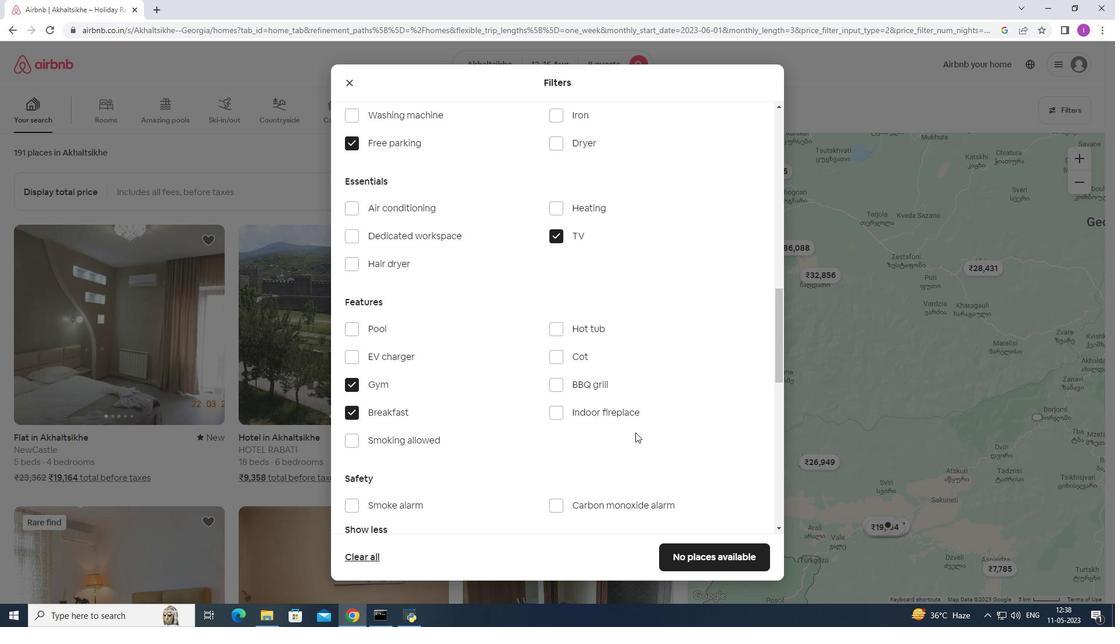 
Action: Mouse scrolled (635, 432) with delta (0, 0)
Screenshot: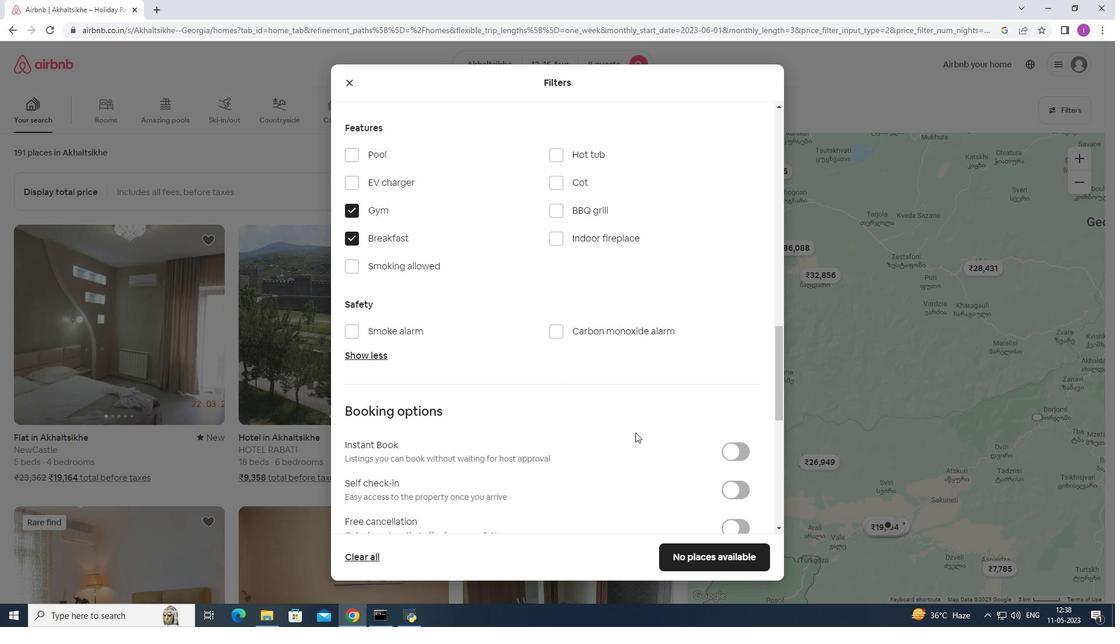 
Action: Mouse scrolled (635, 432) with delta (0, 0)
Screenshot: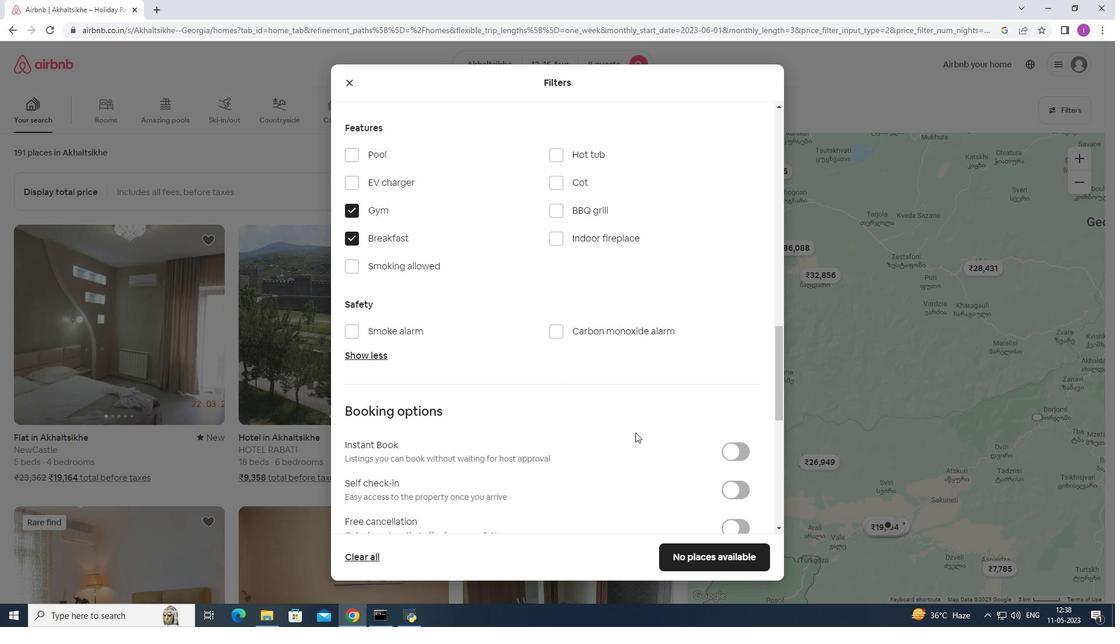 
Action: Mouse moved to (743, 379)
Screenshot: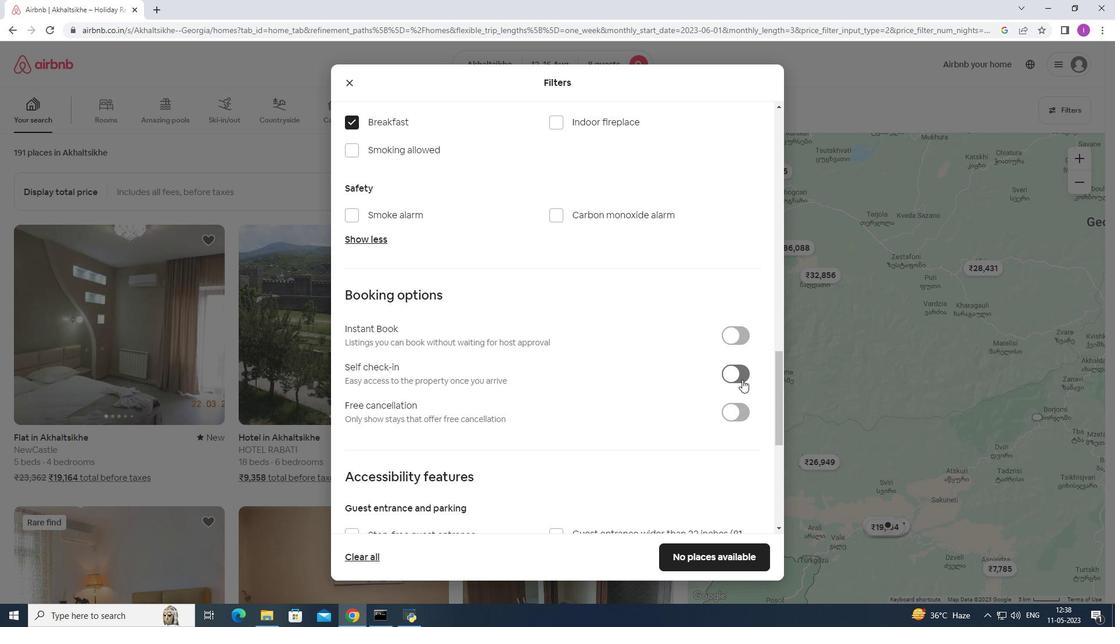 
Action: Mouse pressed left at (743, 379)
Screenshot: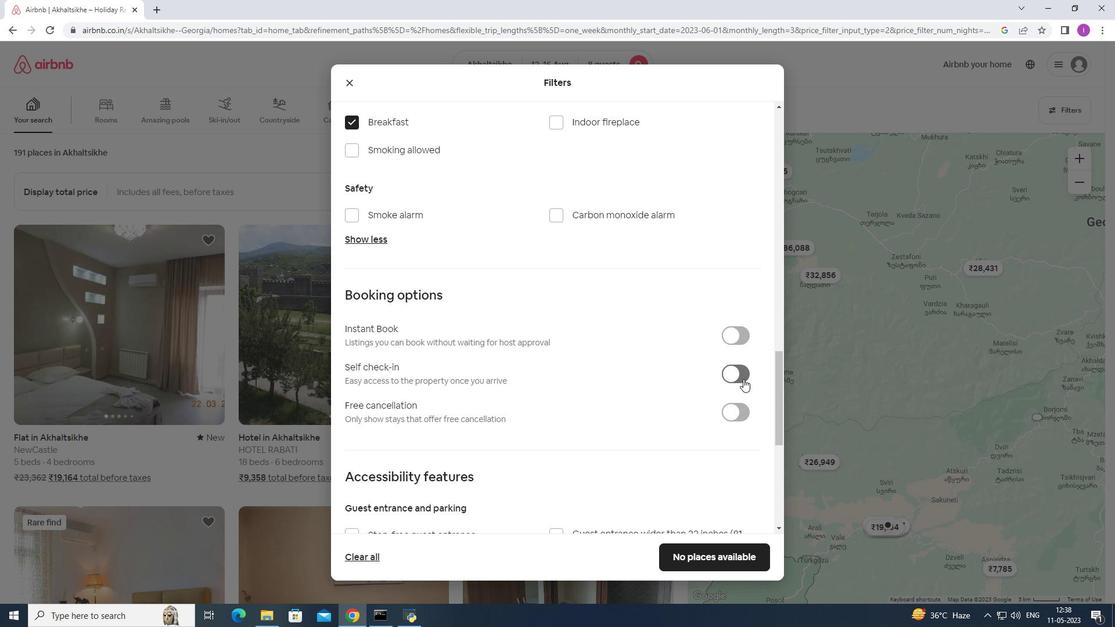 
Action: Mouse moved to (572, 502)
Screenshot: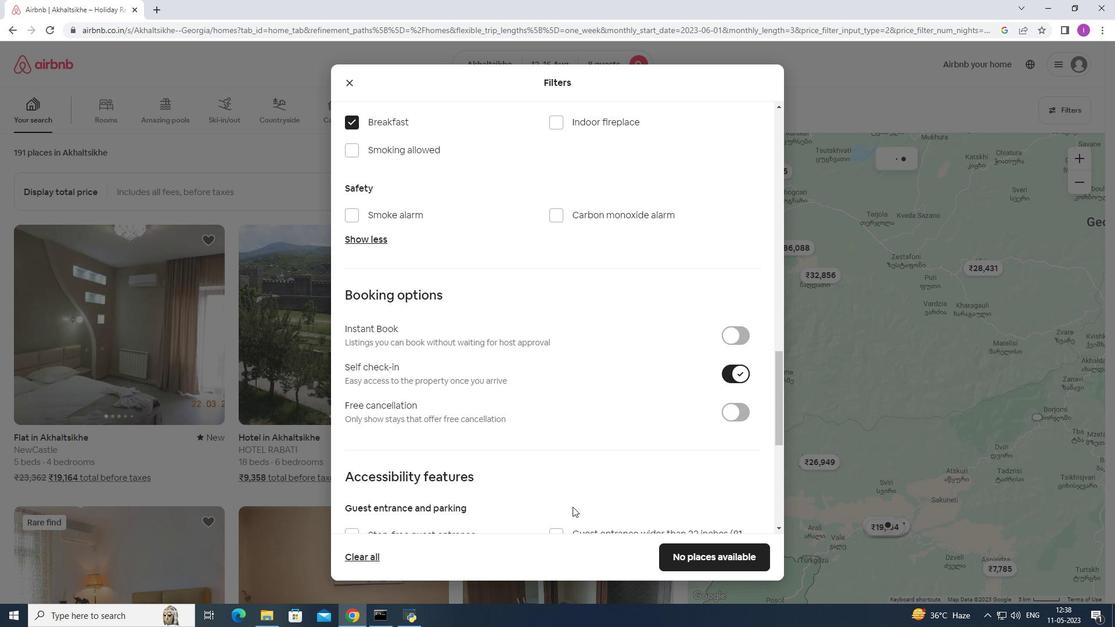 
Action: Mouse scrolled (572, 502) with delta (0, 0)
Screenshot: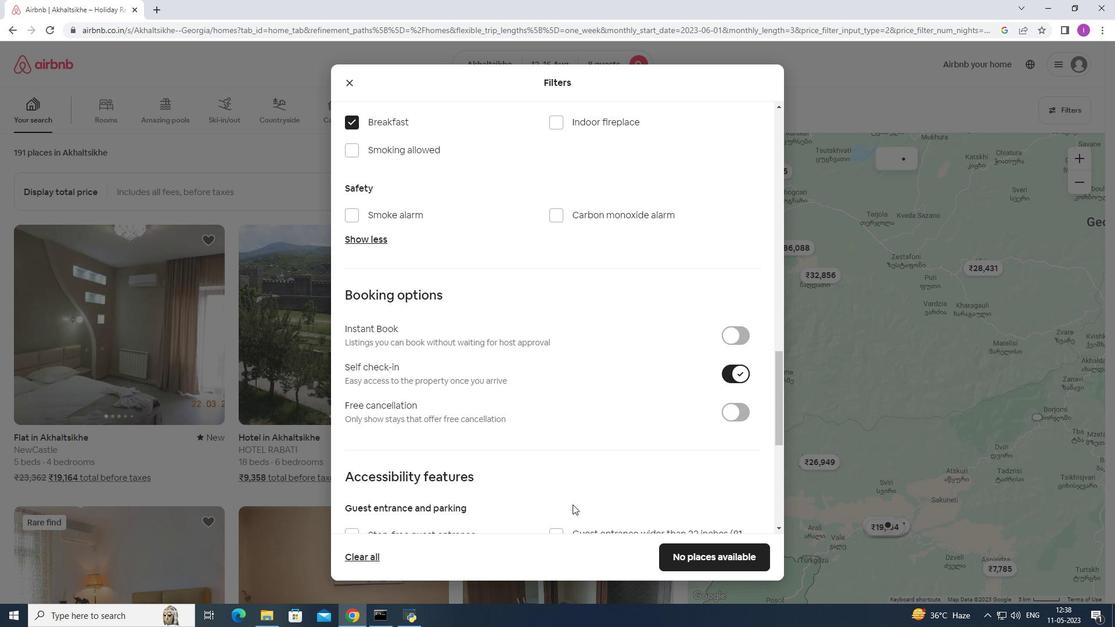 
Action: Mouse moved to (573, 502)
Screenshot: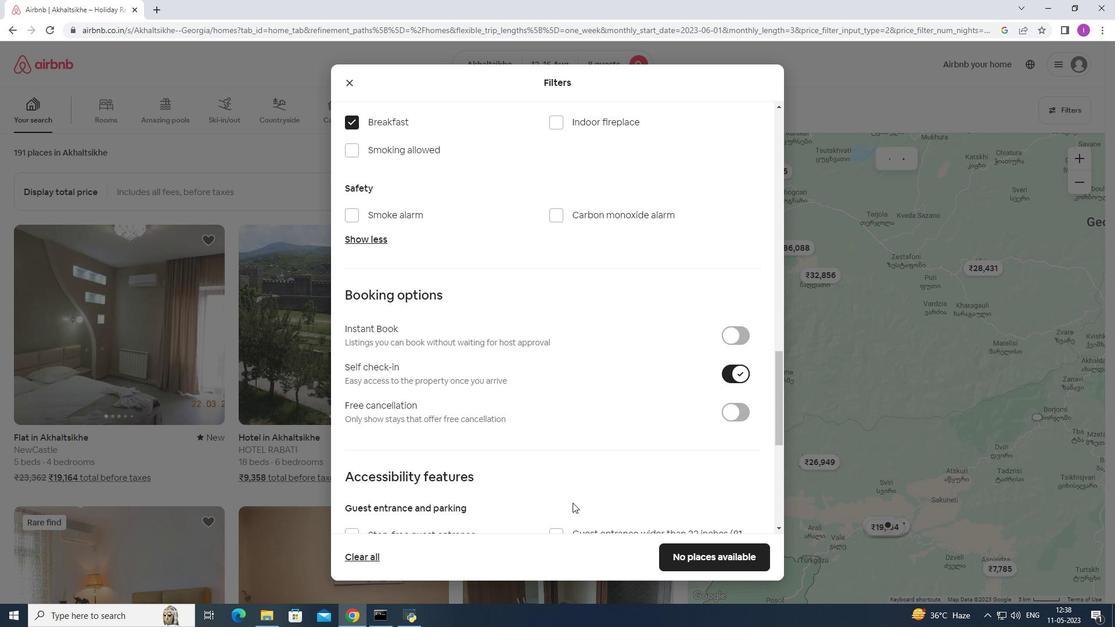 
Action: Mouse scrolled (573, 502) with delta (0, 0)
Screenshot: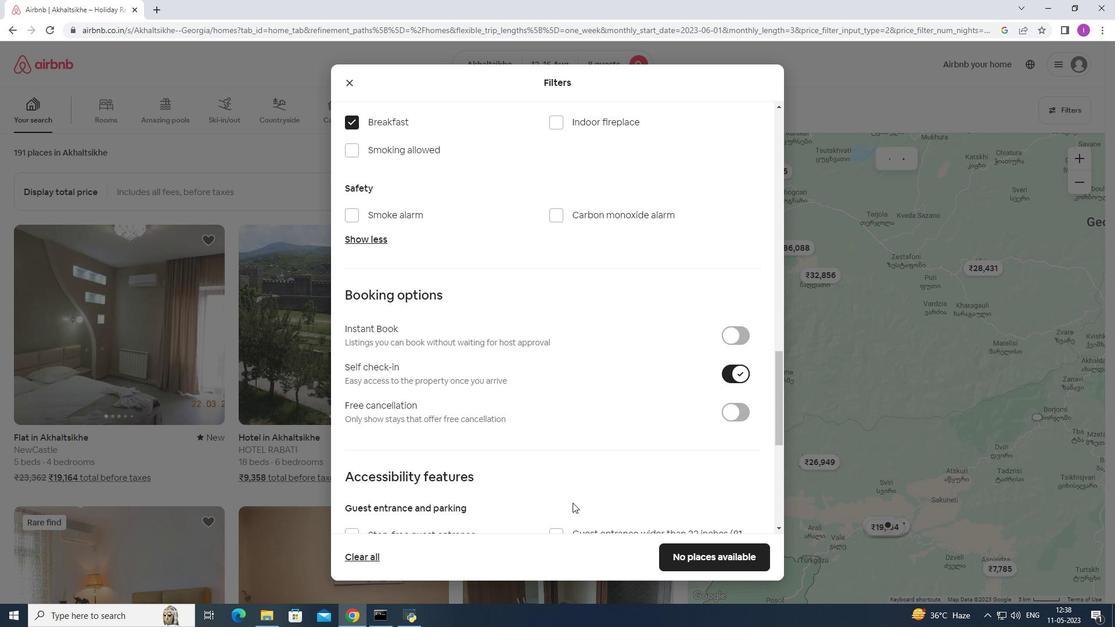 
Action: Mouse moved to (573, 502)
Screenshot: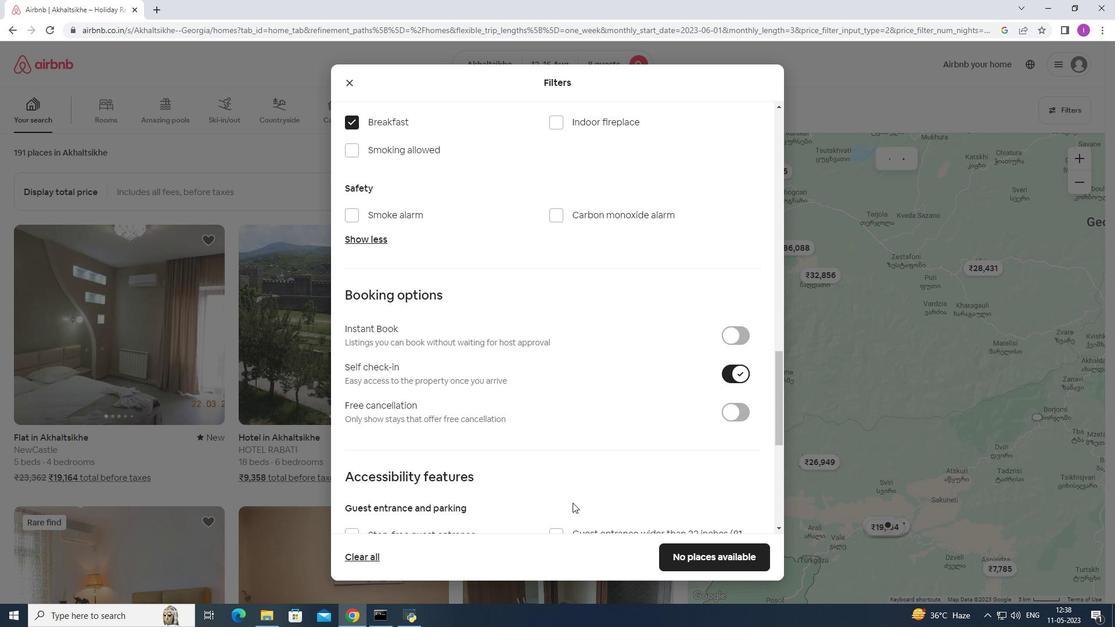 
Action: Mouse scrolled (573, 501) with delta (0, 0)
Screenshot: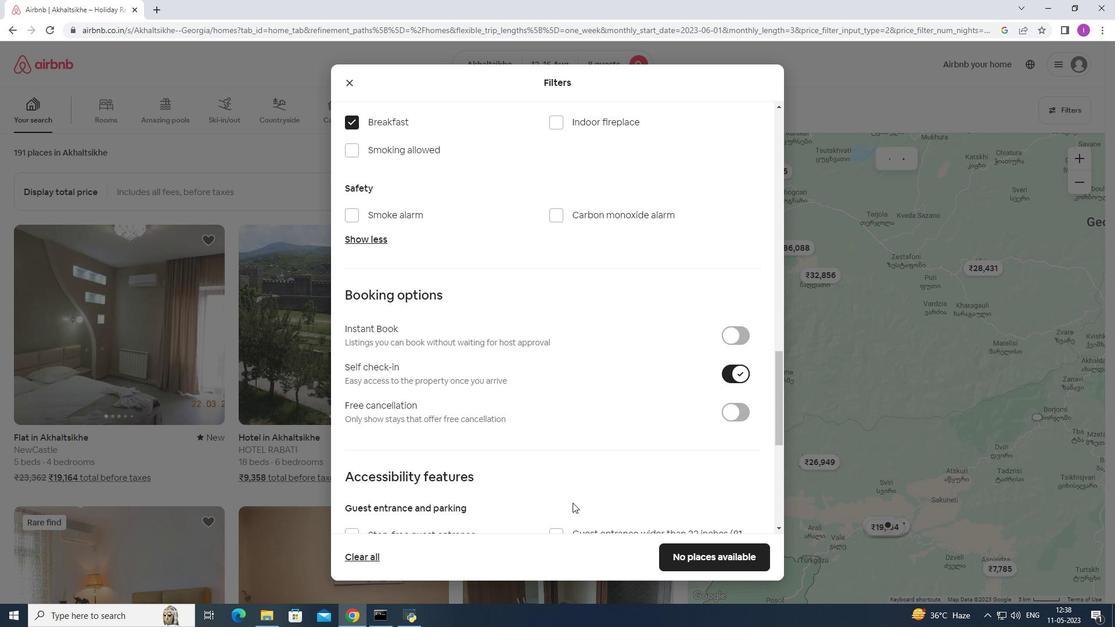 
Action: Mouse moved to (580, 495)
Screenshot: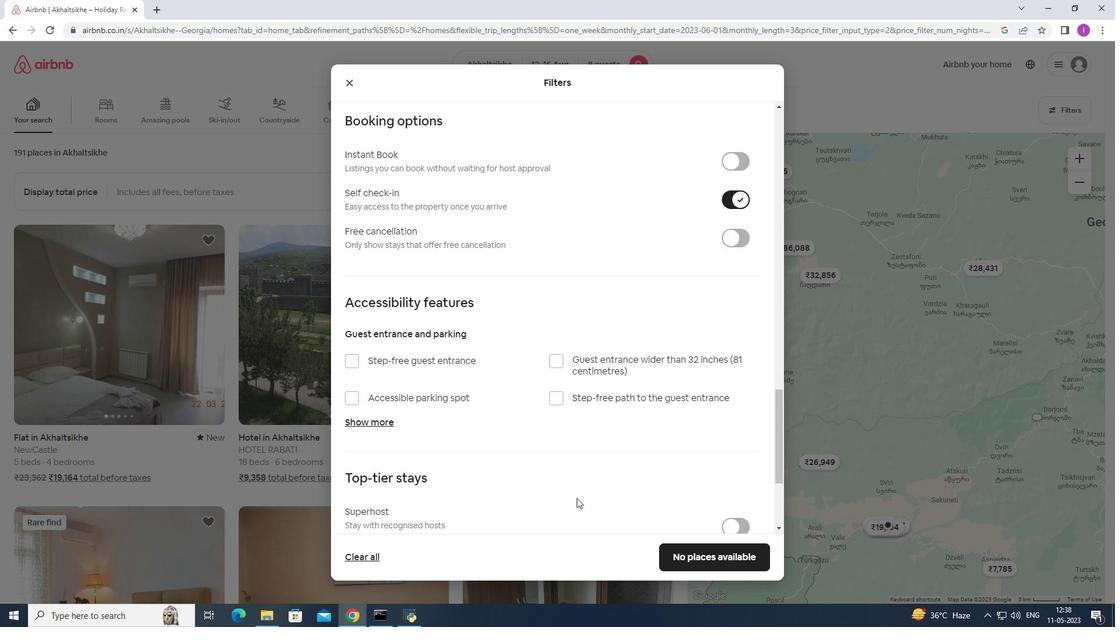 
Action: Mouse scrolled (580, 495) with delta (0, 0)
Screenshot: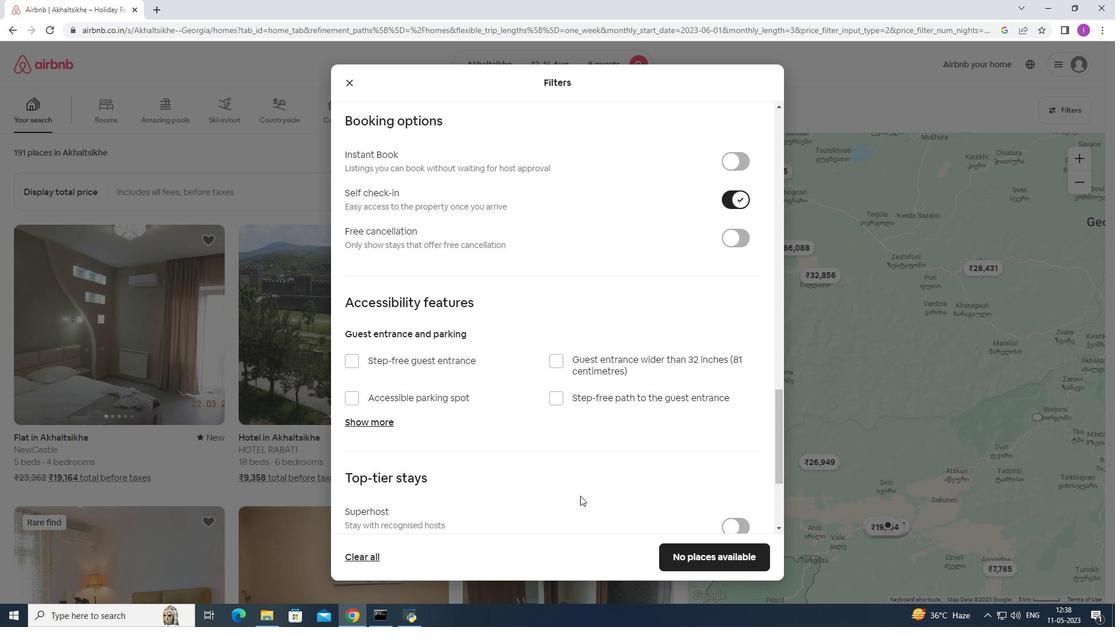 
Action: Mouse scrolled (580, 495) with delta (0, 0)
Screenshot: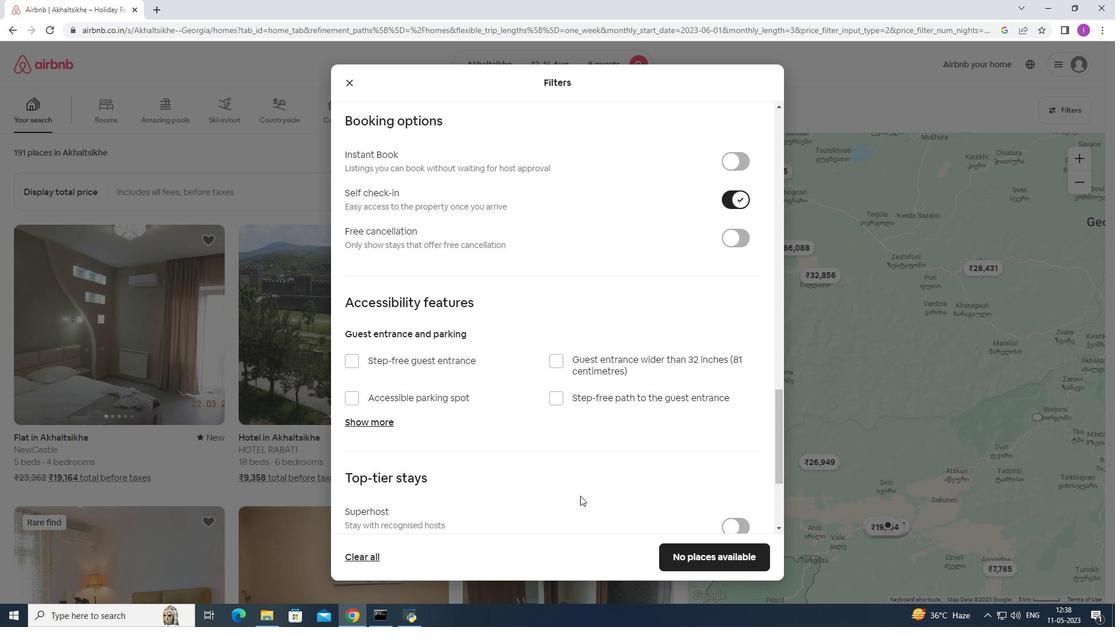 
Action: Mouse scrolled (580, 495) with delta (0, 0)
Screenshot: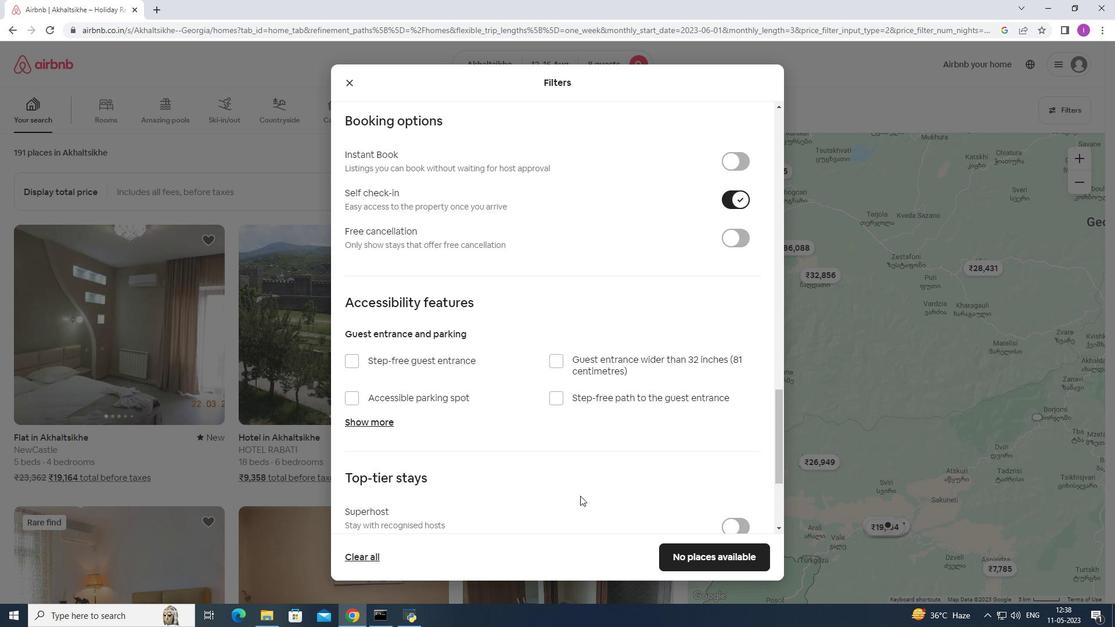 
Action: Mouse scrolled (580, 495) with delta (0, 0)
Screenshot: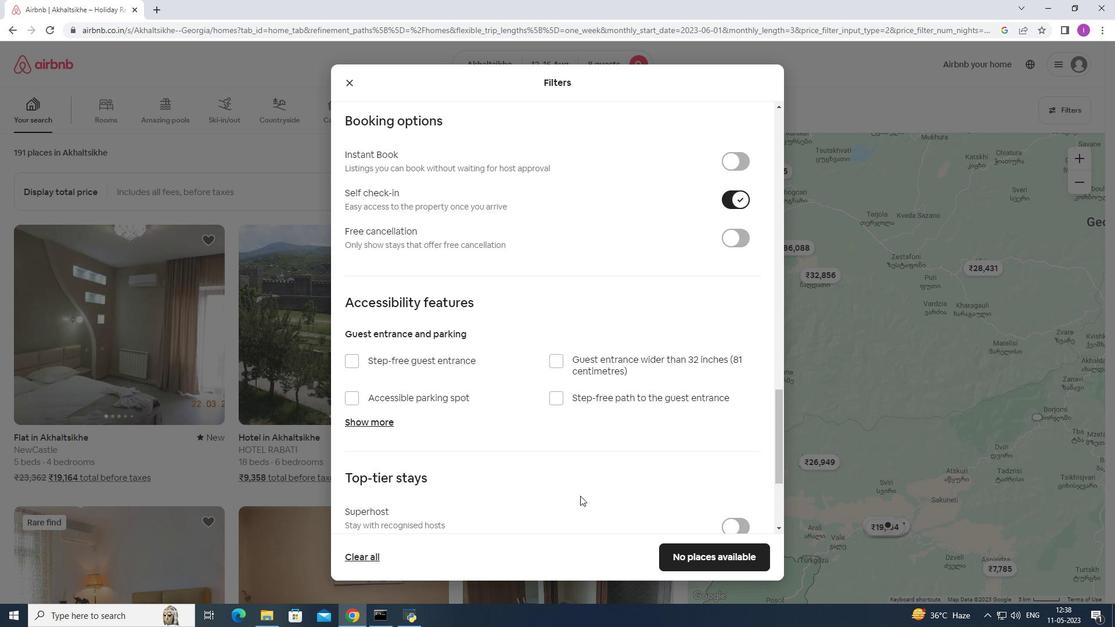 
Action: Mouse scrolled (580, 495) with delta (0, 0)
Screenshot: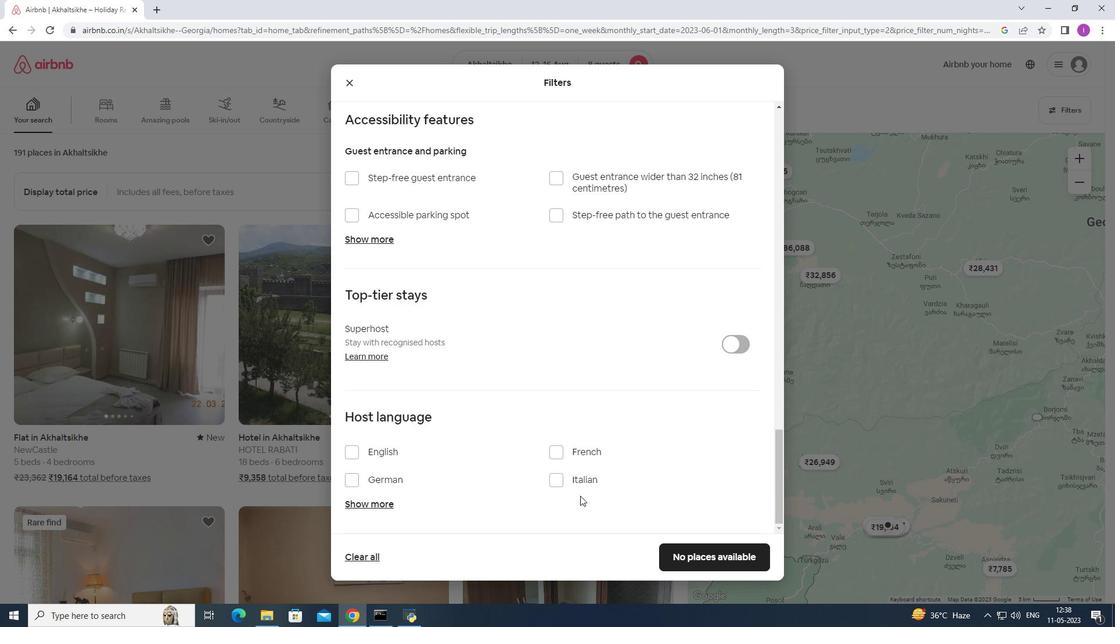 
Action: Mouse scrolled (580, 495) with delta (0, 0)
Screenshot: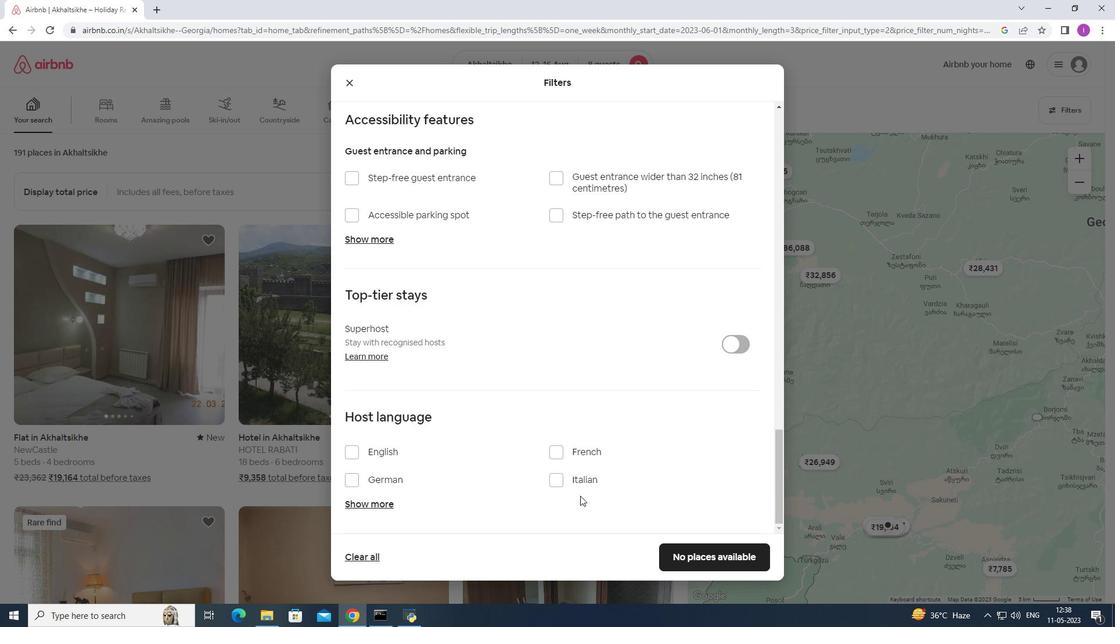 
Action: Mouse scrolled (580, 495) with delta (0, 0)
Screenshot: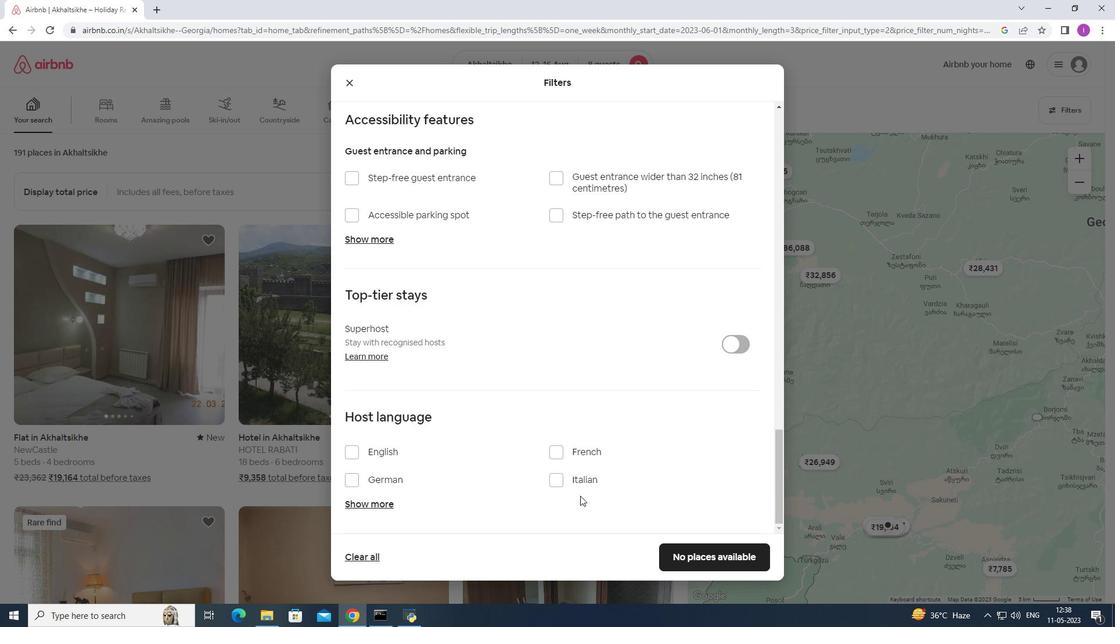 
Action: Mouse scrolled (580, 495) with delta (0, 0)
Screenshot: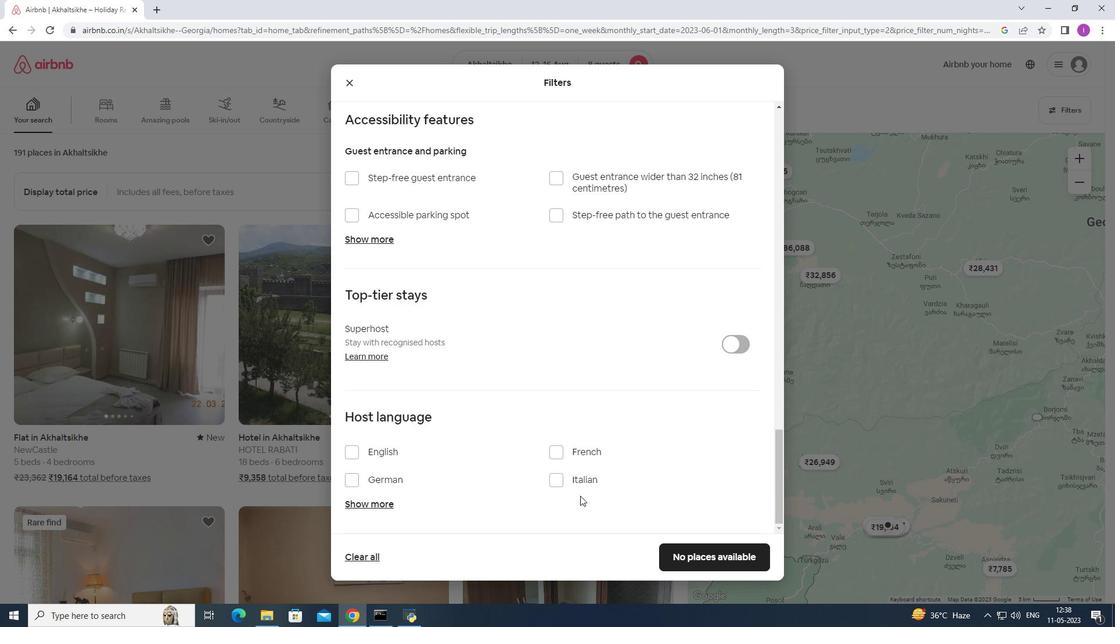 
Action: Mouse scrolled (580, 495) with delta (0, 0)
Screenshot: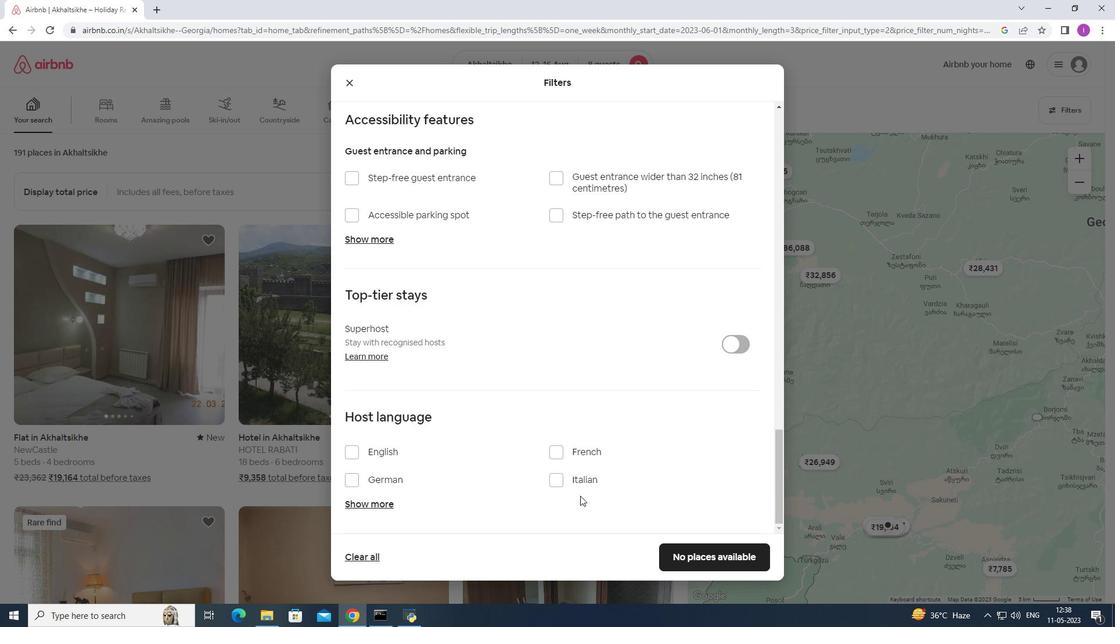 
Action: Mouse moved to (357, 455)
Screenshot: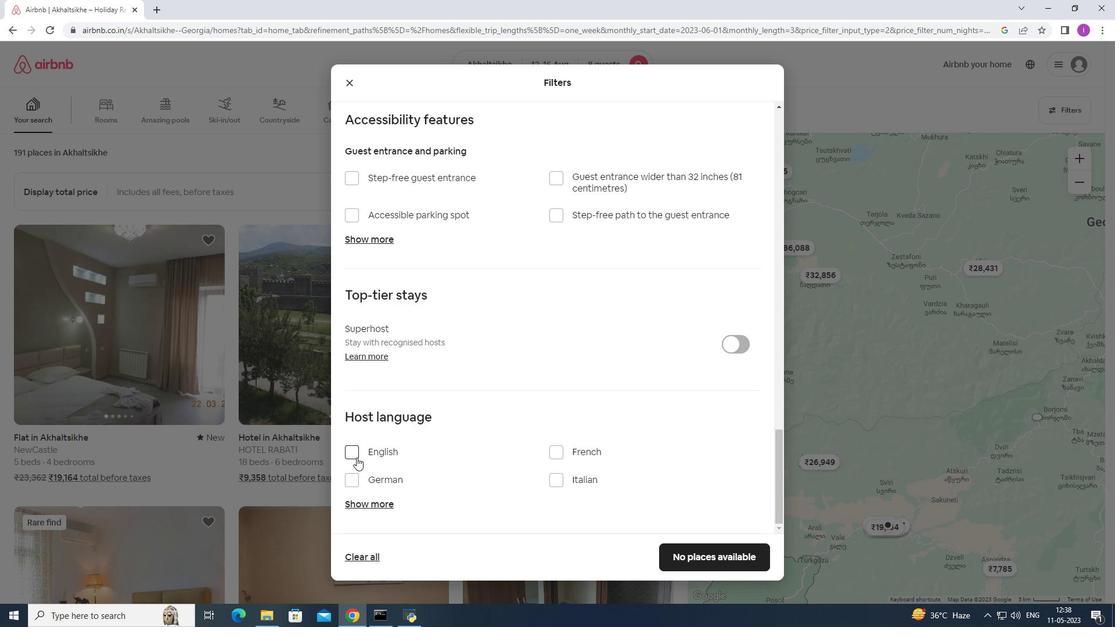 
Action: Mouse pressed left at (357, 455)
Screenshot: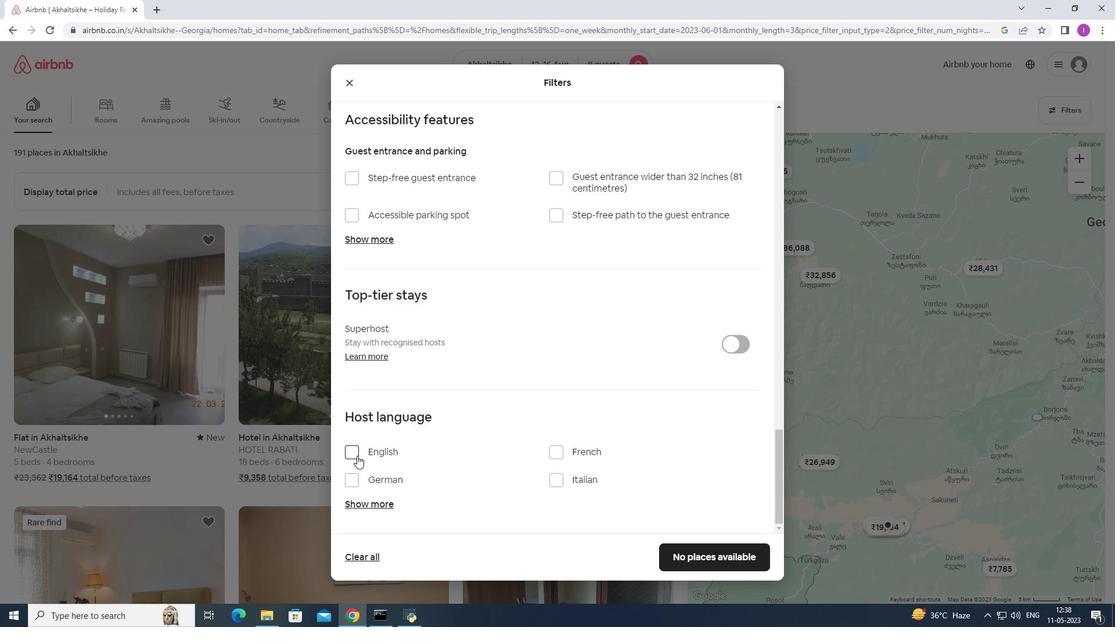 
Action: Mouse moved to (728, 557)
Screenshot: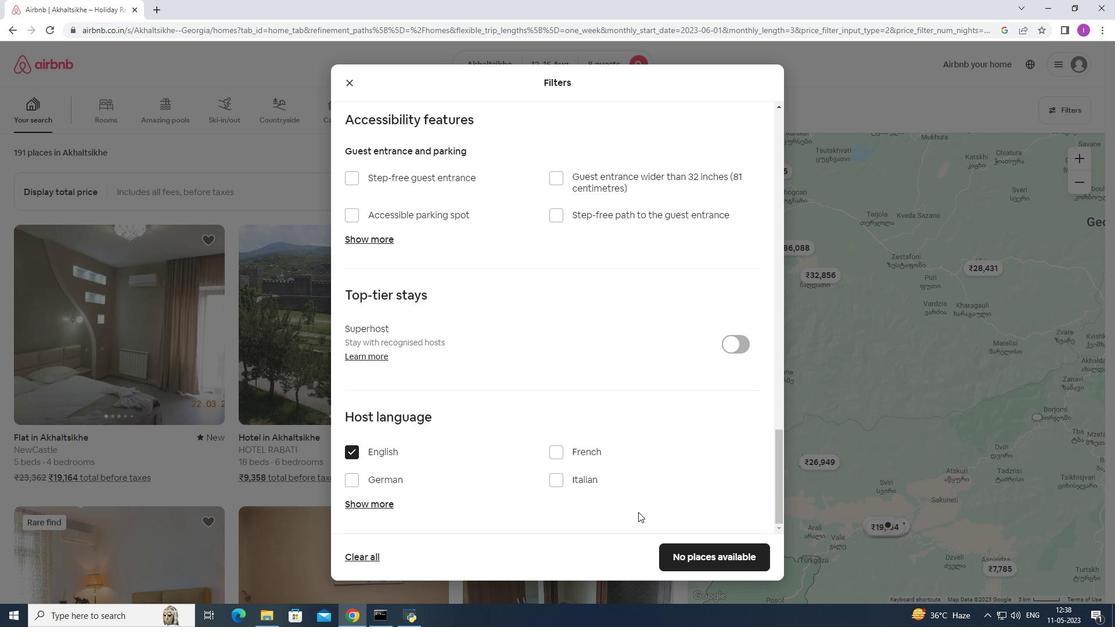 
Action: Mouse pressed left at (728, 557)
Screenshot: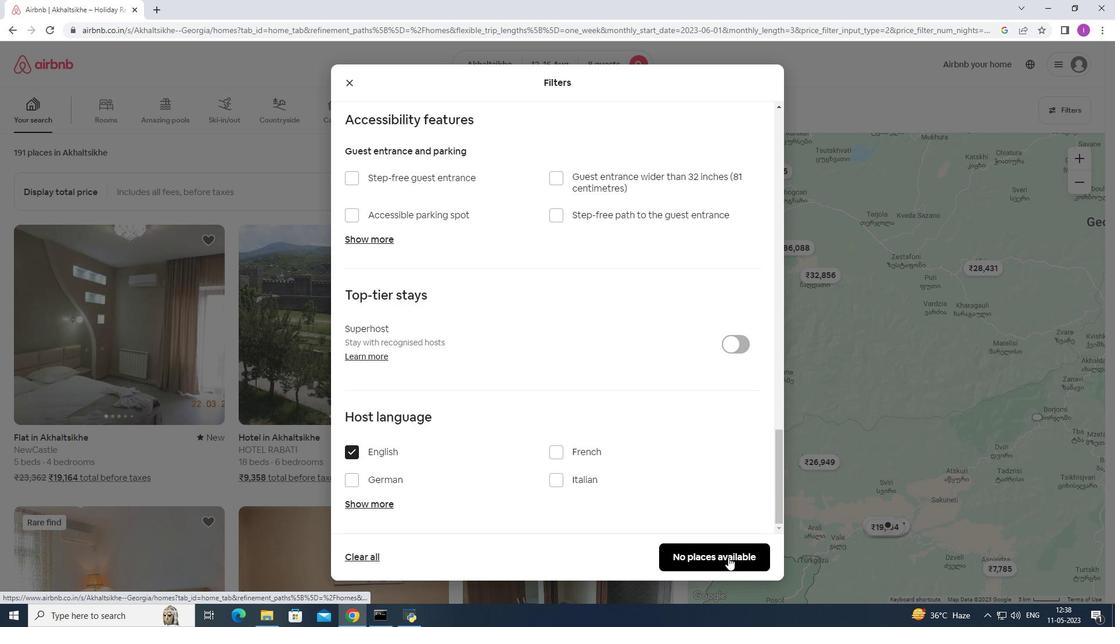 
Action: Mouse moved to (725, 537)
Screenshot: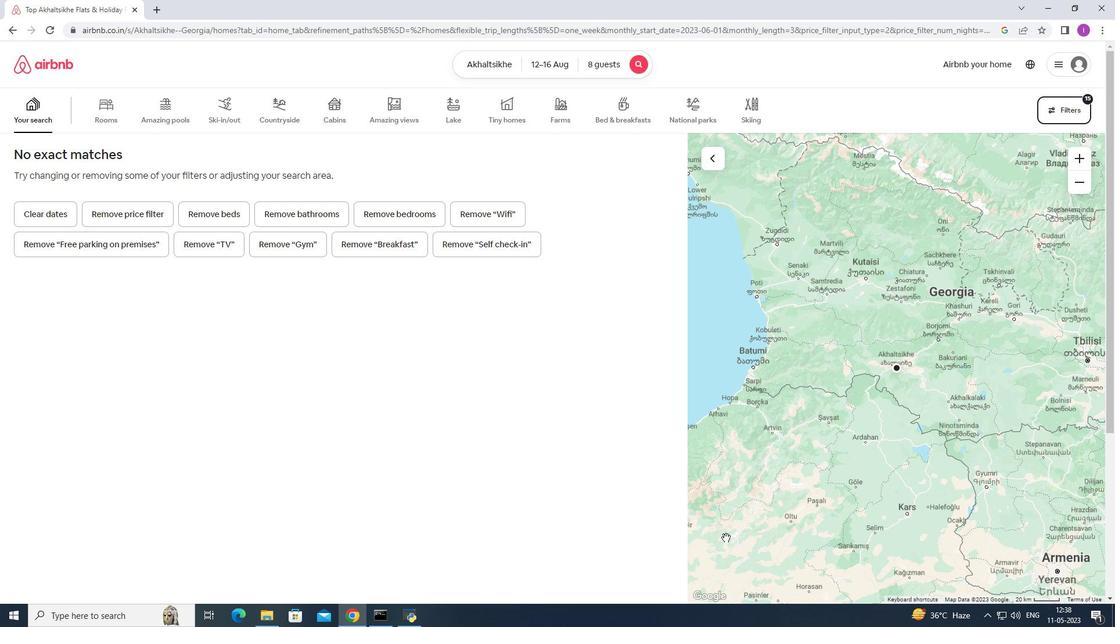 
